 Task: Find connections with filter location Palmira with filter topic #careerswith filter profile language Spanish with filter current company Income Tax India Official with filter school Narula Institute Of Technology with filter industry Security and Investigations with filter service category Demand Generation with filter keywords title Housekeeper
Action: Mouse moved to (389, 279)
Screenshot: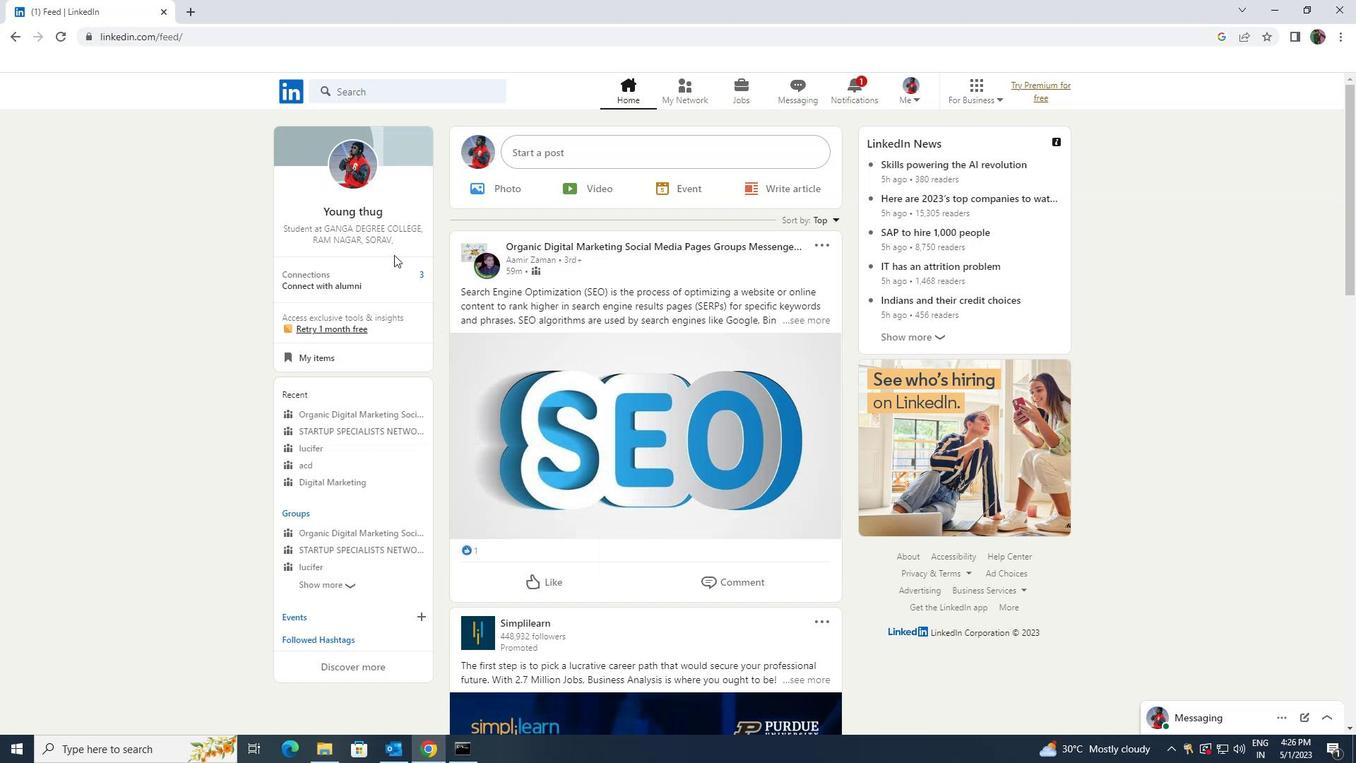 
Action: Mouse pressed left at (389, 279)
Screenshot: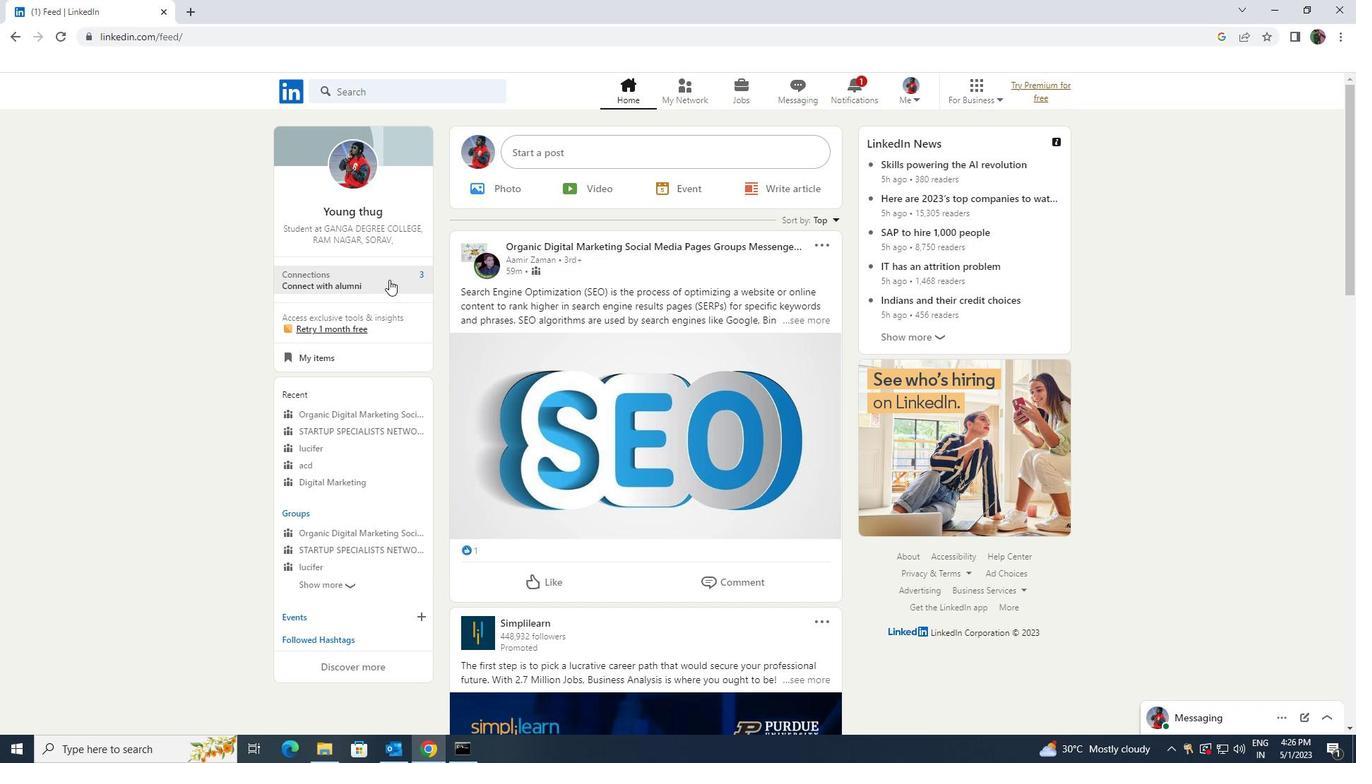
Action: Mouse moved to (407, 162)
Screenshot: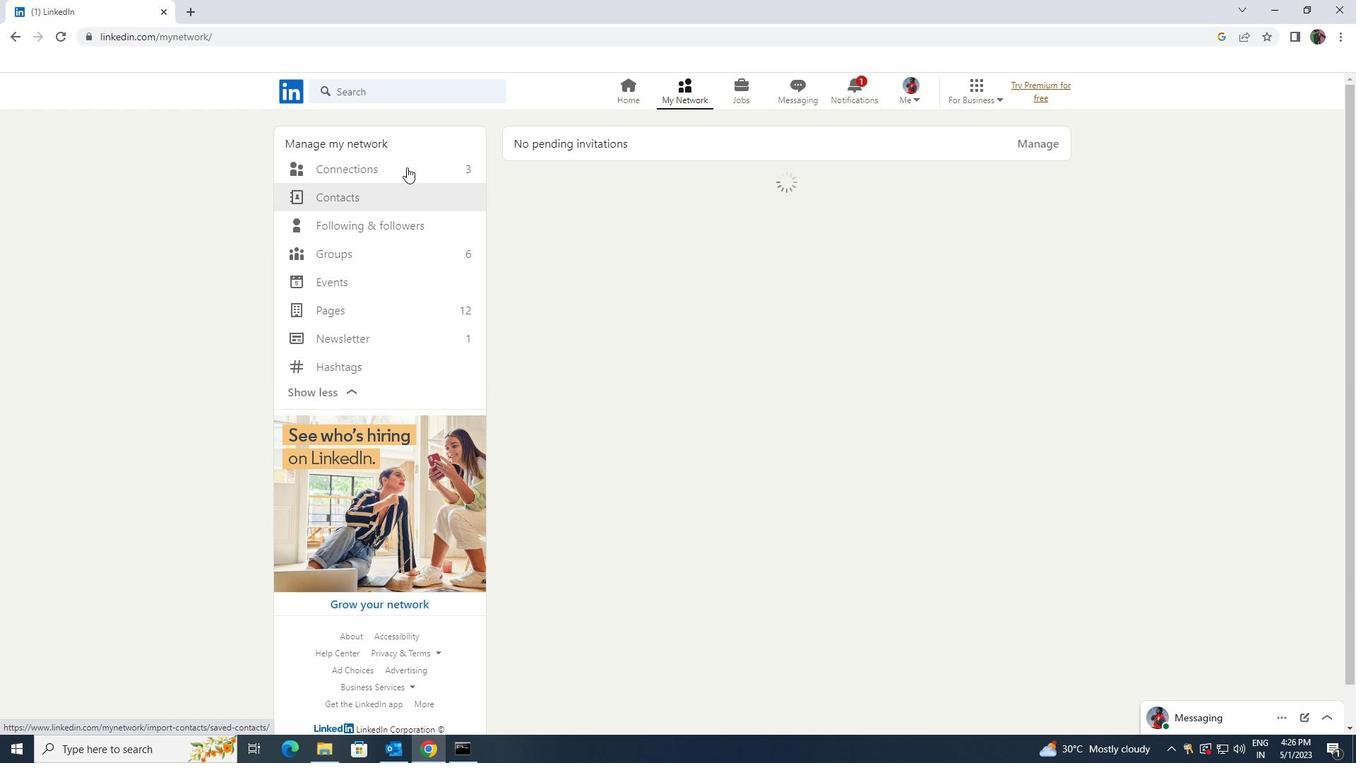 
Action: Mouse pressed left at (407, 162)
Screenshot: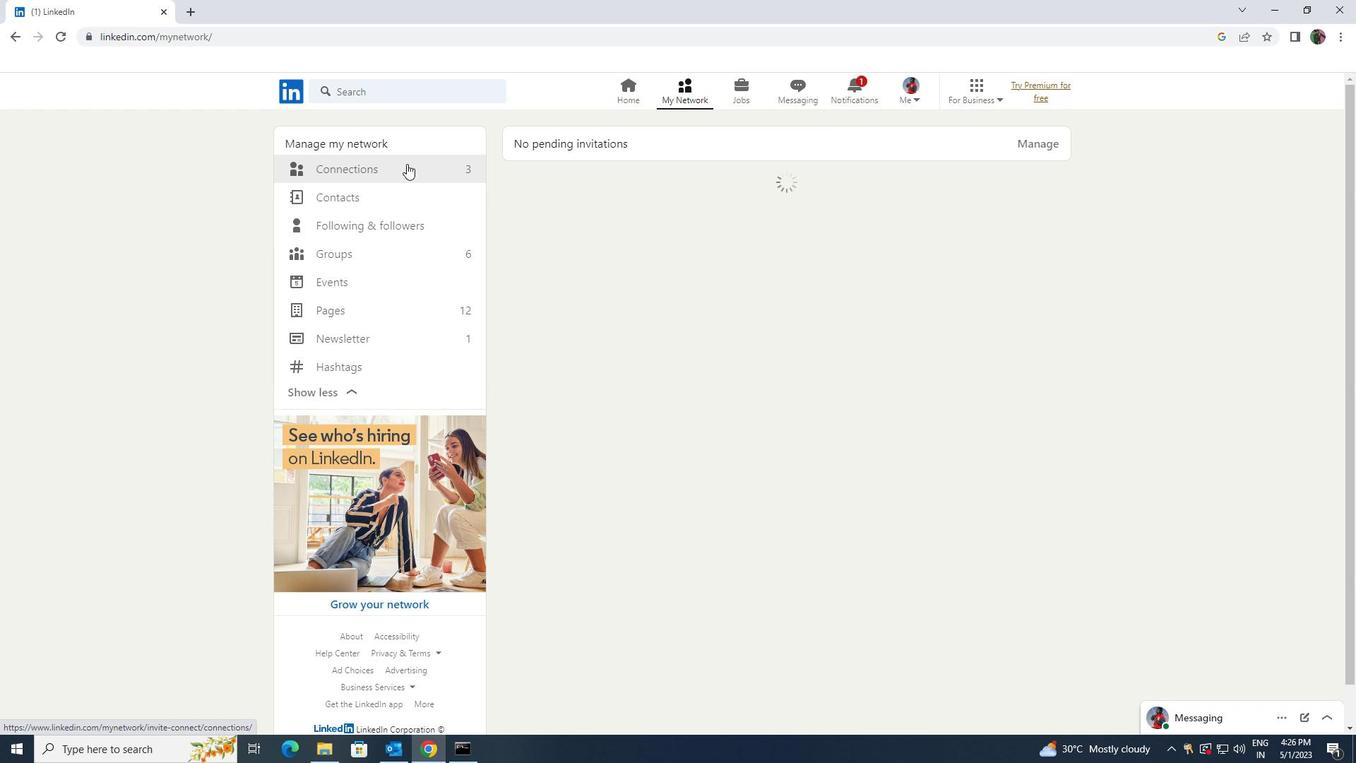 
Action: Mouse moved to (751, 166)
Screenshot: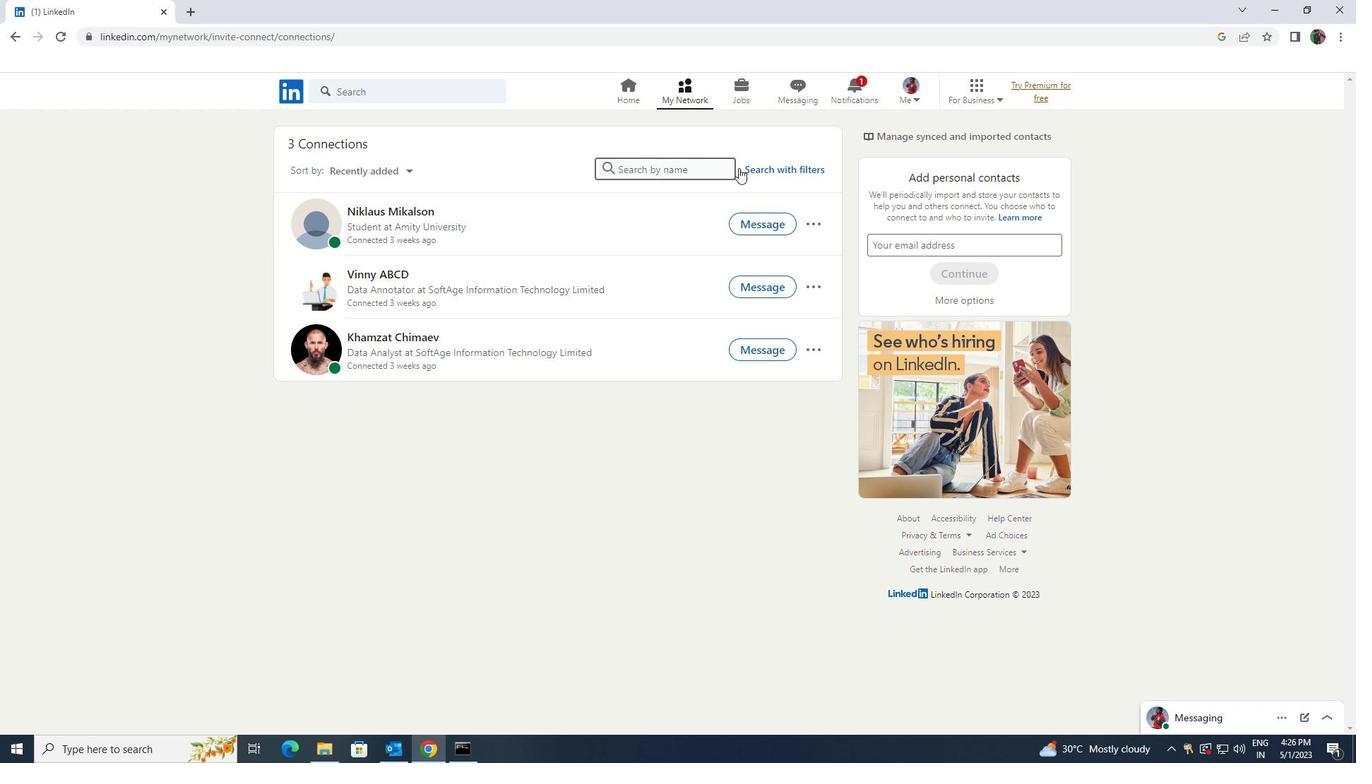 
Action: Mouse pressed left at (751, 166)
Screenshot: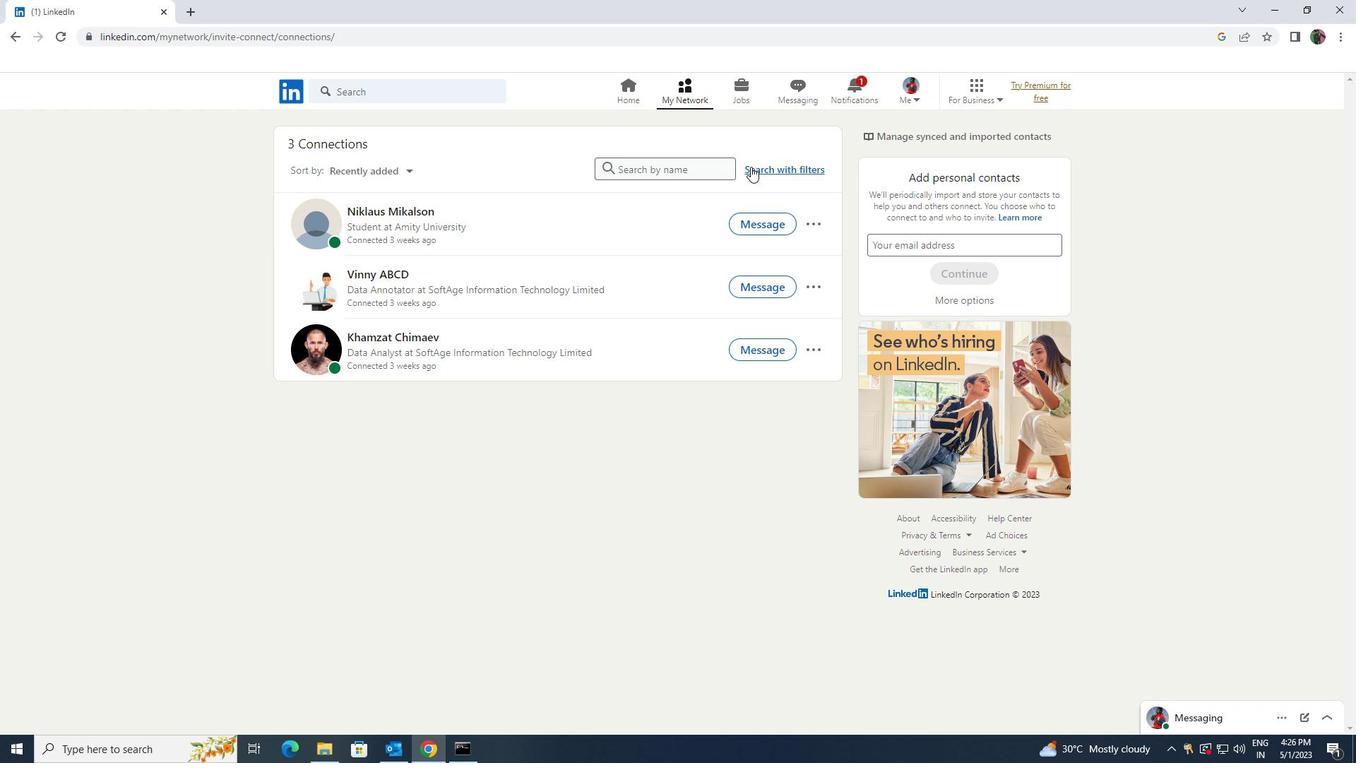 
Action: Mouse moved to (724, 136)
Screenshot: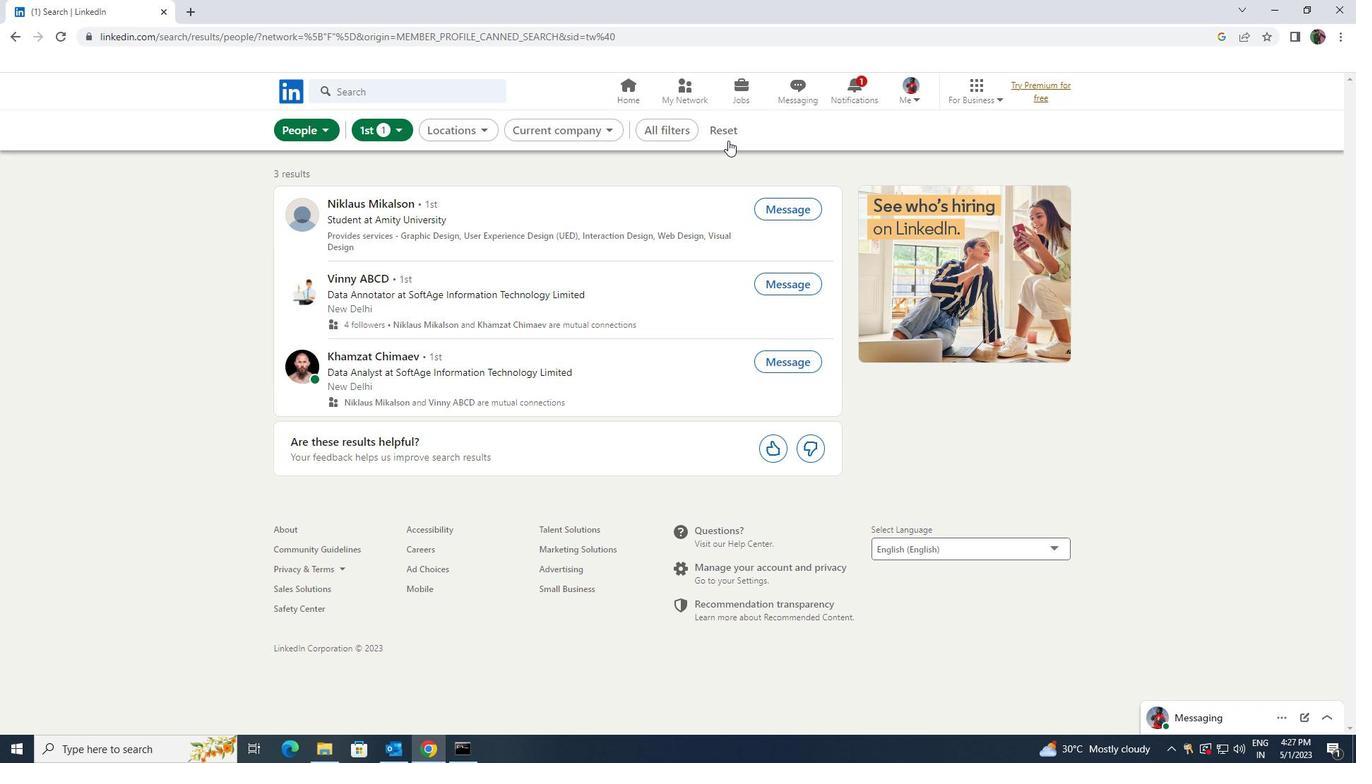 
Action: Mouse pressed left at (724, 136)
Screenshot: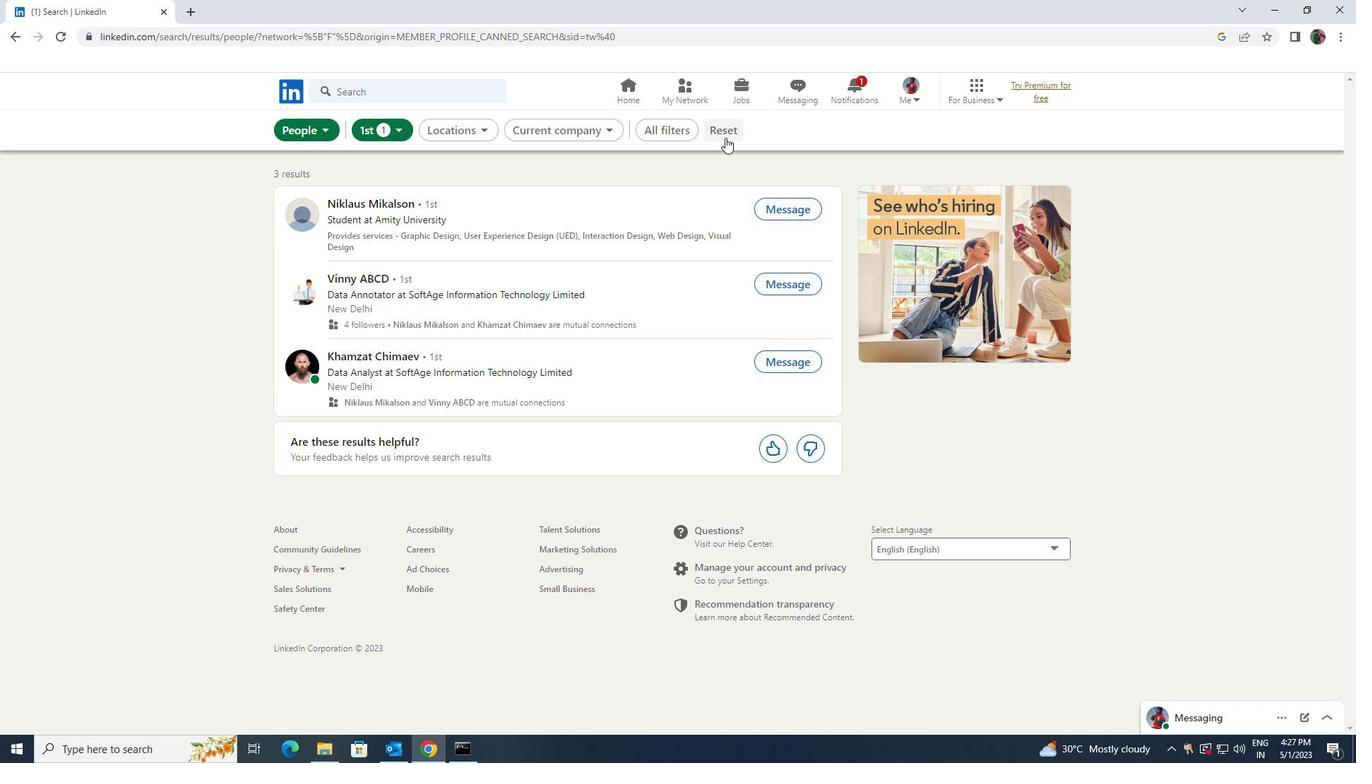 
Action: Mouse moved to (709, 125)
Screenshot: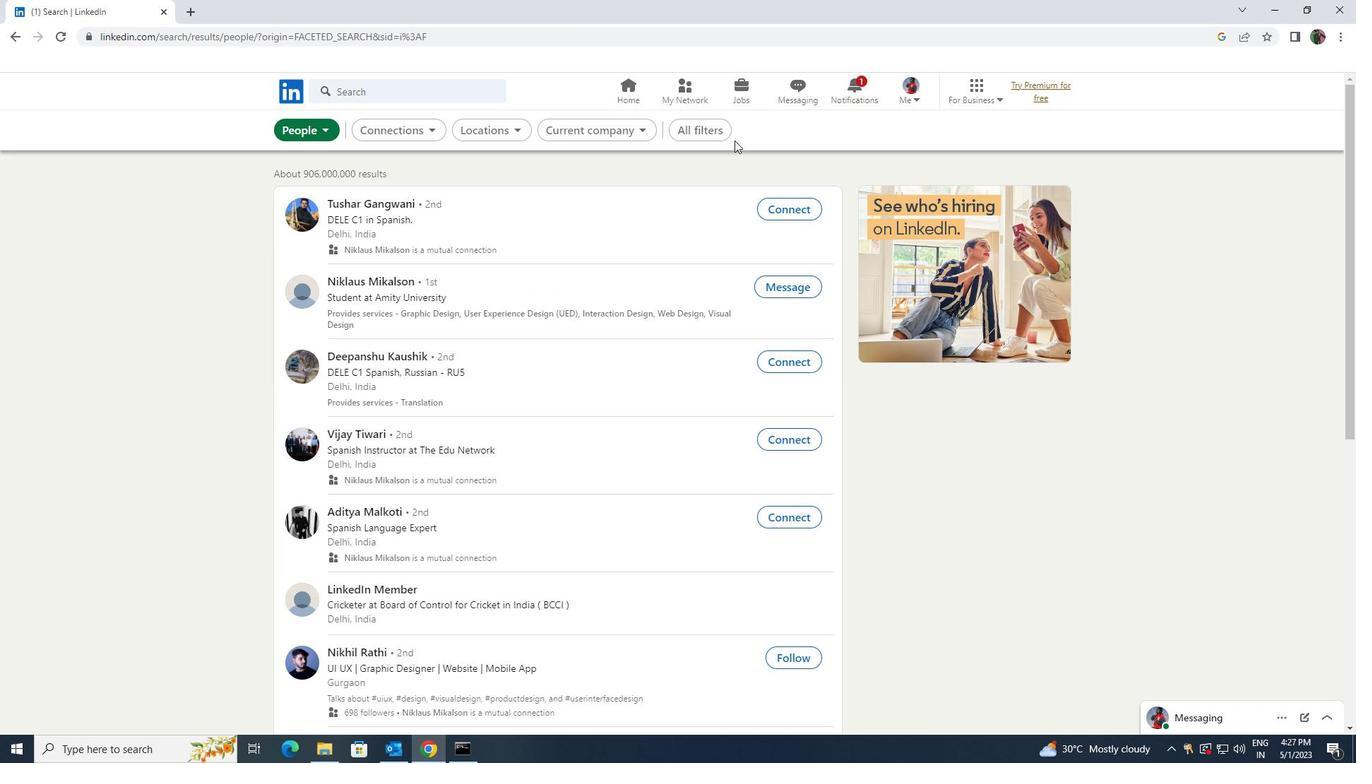 
Action: Mouse pressed left at (709, 125)
Screenshot: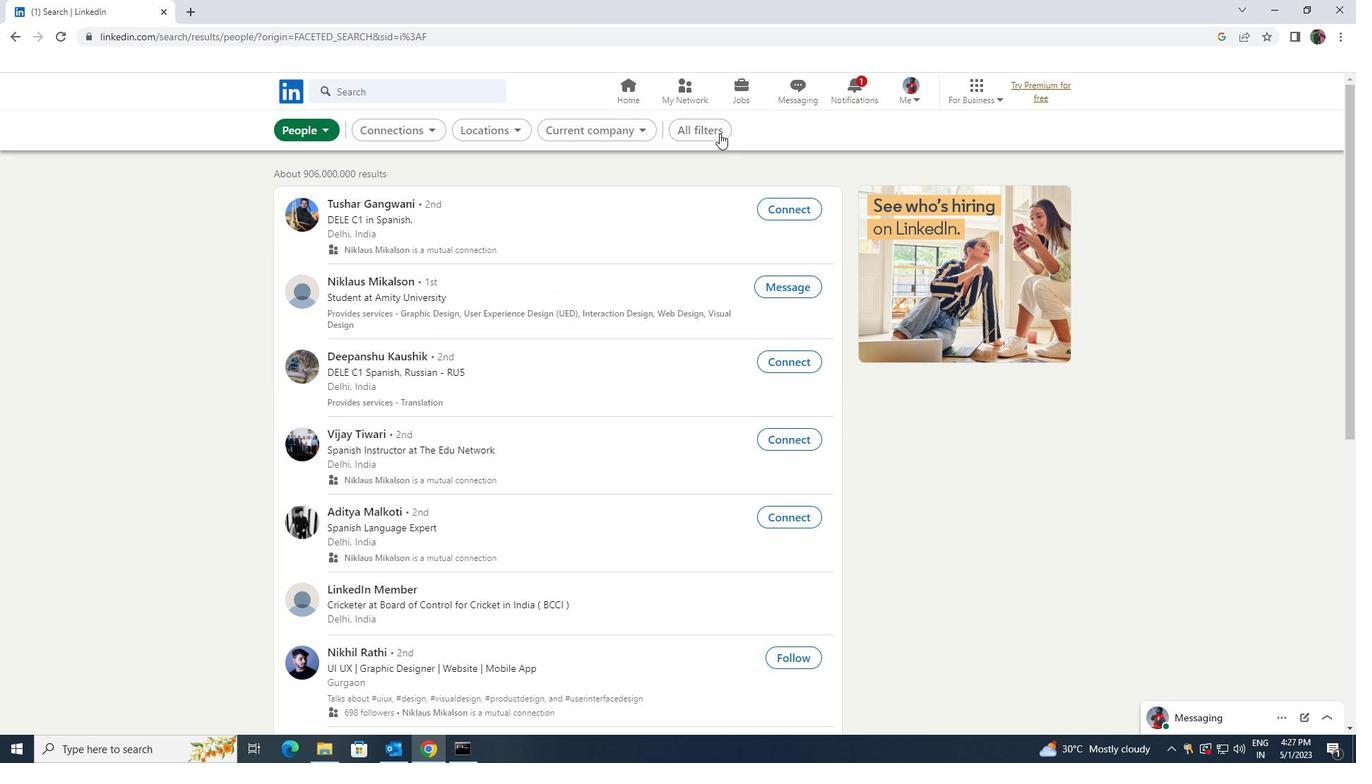 
Action: Mouse moved to (1043, 367)
Screenshot: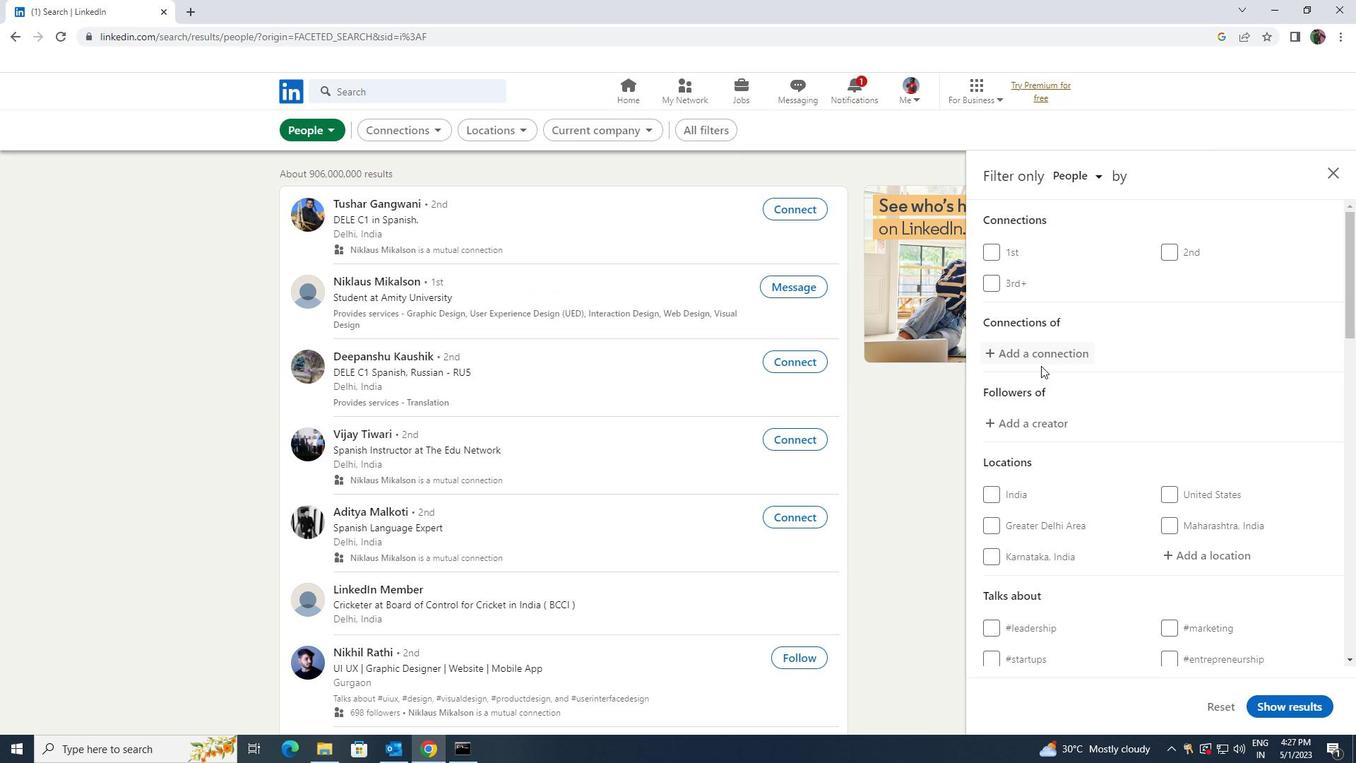 
Action: Mouse scrolled (1043, 366) with delta (0, 0)
Screenshot: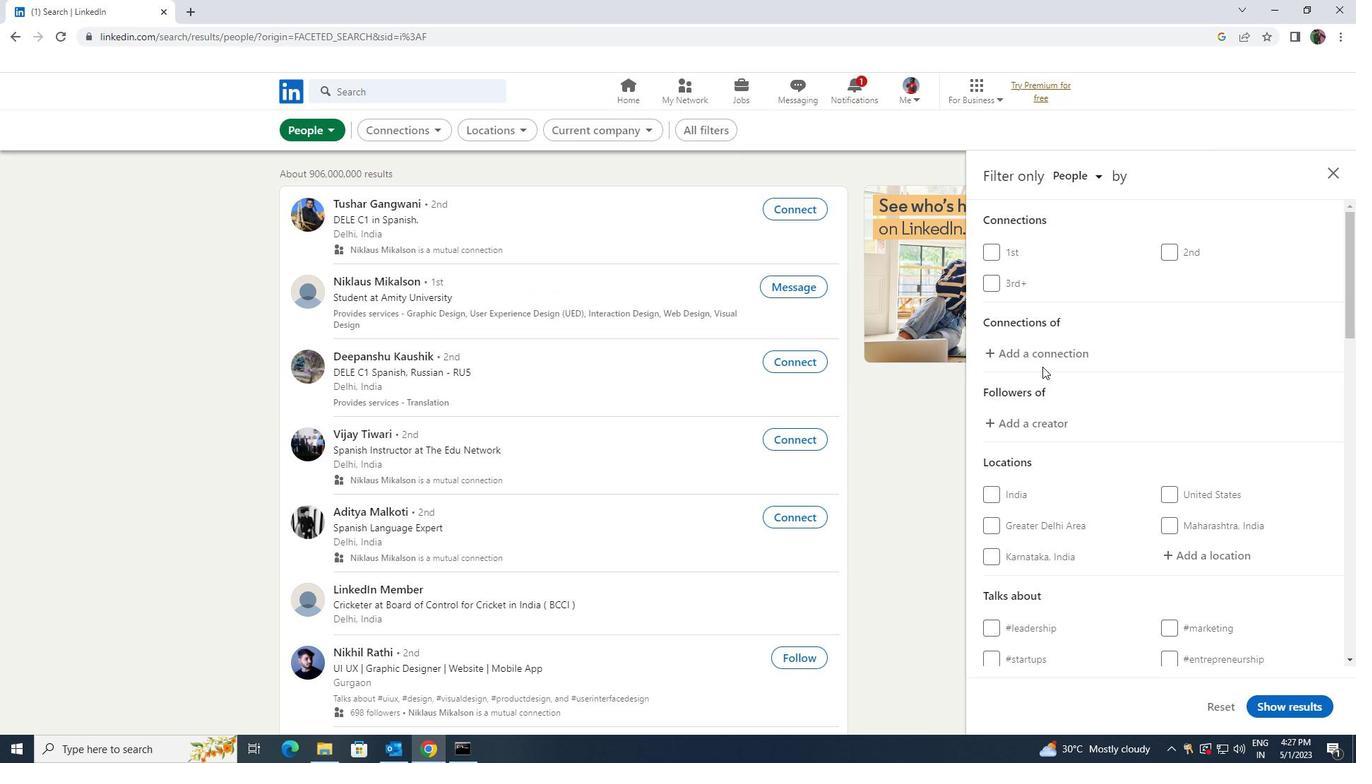 
Action: Mouse scrolled (1043, 366) with delta (0, 0)
Screenshot: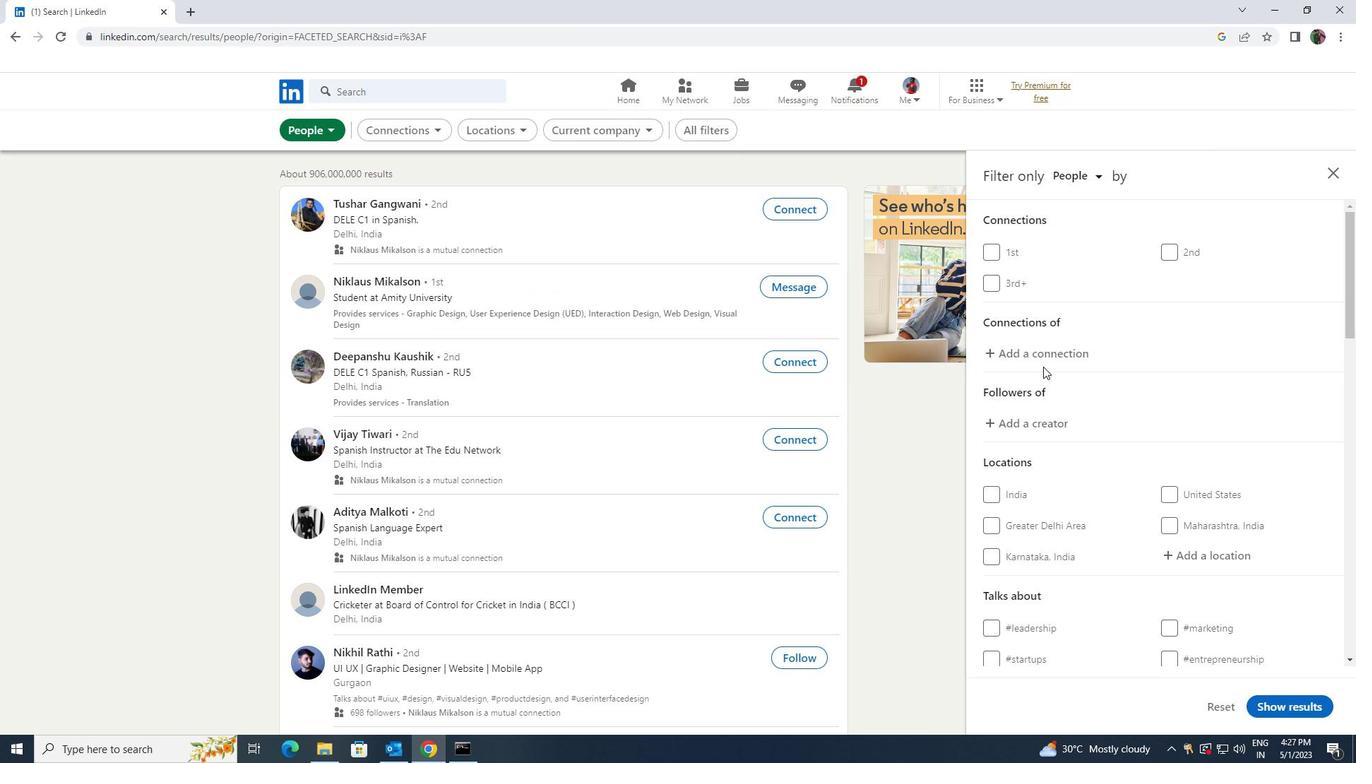 
Action: Mouse moved to (1178, 423)
Screenshot: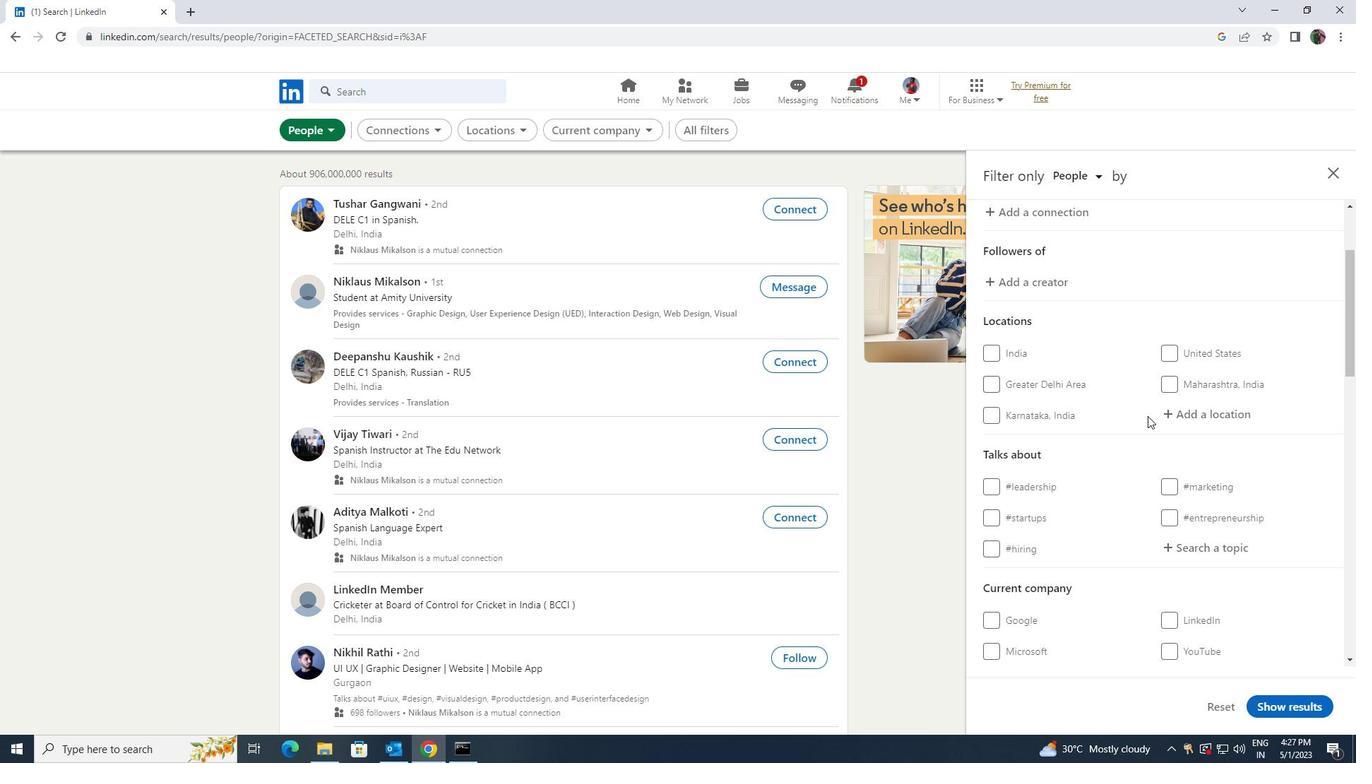 
Action: Mouse pressed left at (1178, 423)
Screenshot: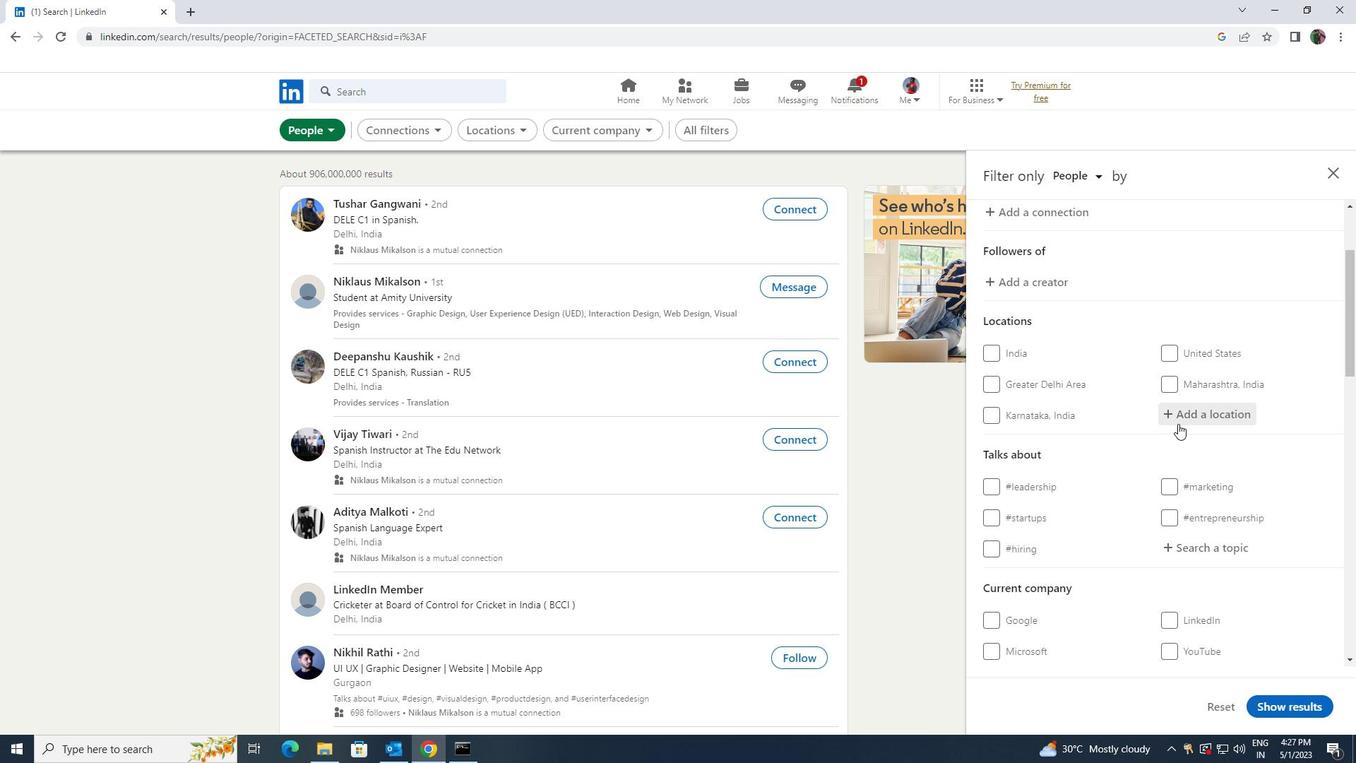 
Action: Key pressed <Key.shift>PALMIRA
Screenshot: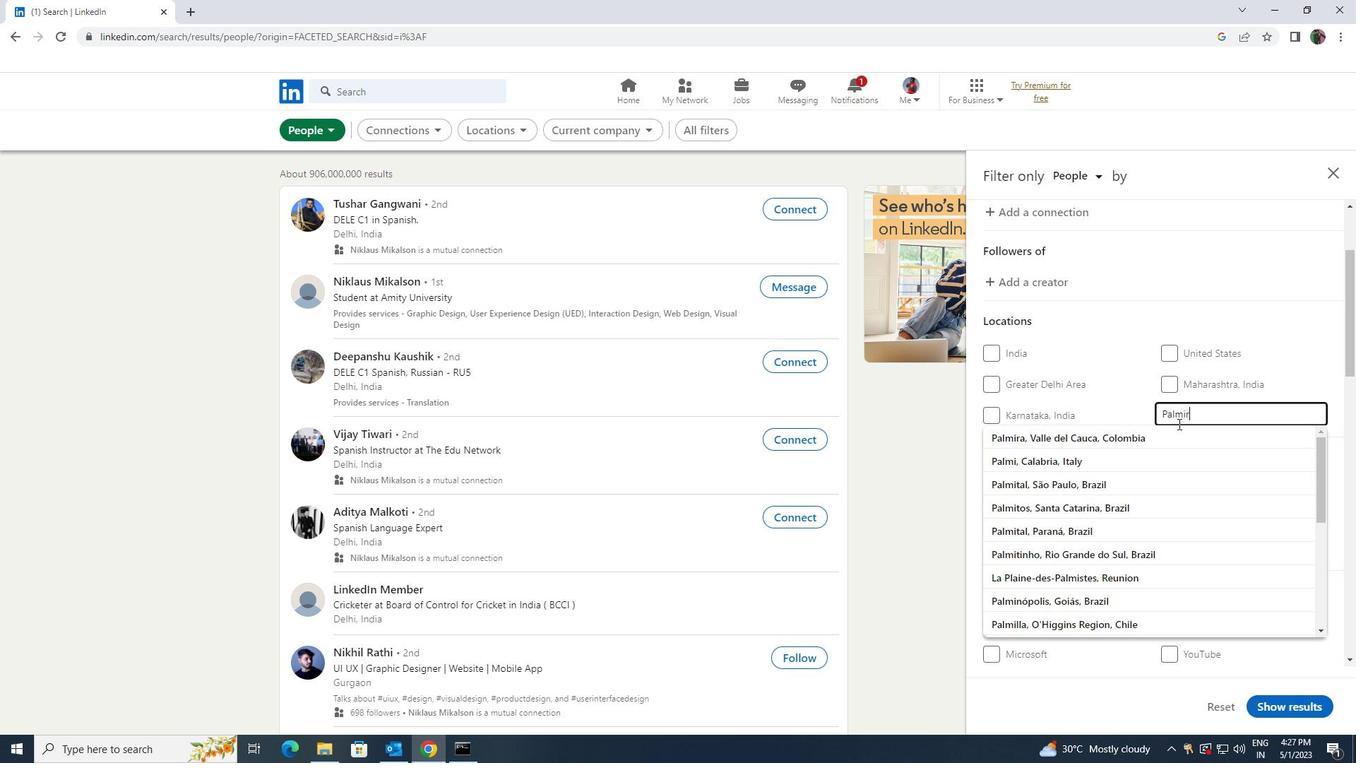 
Action: Mouse moved to (1144, 429)
Screenshot: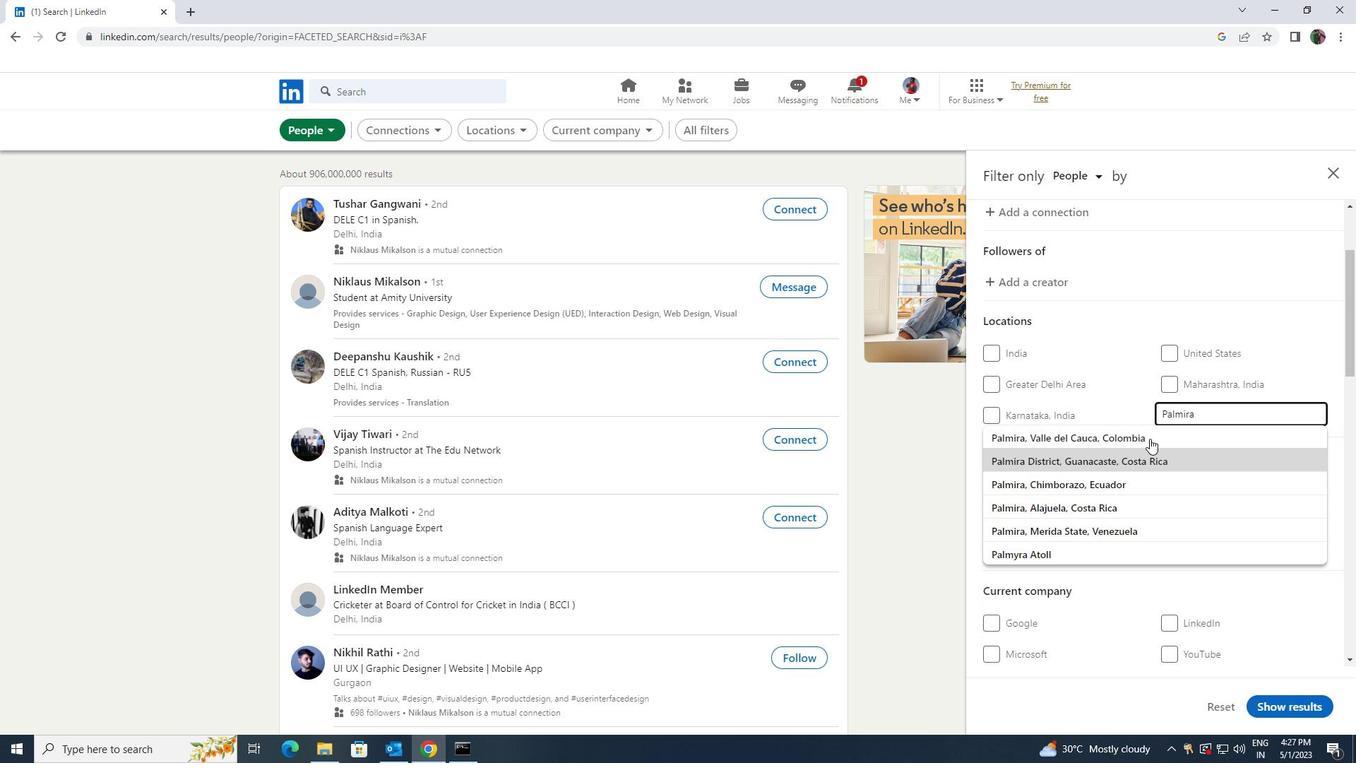 
Action: Mouse pressed left at (1144, 429)
Screenshot: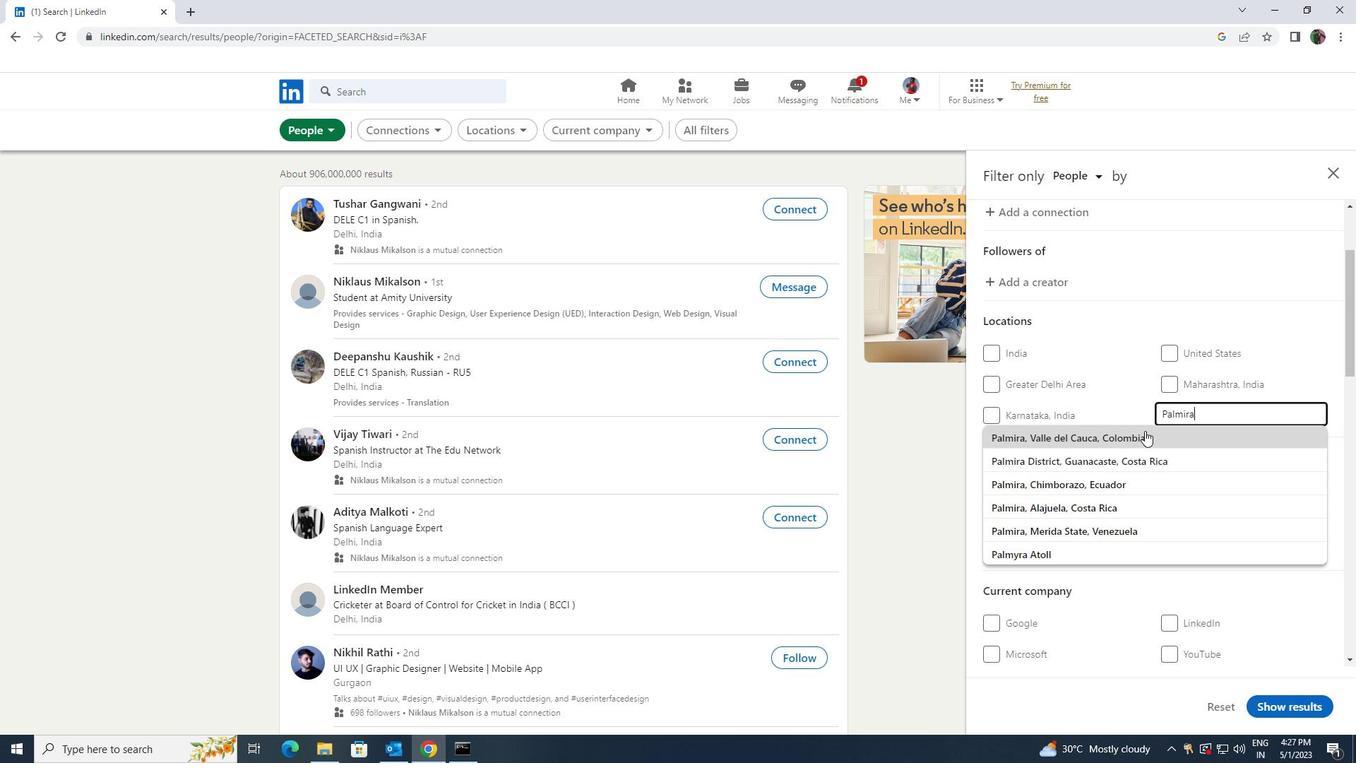 
Action: Mouse scrolled (1144, 428) with delta (0, 0)
Screenshot: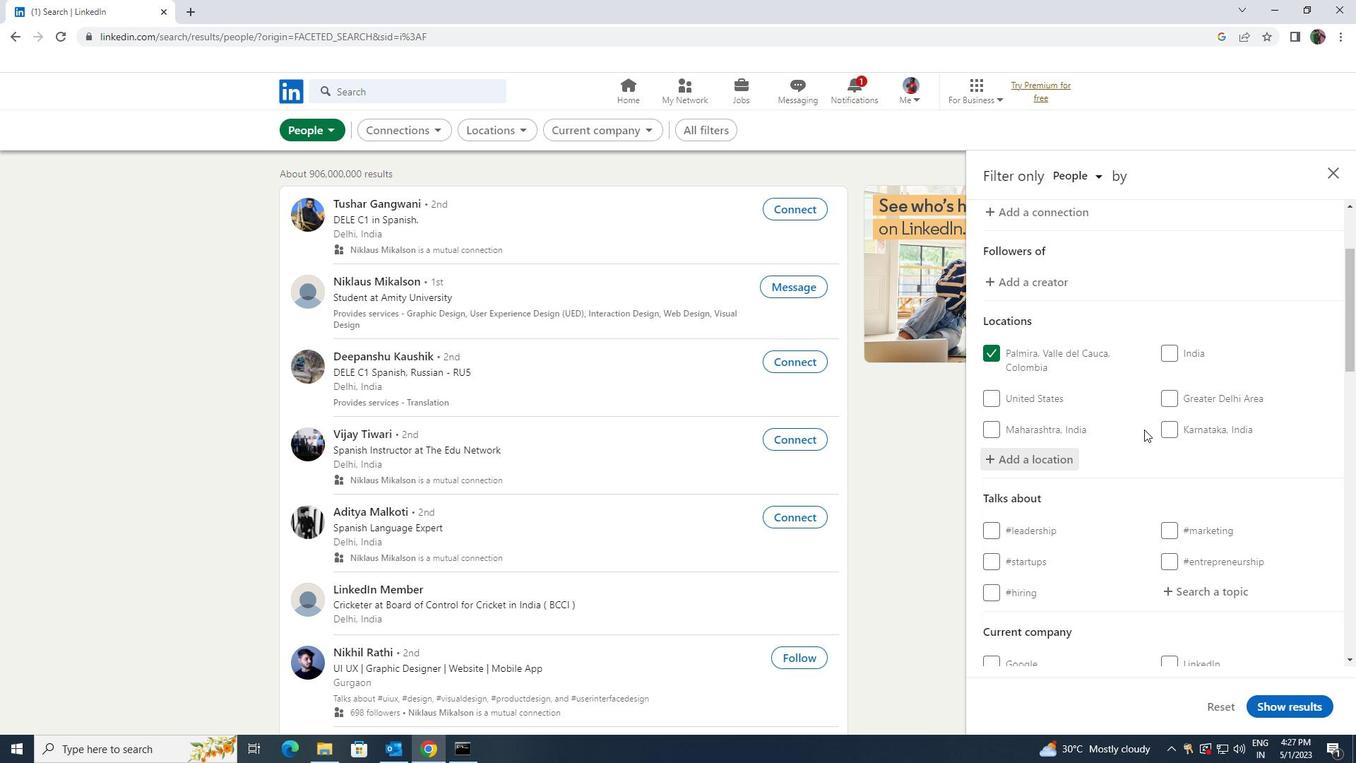 
Action: Mouse scrolled (1144, 428) with delta (0, 0)
Screenshot: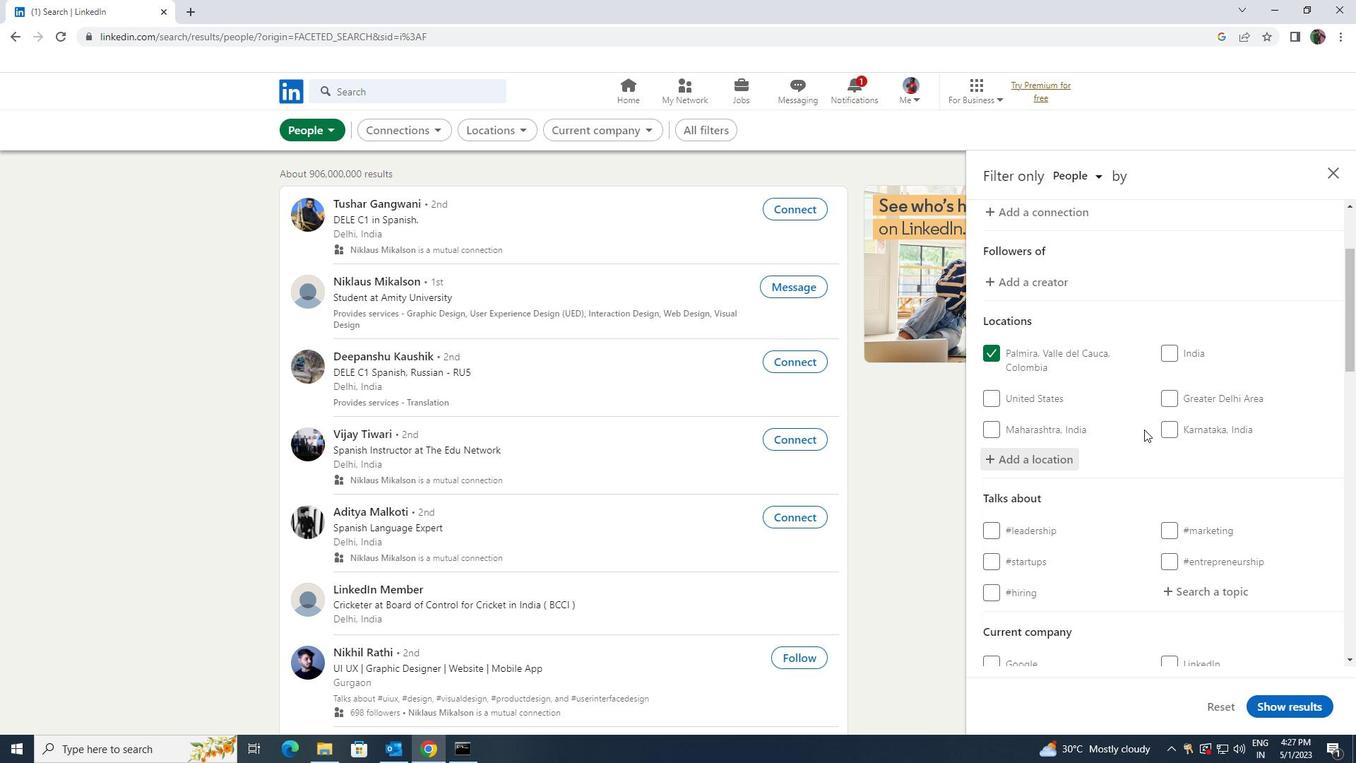 
Action: Mouse moved to (1191, 446)
Screenshot: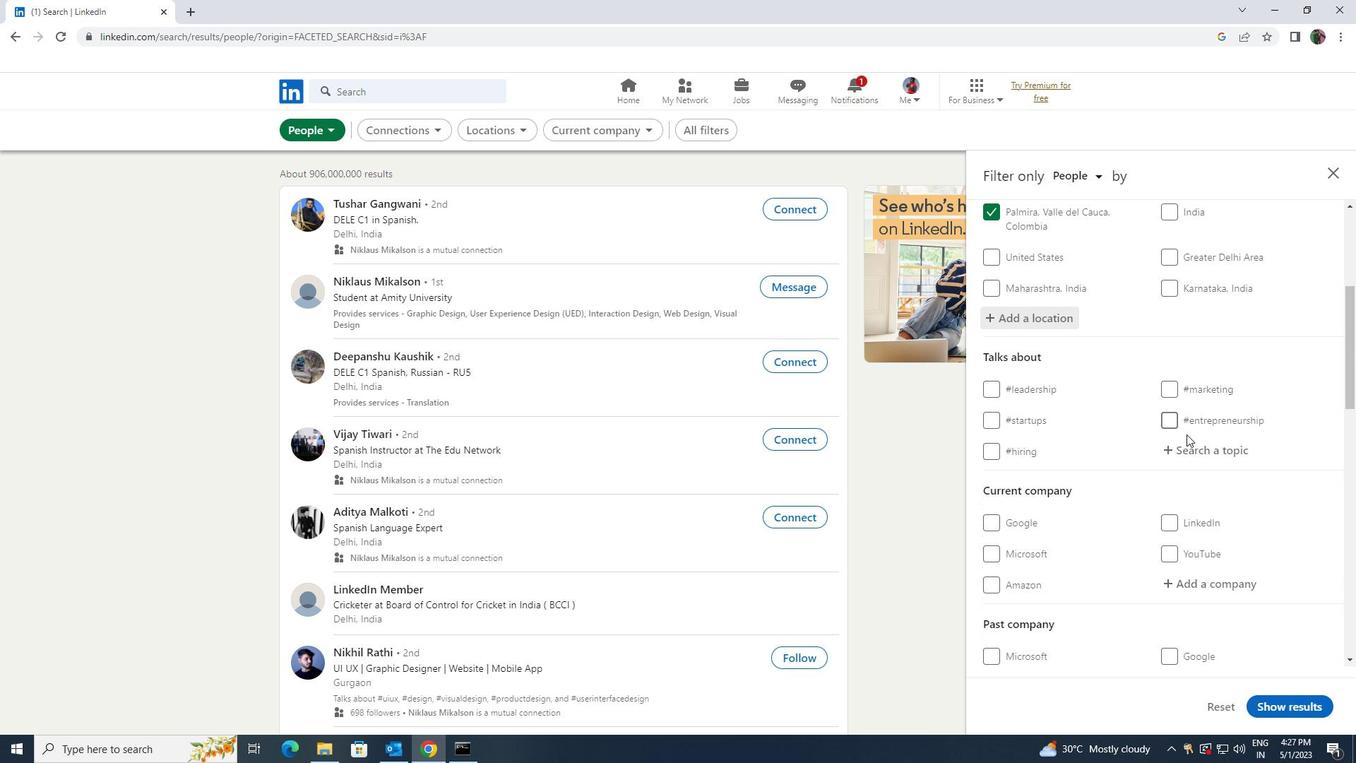 
Action: Mouse pressed left at (1191, 446)
Screenshot: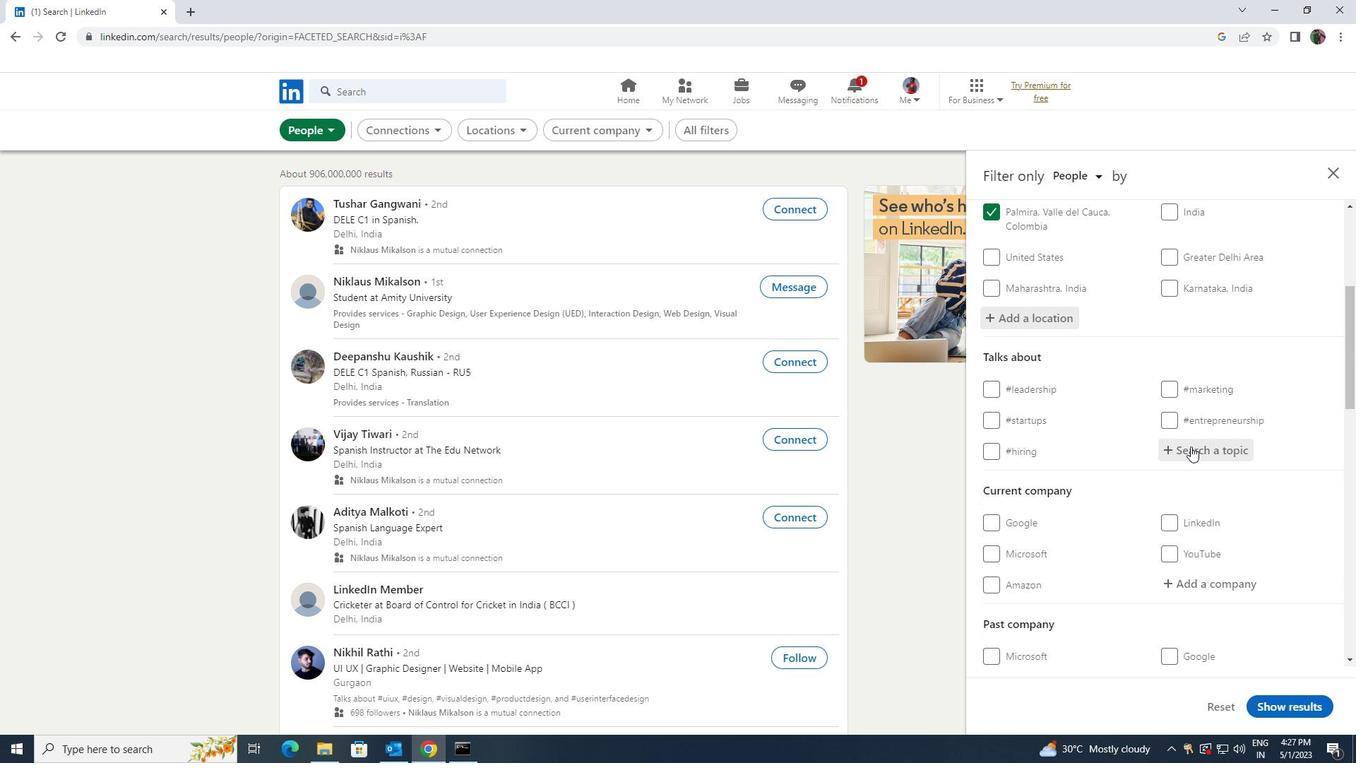 
Action: Key pressed <Key.shift><Key.shift><Key.shift><Key.shift><Key.shift><Key.shift><Key.shift><Key.shift><Key.shift><Key.shift><Key.shift><Key.shift><Key.shift><Key.shift><Key.shift><Key.shift><Key.shift><Key.shift><Key.shift><Key.shift><Key.shift><Key.shift><Key.shift><Key.shift><Key.shift><Key.shift><Key.shift><Key.shift><Key.shift>CAREERS
Screenshot: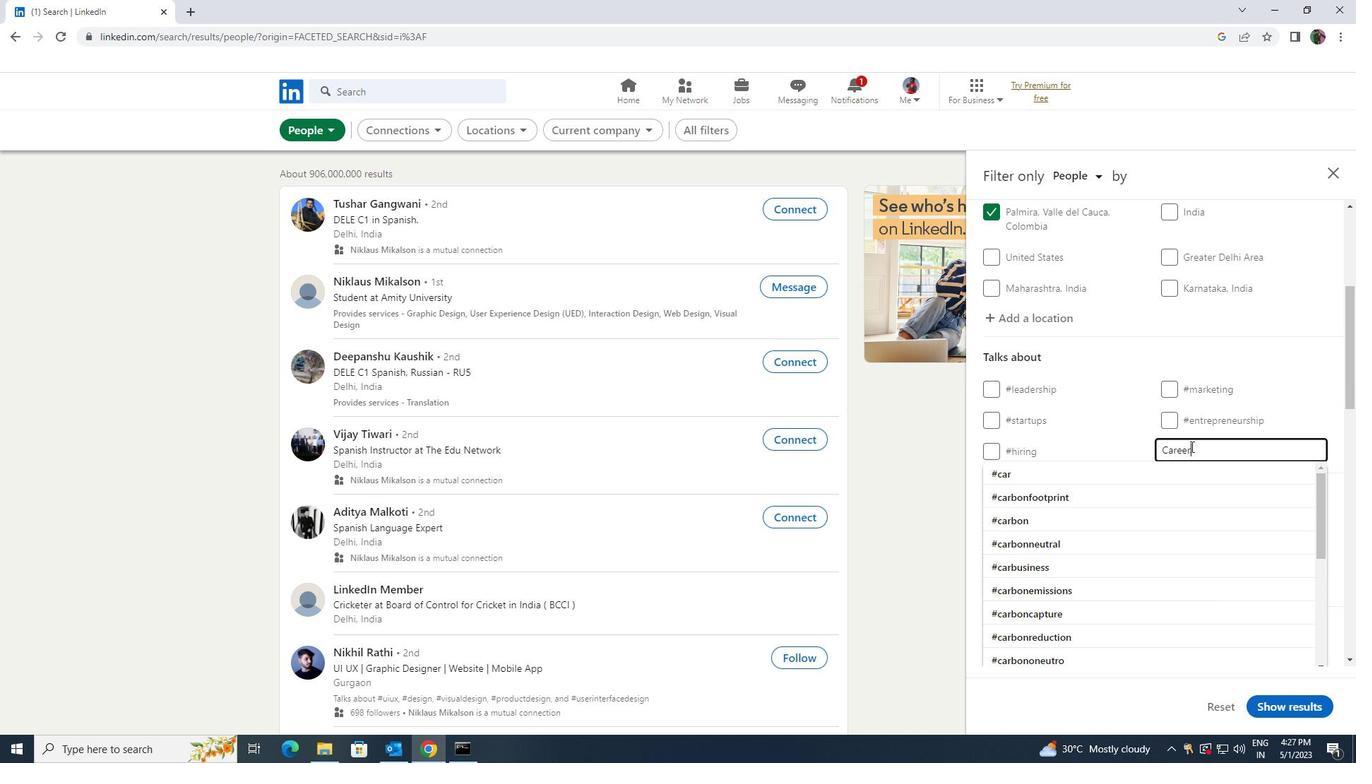 
Action: Mouse moved to (1178, 469)
Screenshot: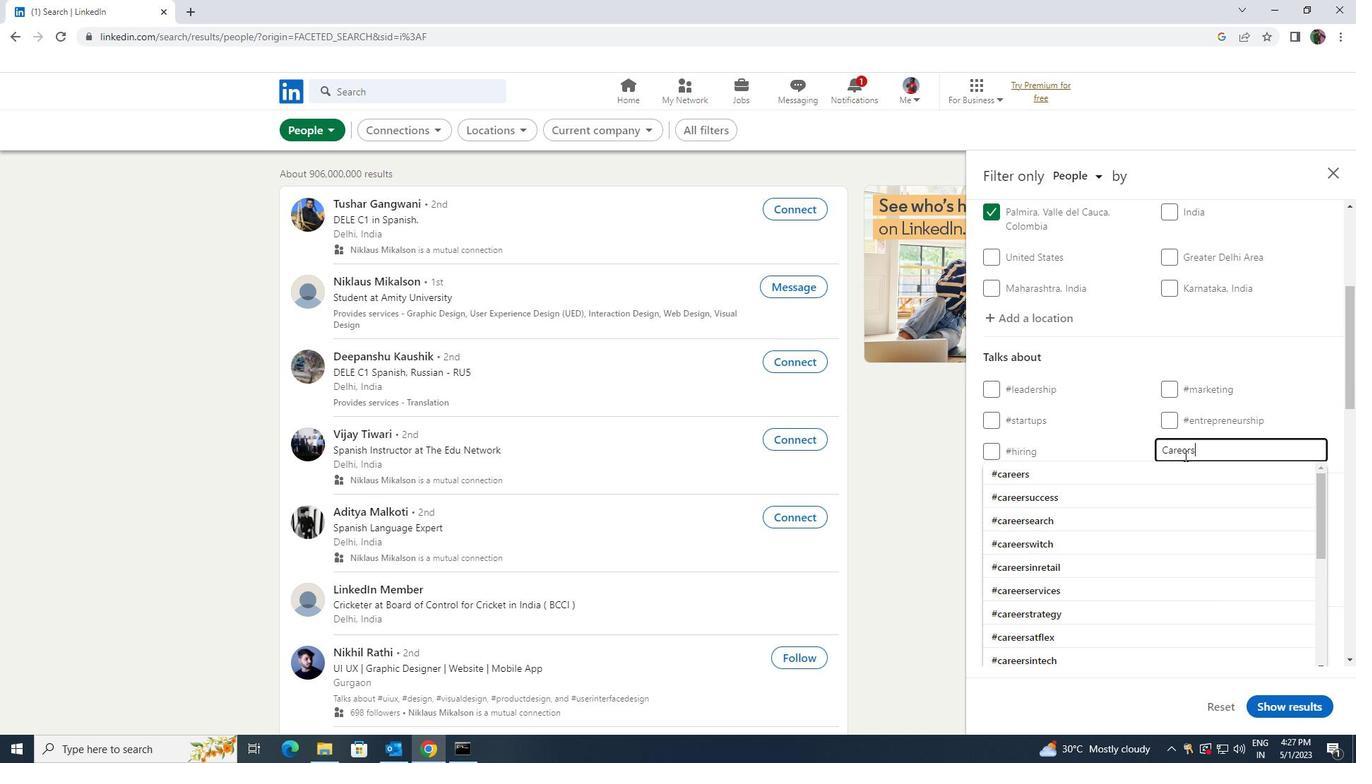 
Action: Mouse pressed left at (1178, 469)
Screenshot: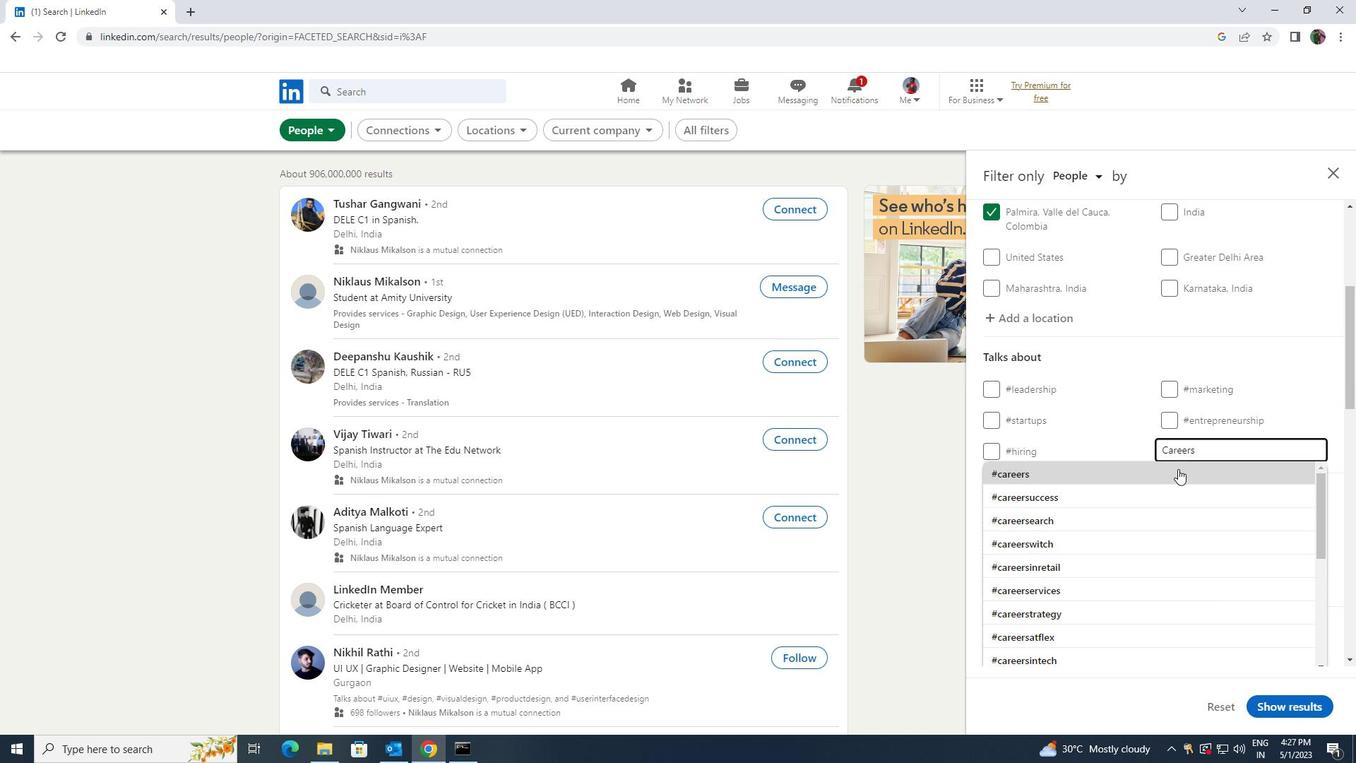 
Action: Mouse scrolled (1178, 468) with delta (0, 0)
Screenshot: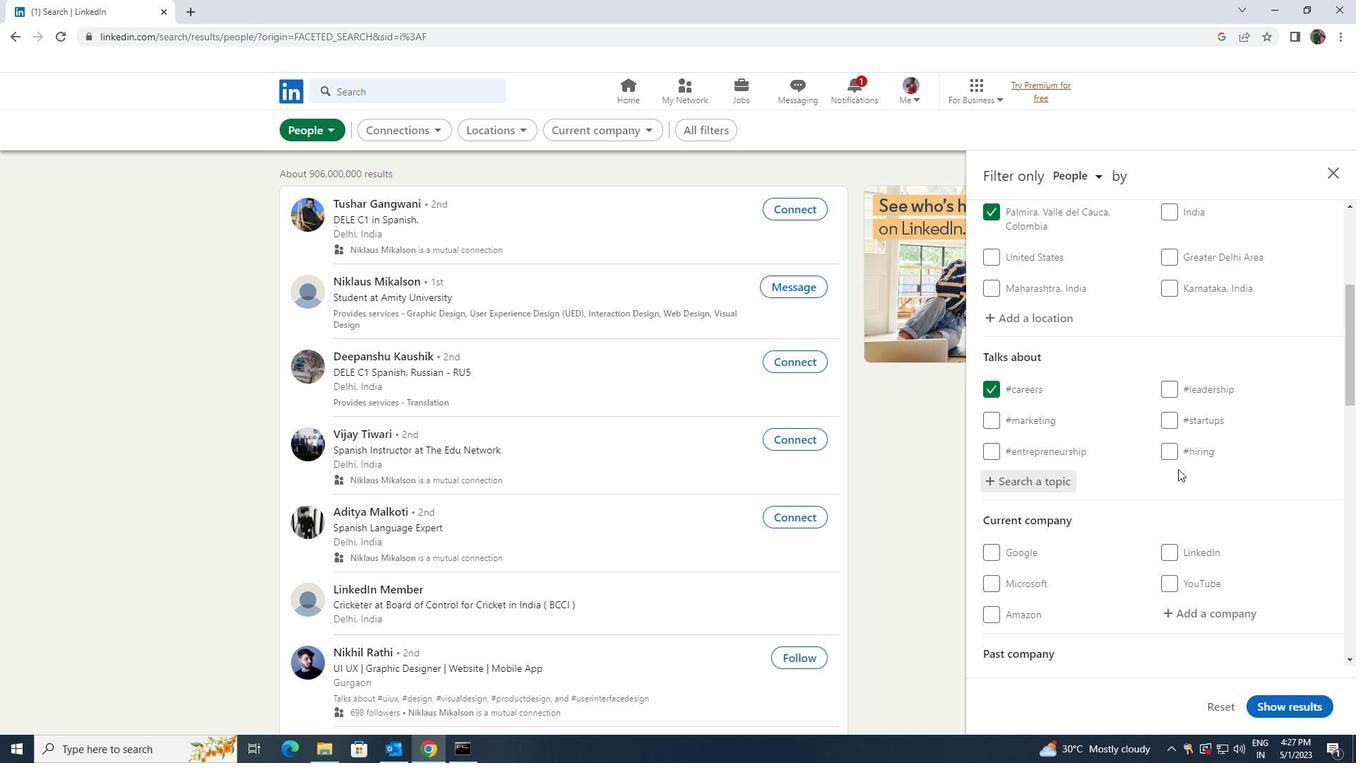 
Action: Mouse scrolled (1178, 468) with delta (0, 0)
Screenshot: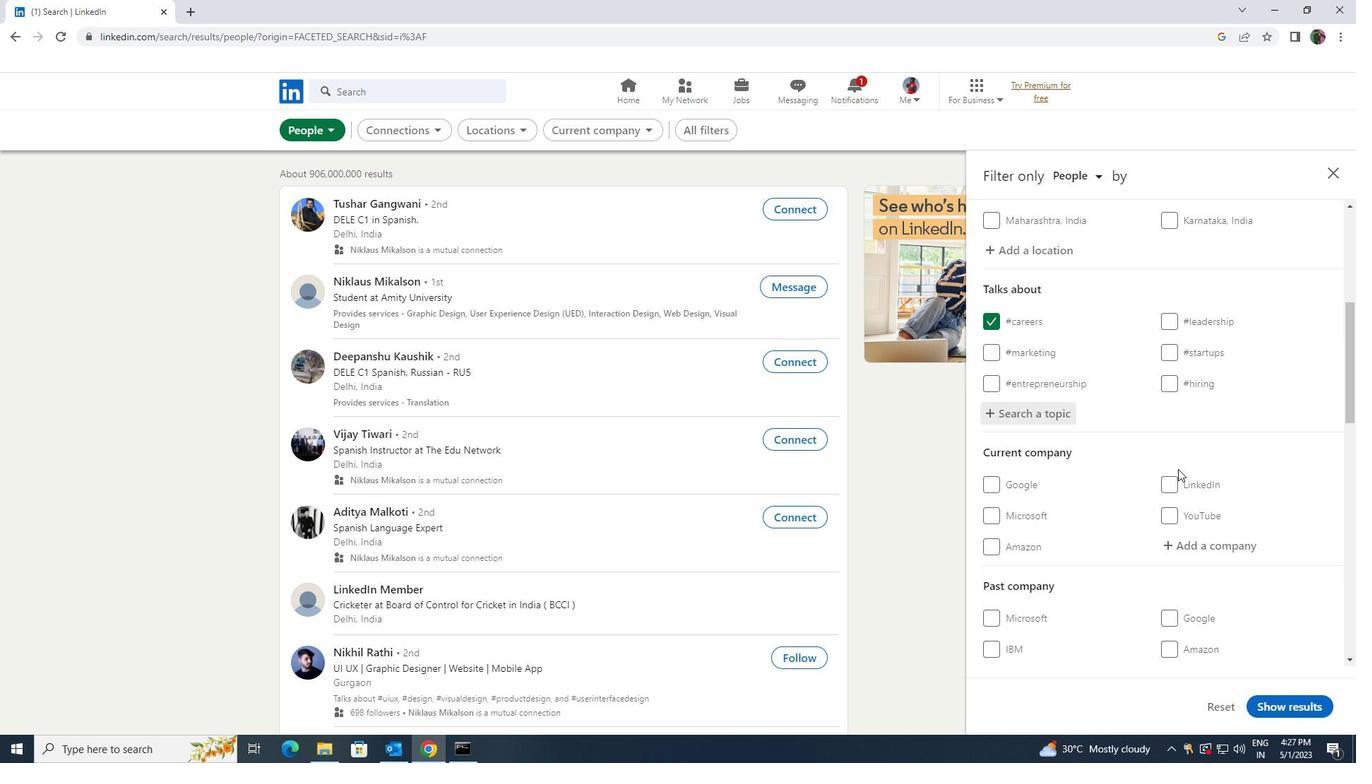 
Action: Mouse scrolled (1178, 468) with delta (0, 0)
Screenshot: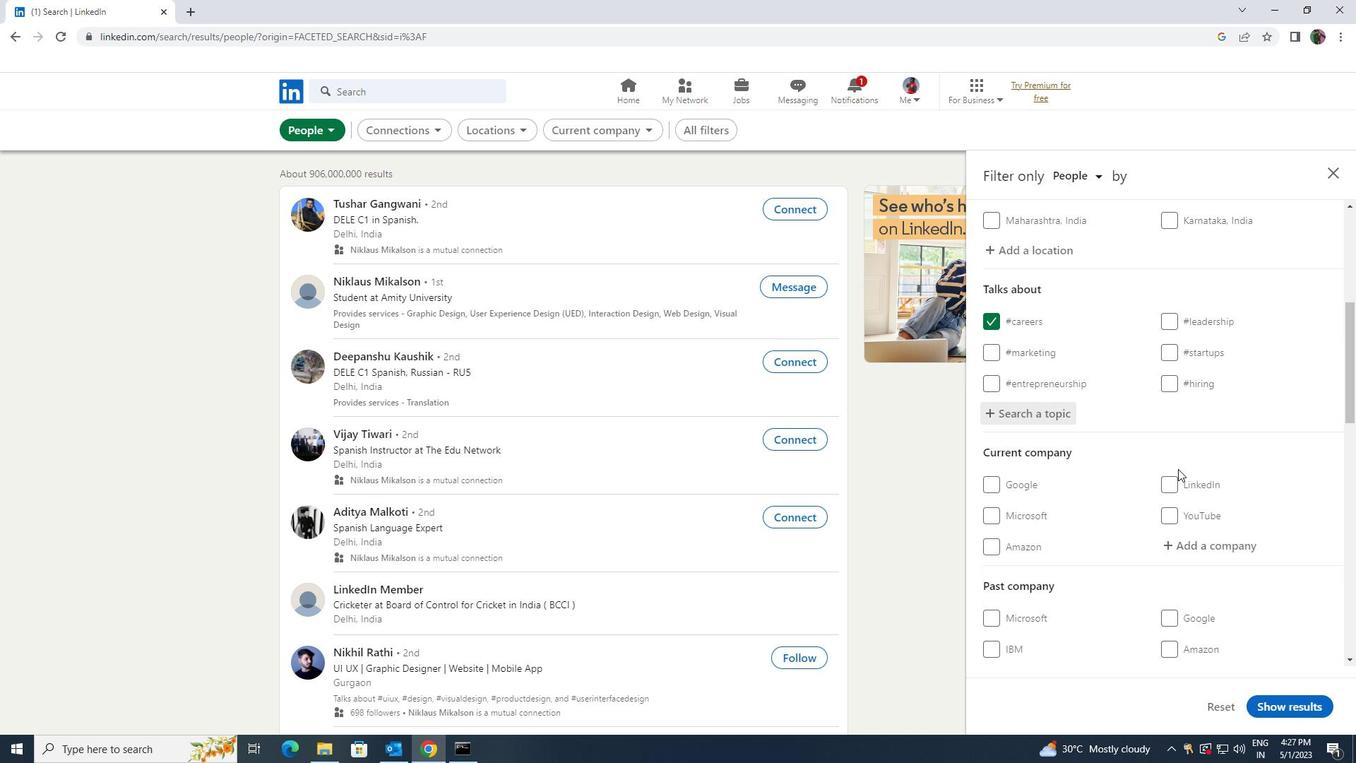 
Action: Mouse scrolled (1178, 468) with delta (0, 0)
Screenshot: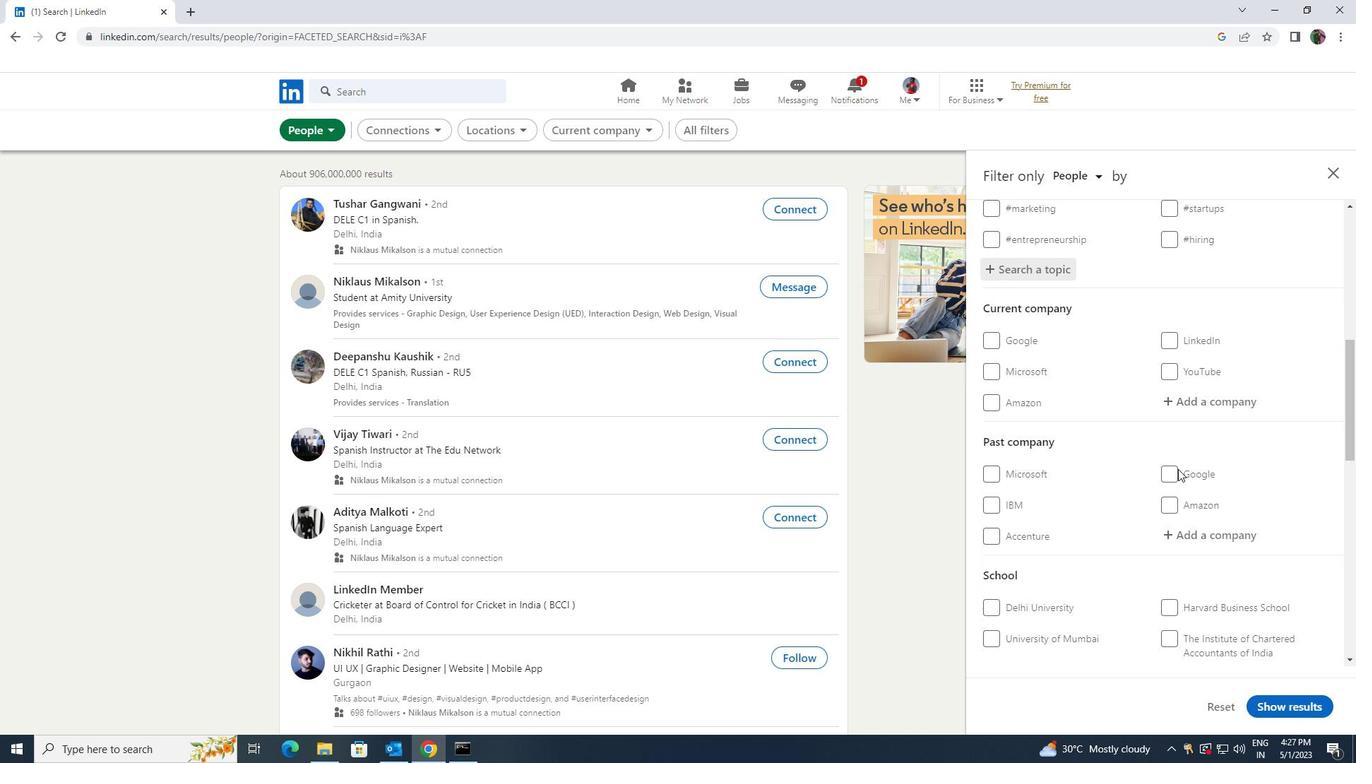 
Action: Mouse scrolled (1178, 468) with delta (0, 0)
Screenshot: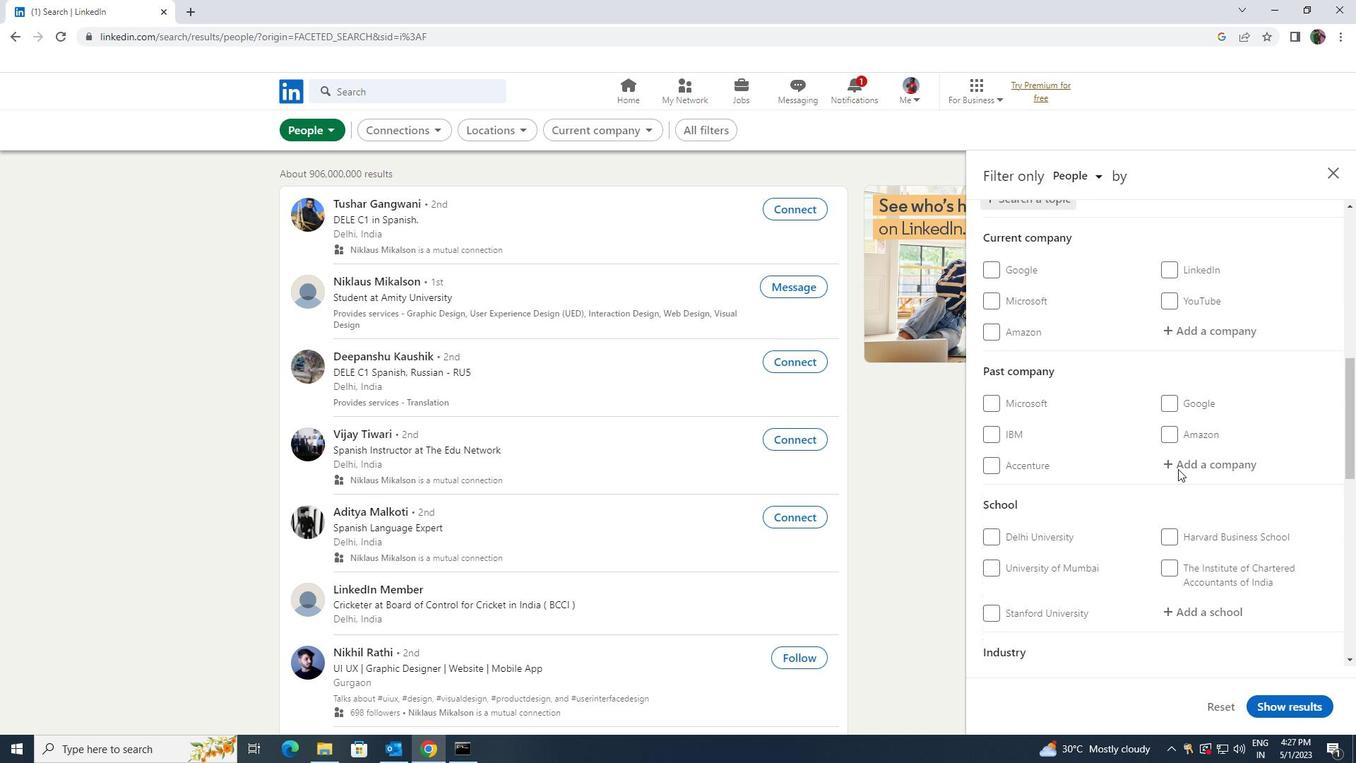 
Action: Mouse scrolled (1178, 468) with delta (0, 0)
Screenshot: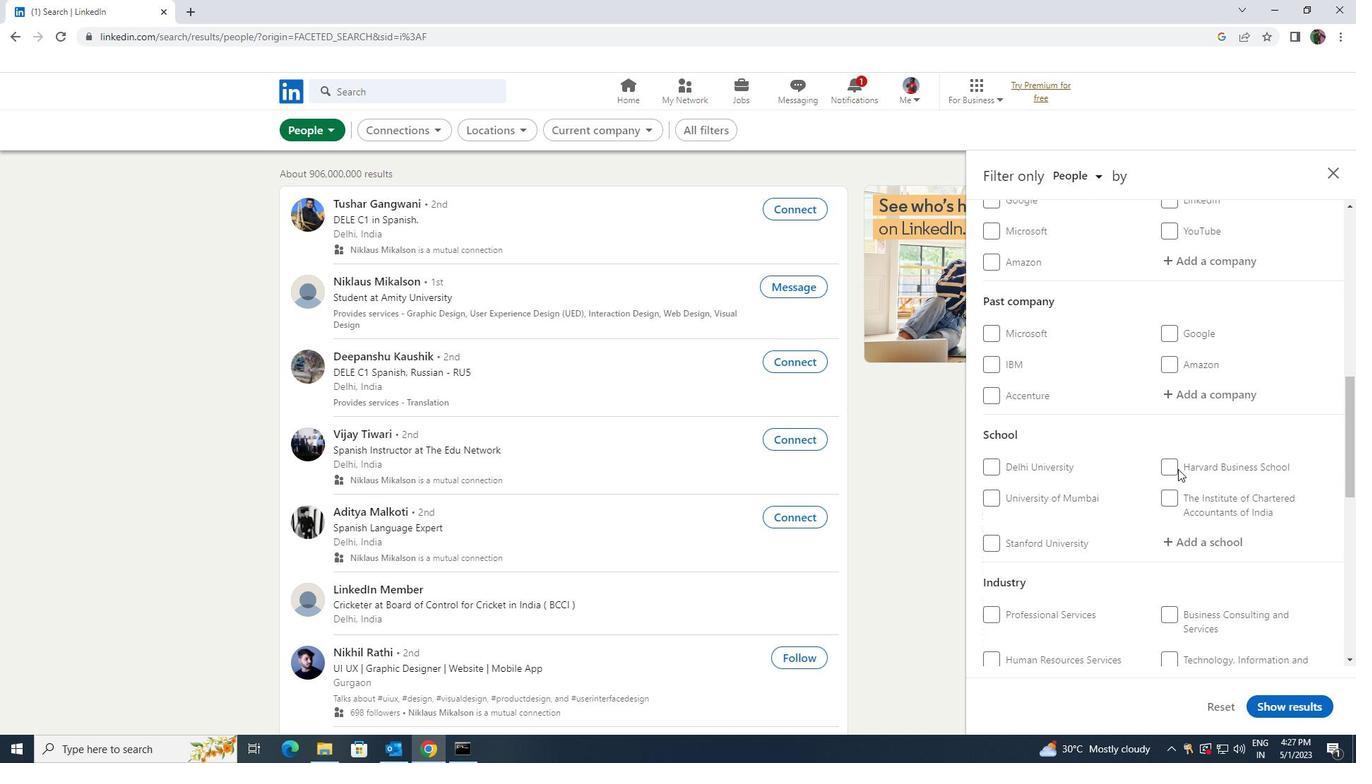 
Action: Mouse scrolled (1178, 468) with delta (0, 0)
Screenshot: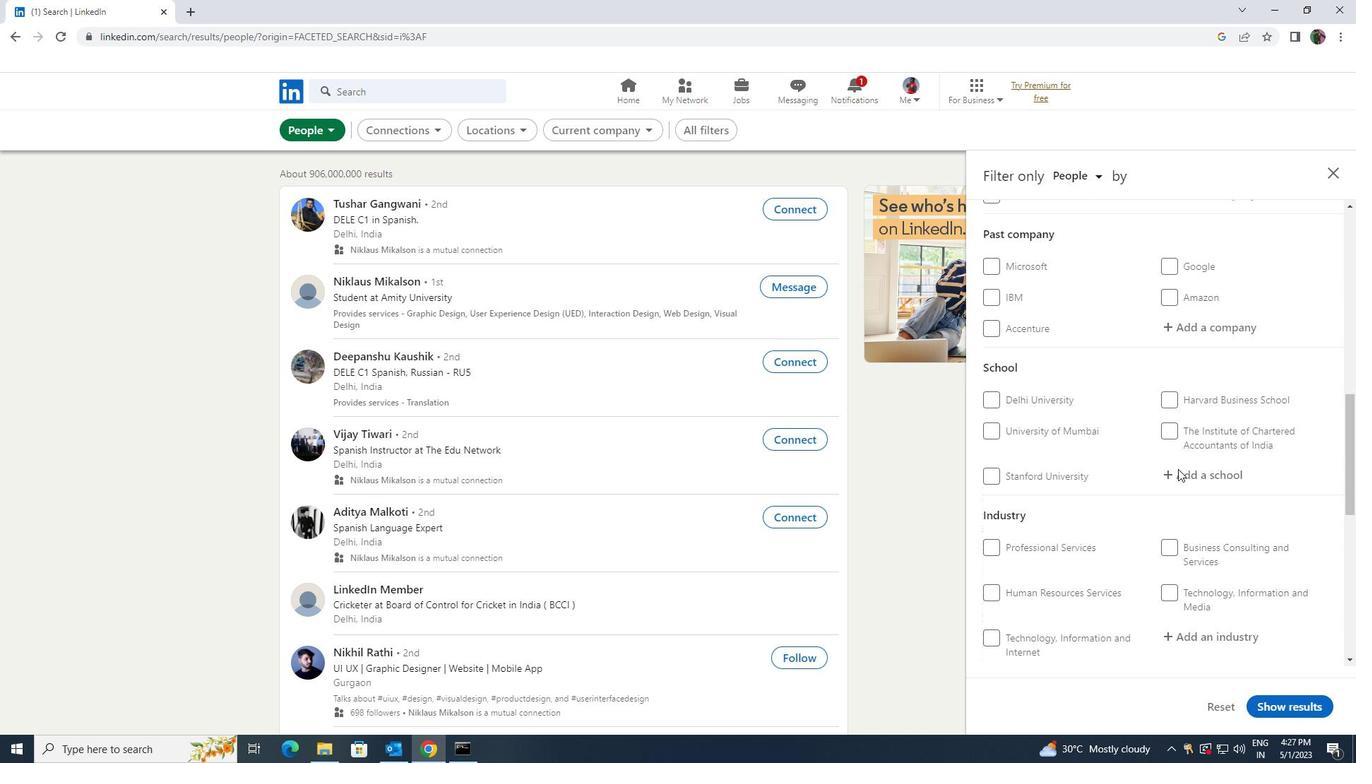 
Action: Mouse scrolled (1178, 468) with delta (0, 0)
Screenshot: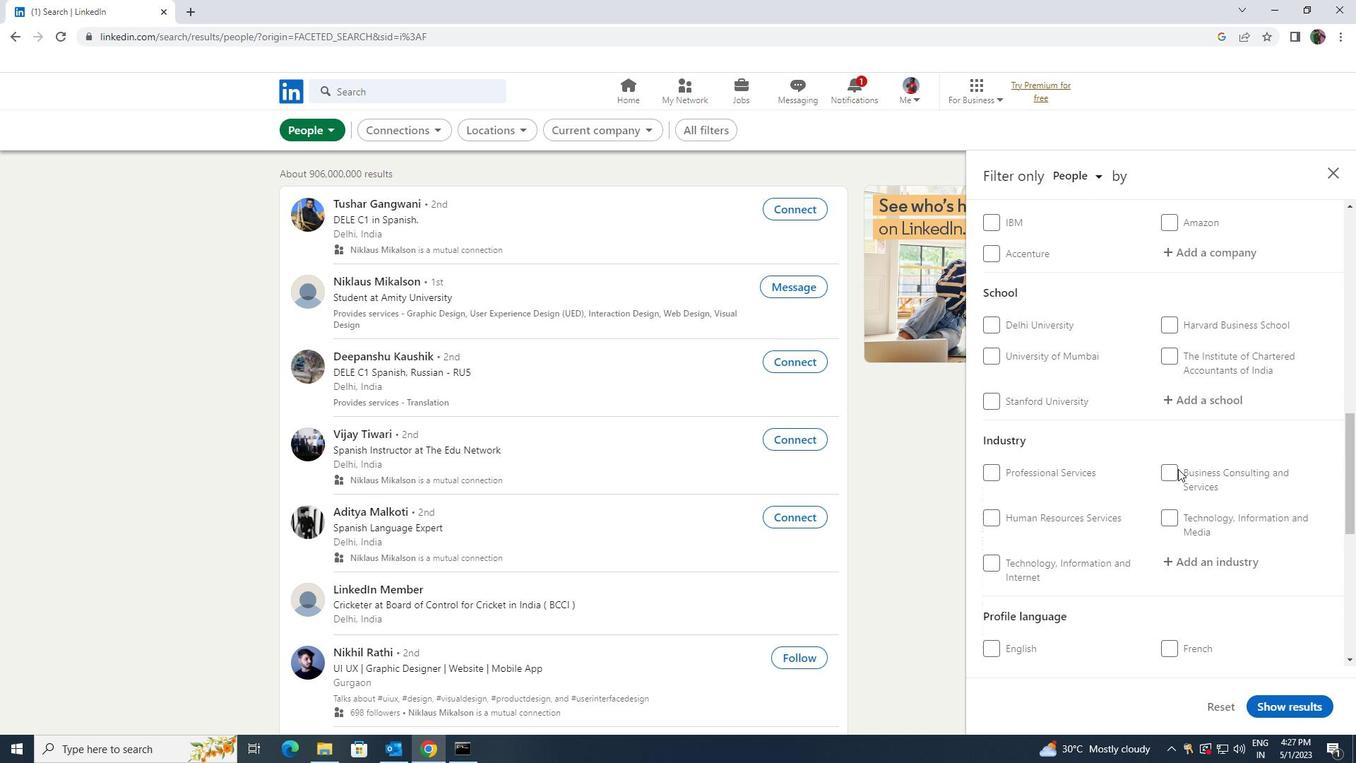 
Action: Mouse scrolled (1178, 468) with delta (0, 0)
Screenshot: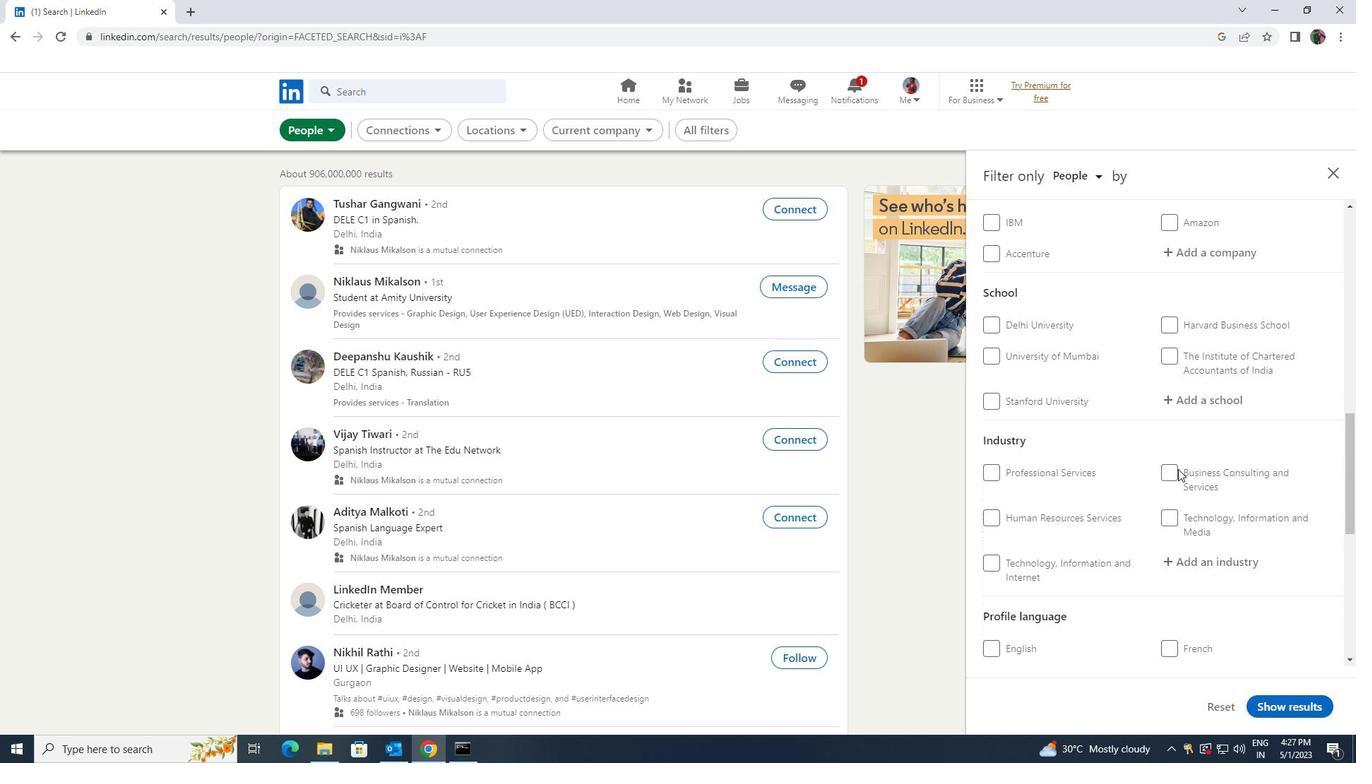 
Action: Mouse scrolled (1178, 468) with delta (0, 0)
Screenshot: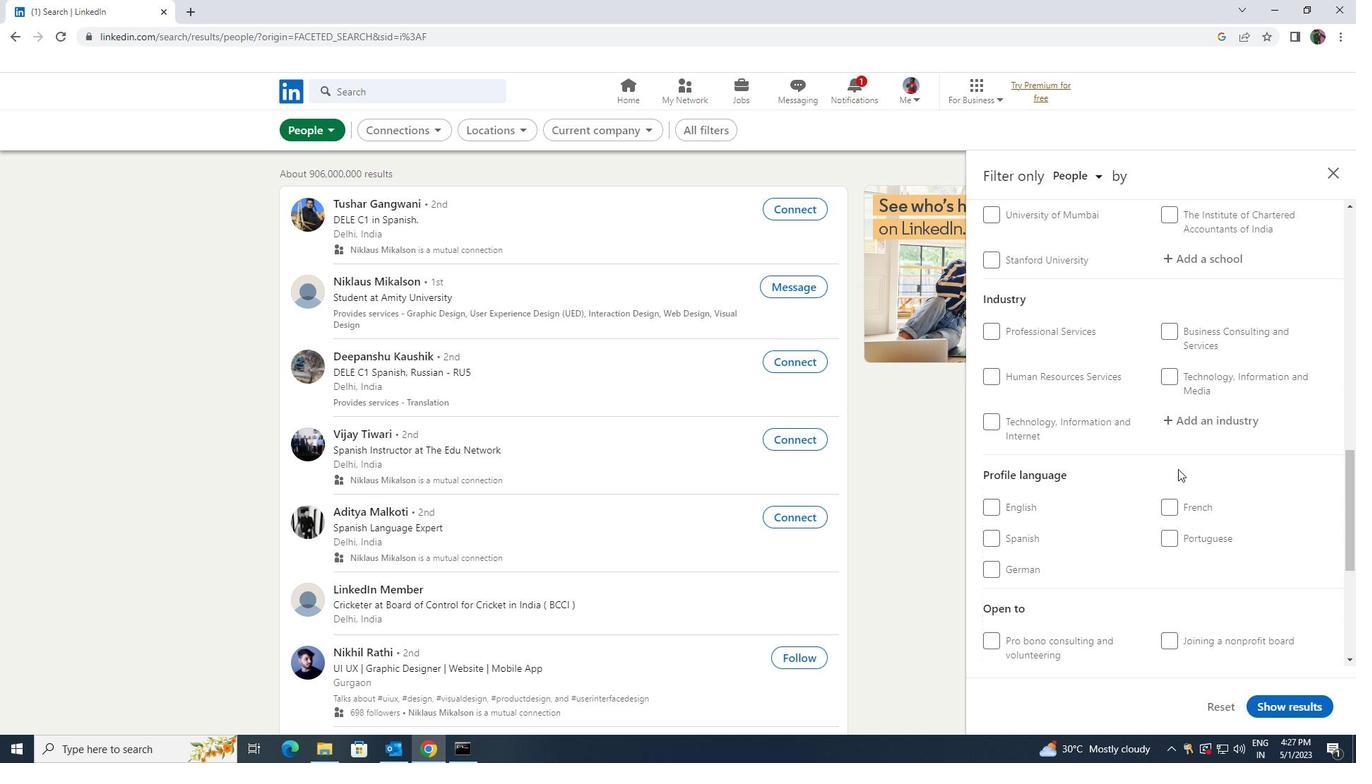 
Action: Mouse moved to (998, 464)
Screenshot: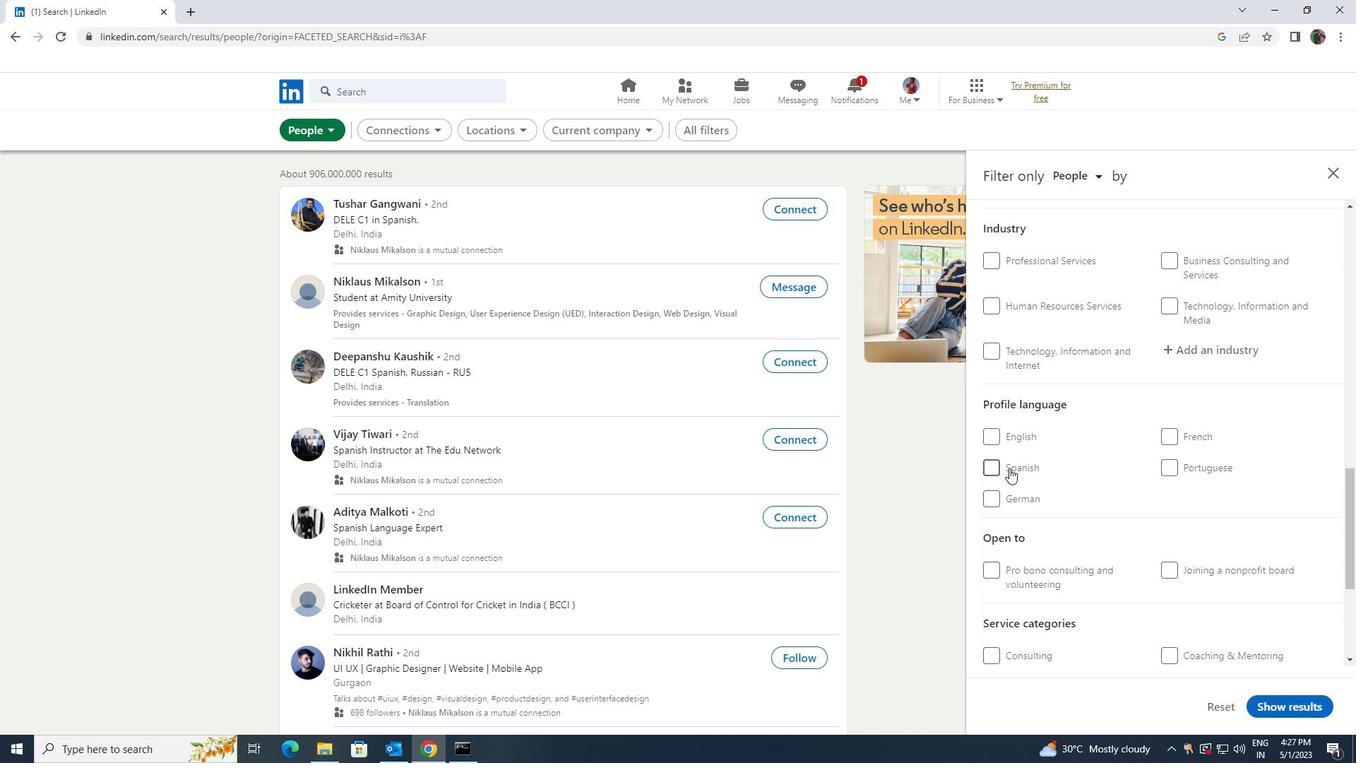 
Action: Mouse pressed left at (998, 464)
Screenshot: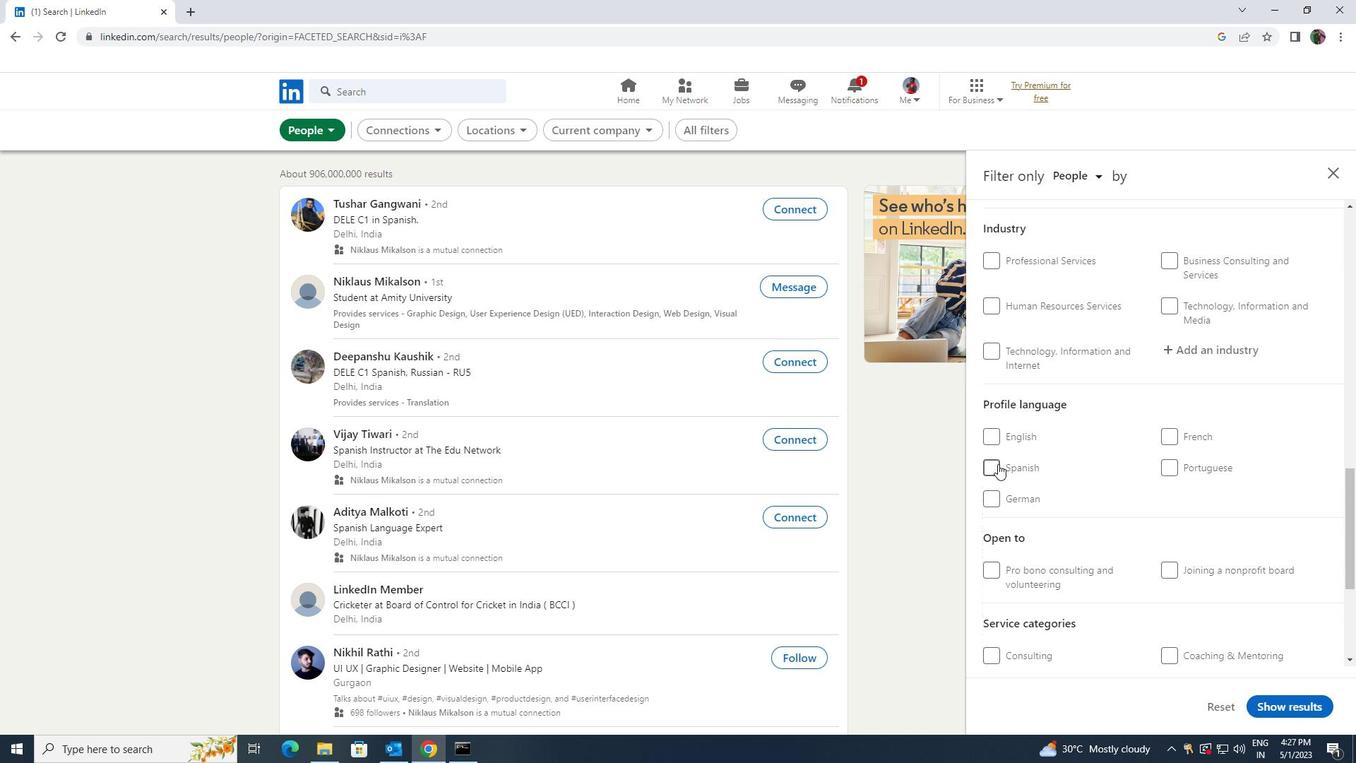 
Action: Mouse moved to (1120, 492)
Screenshot: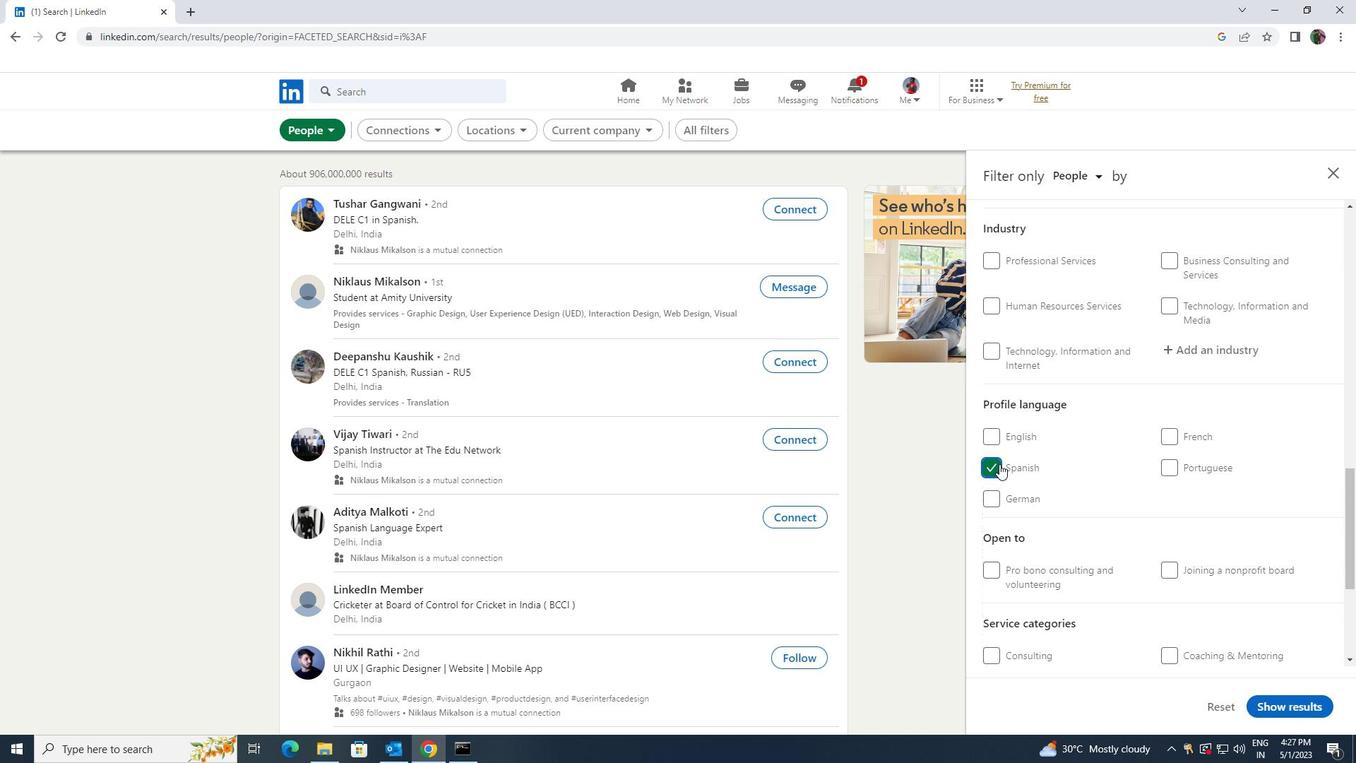 
Action: Mouse scrolled (1120, 493) with delta (0, 0)
Screenshot: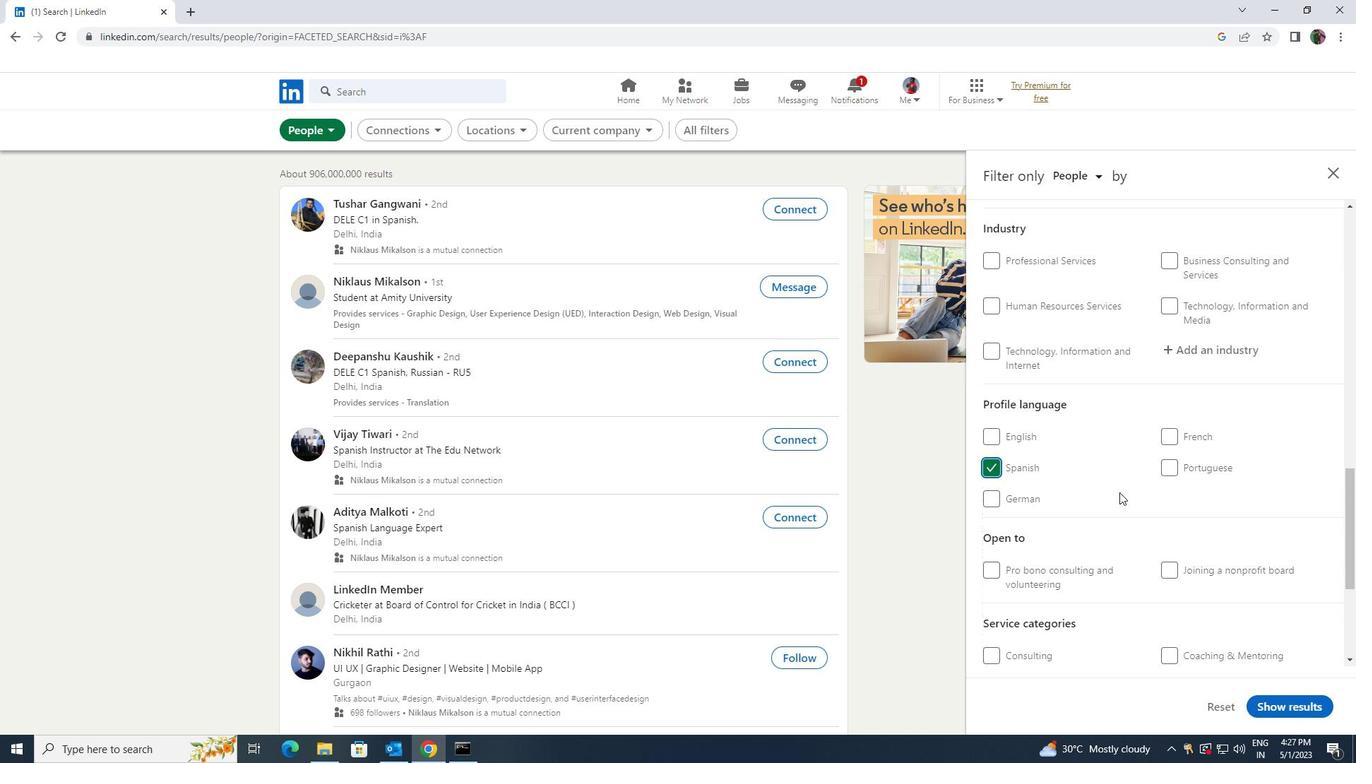 
Action: Mouse moved to (1120, 493)
Screenshot: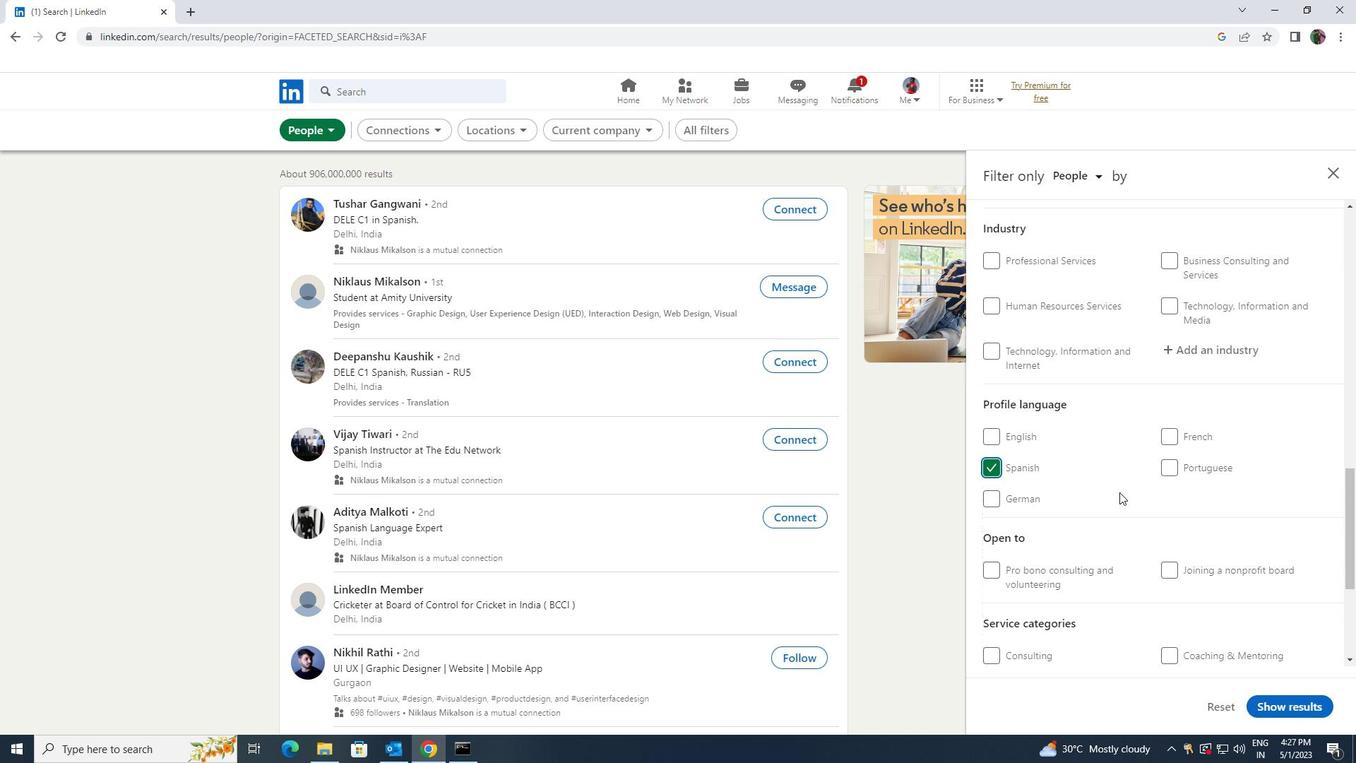 
Action: Mouse scrolled (1120, 493) with delta (0, 0)
Screenshot: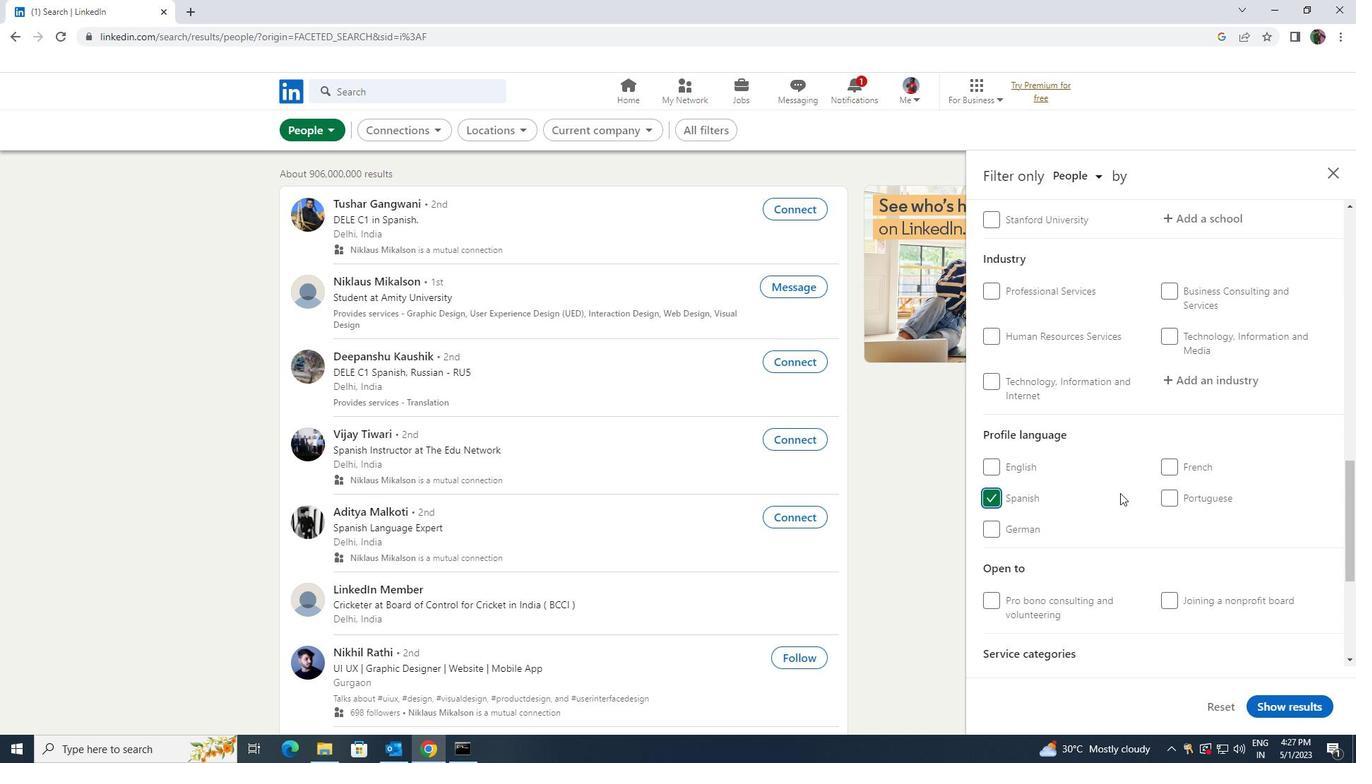 
Action: Mouse scrolled (1120, 493) with delta (0, 0)
Screenshot: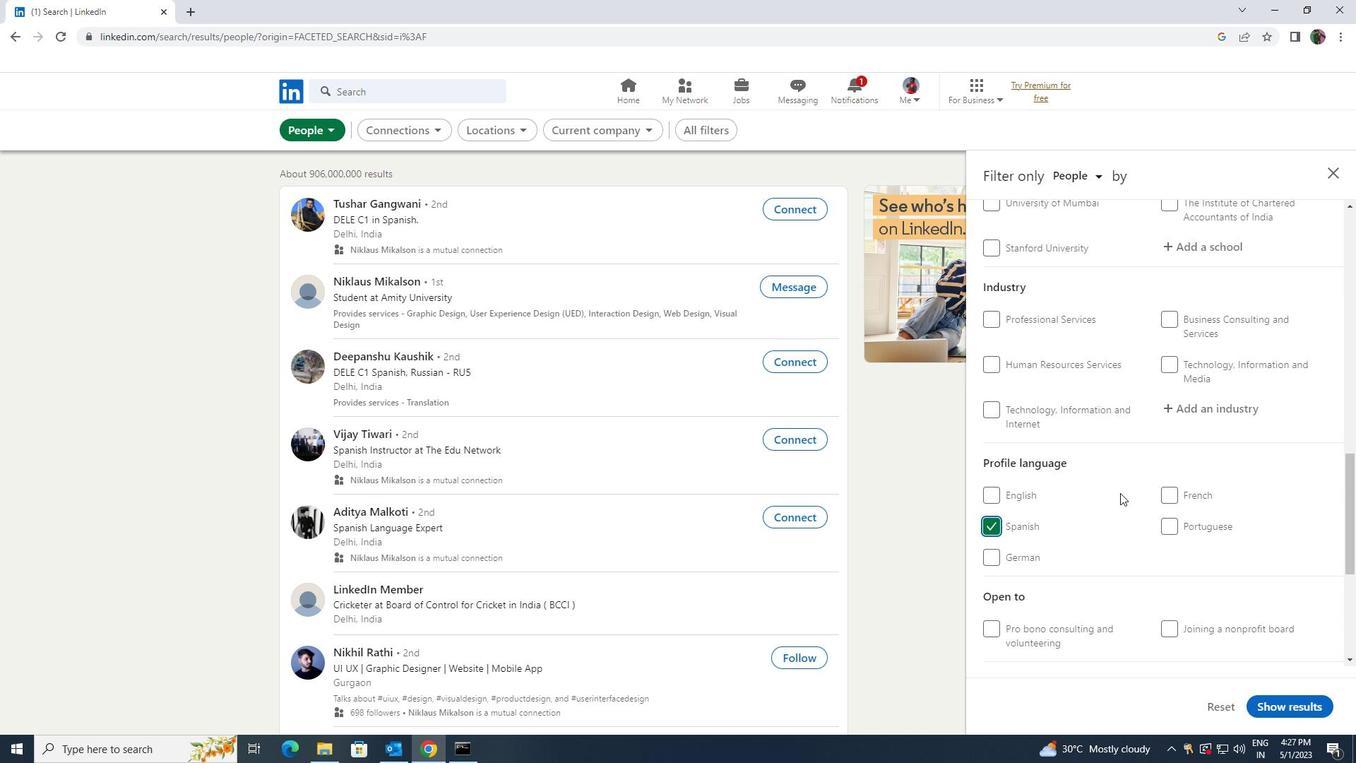 
Action: Mouse moved to (1120, 493)
Screenshot: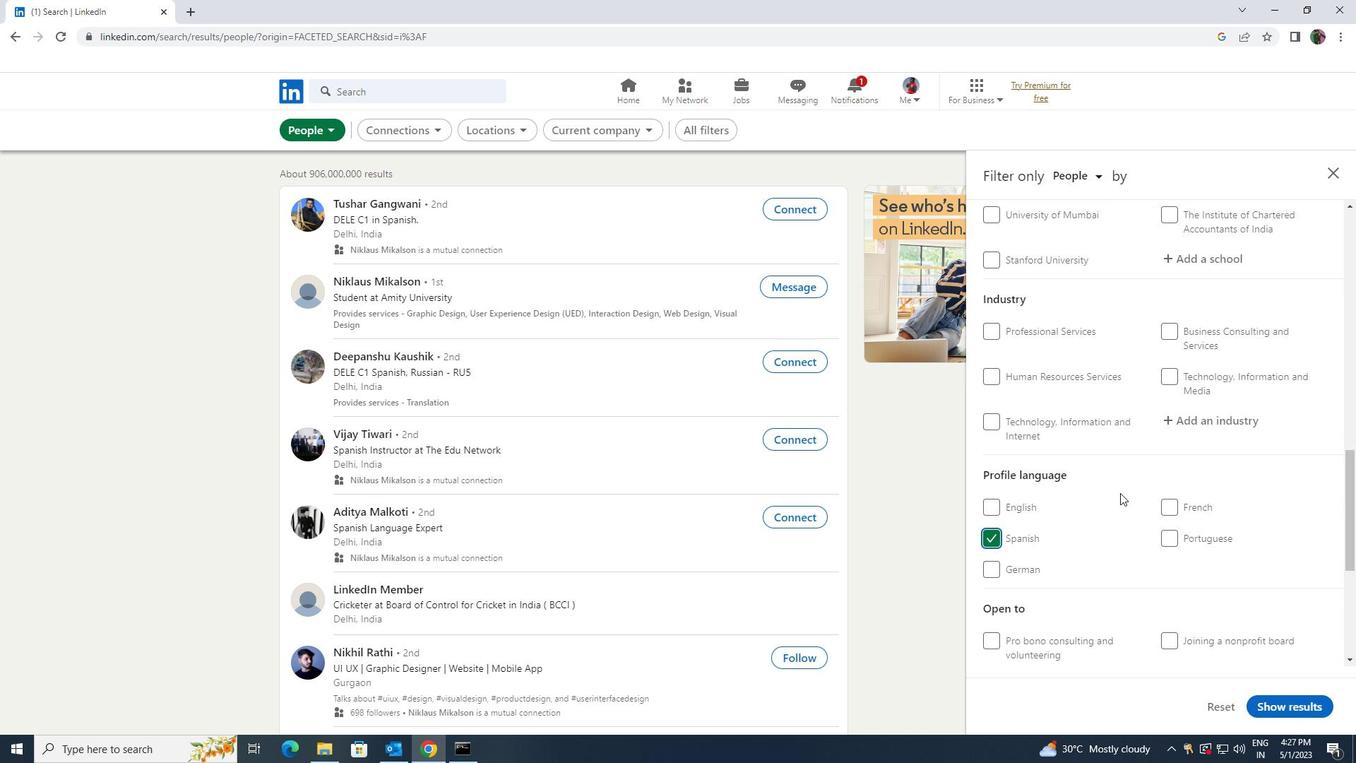 
Action: Mouse scrolled (1120, 493) with delta (0, 0)
Screenshot: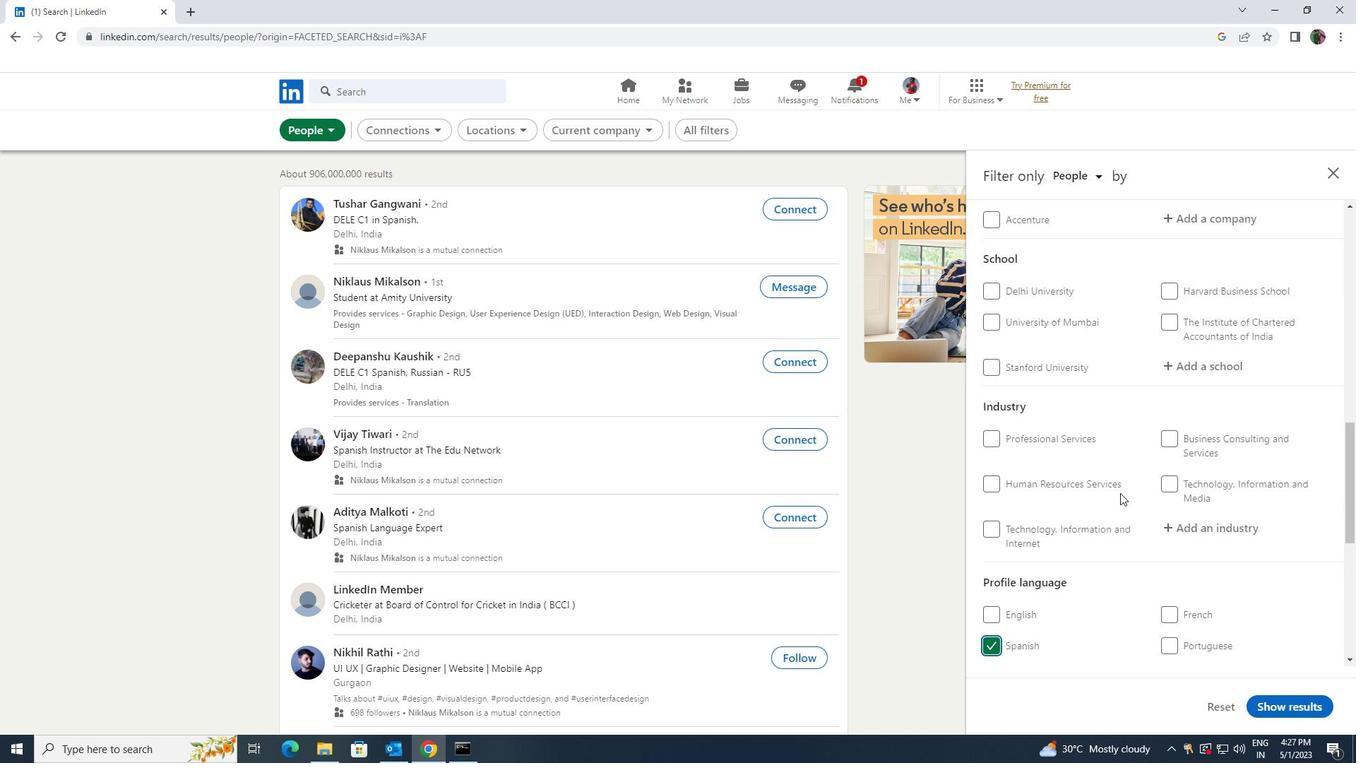 
Action: Mouse scrolled (1120, 493) with delta (0, 0)
Screenshot: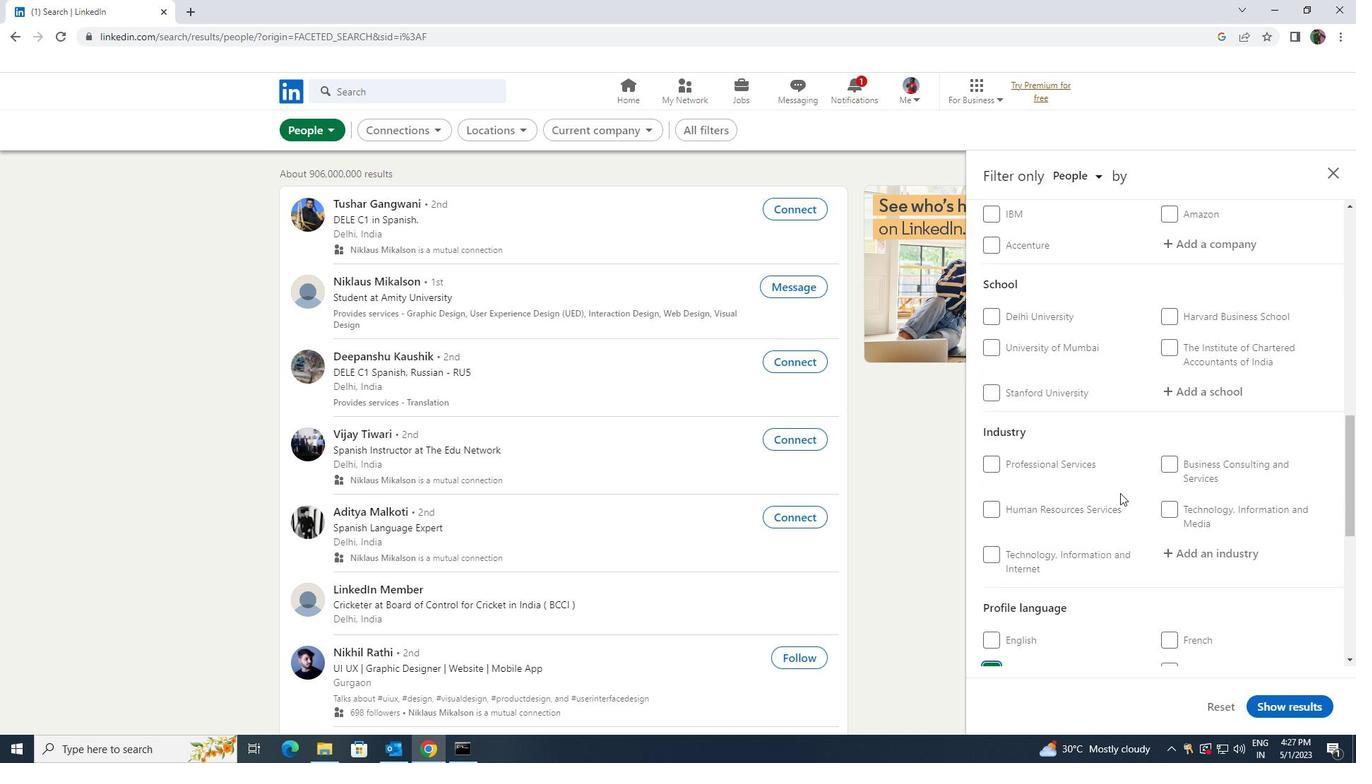 
Action: Mouse scrolled (1120, 493) with delta (0, 0)
Screenshot: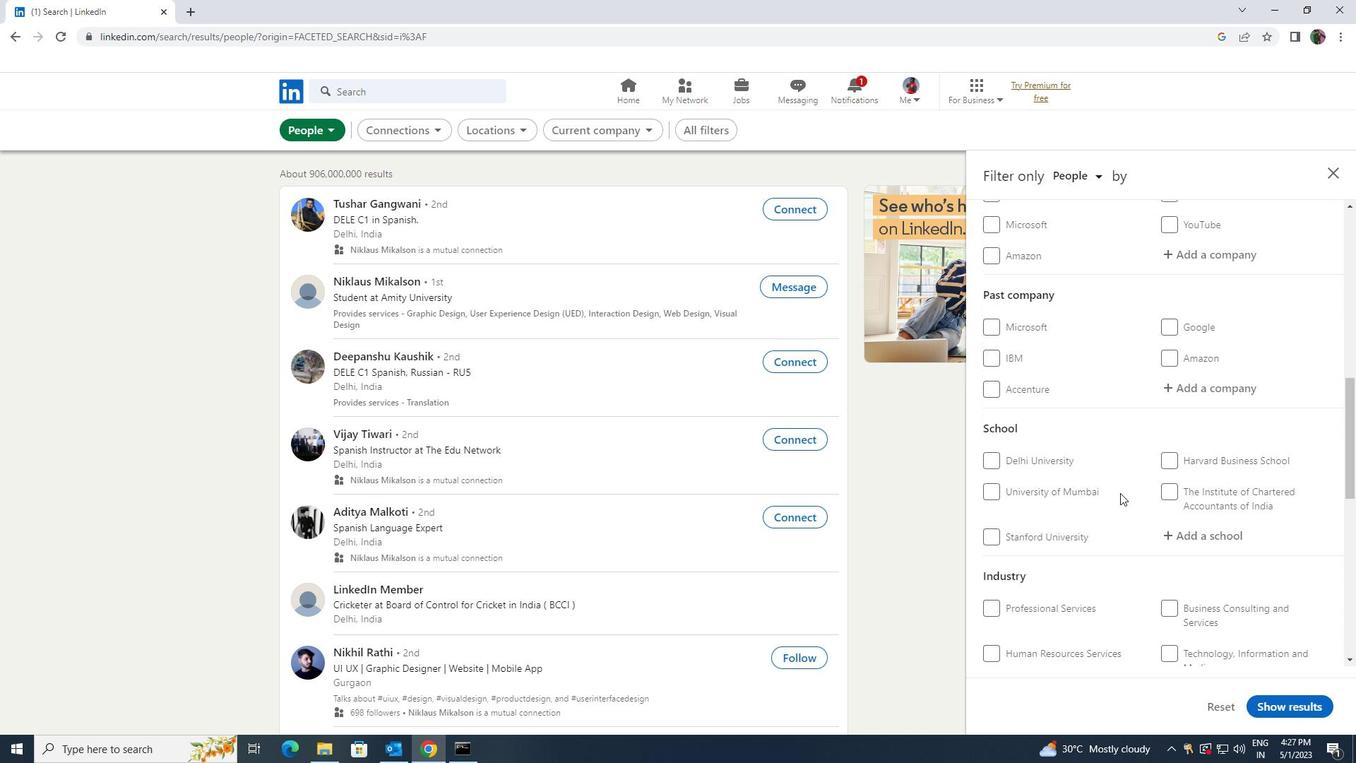 
Action: Mouse scrolled (1120, 493) with delta (0, 0)
Screenshot: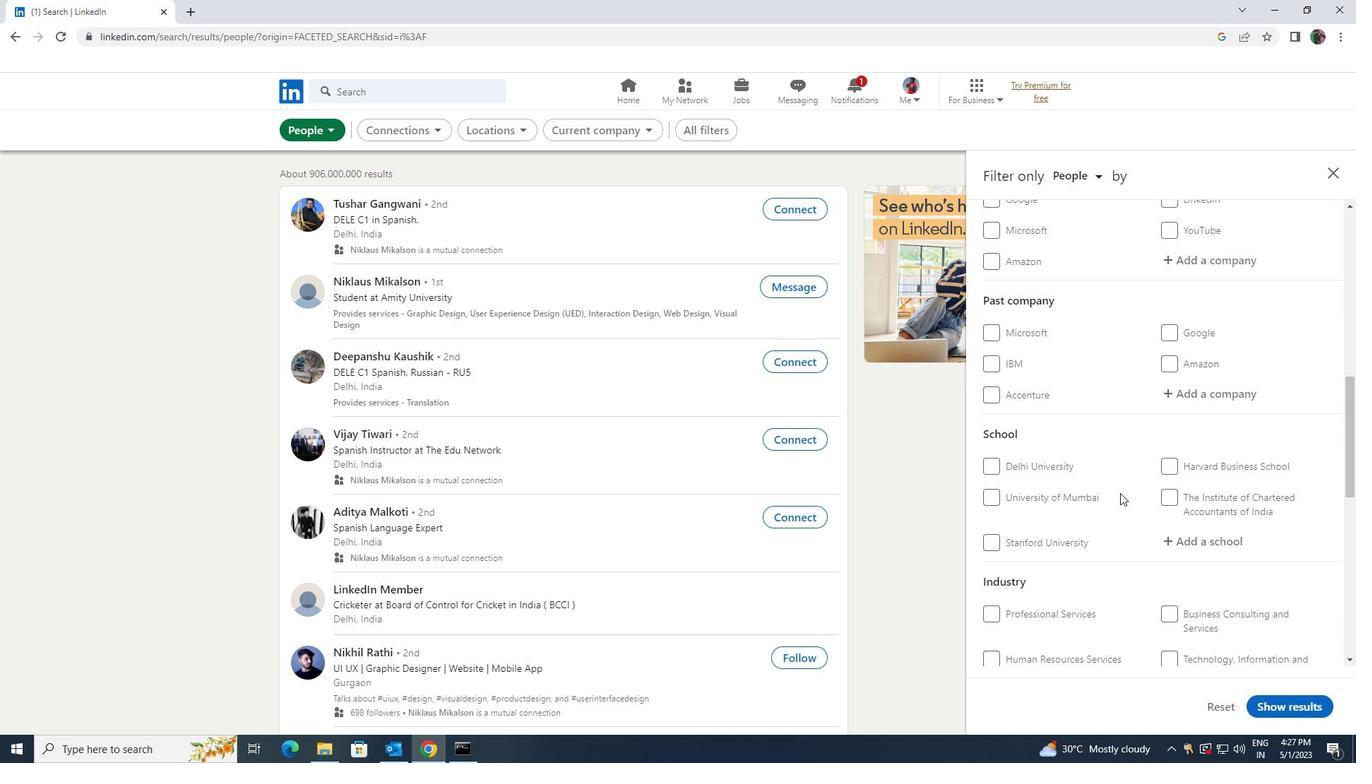 
Action: Mouse scrolled (1120, 493) with delta (0, 0)
Screenshot: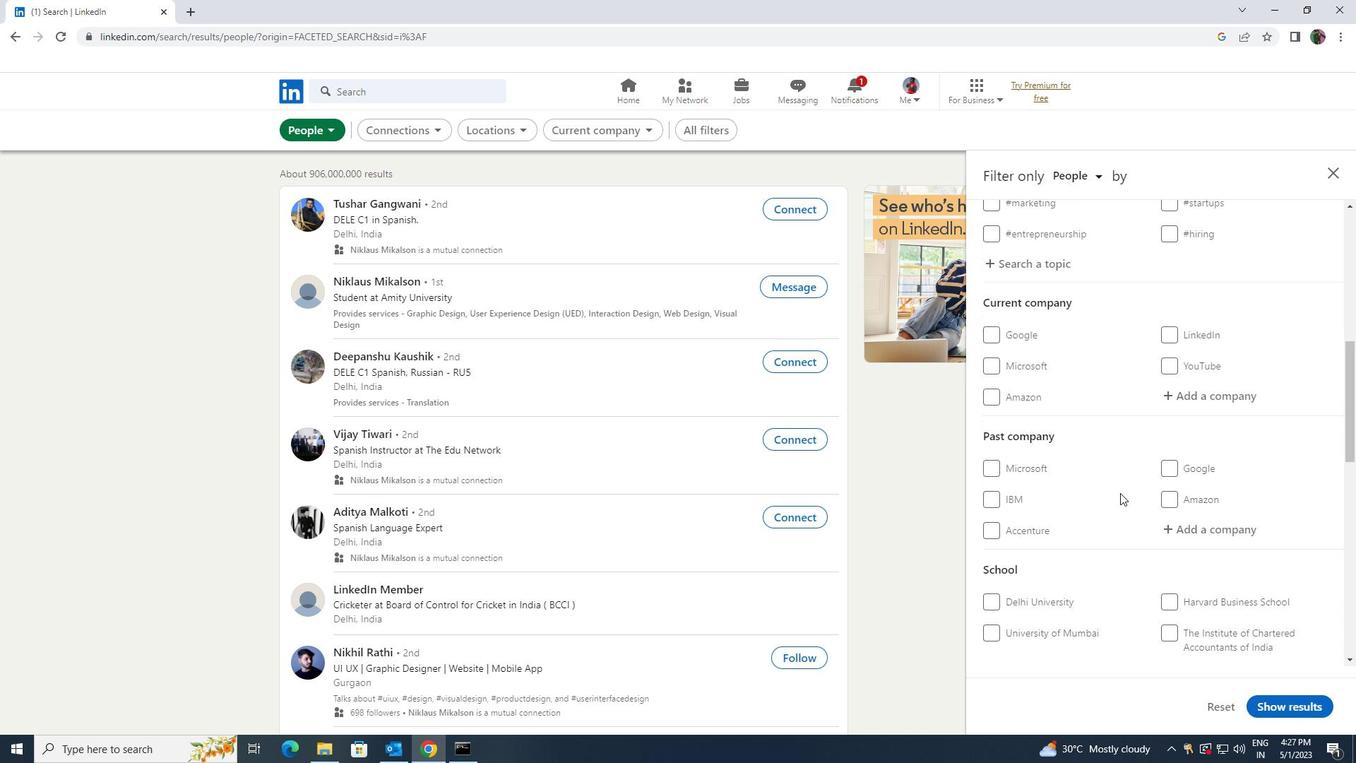 
Action: Mouse moved to (1177, 474)
Screenshot: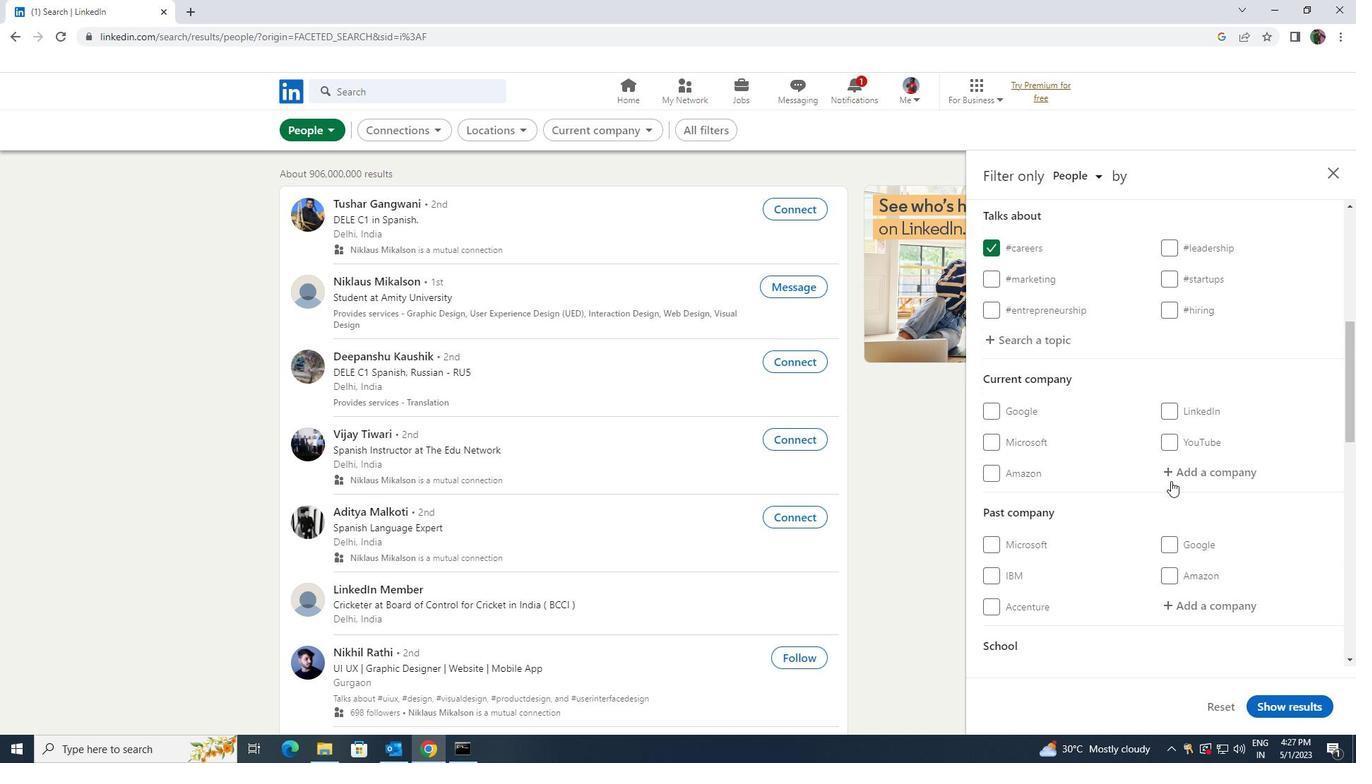 
Action: Mouse pressed left at (1177, 474)
Screenshot: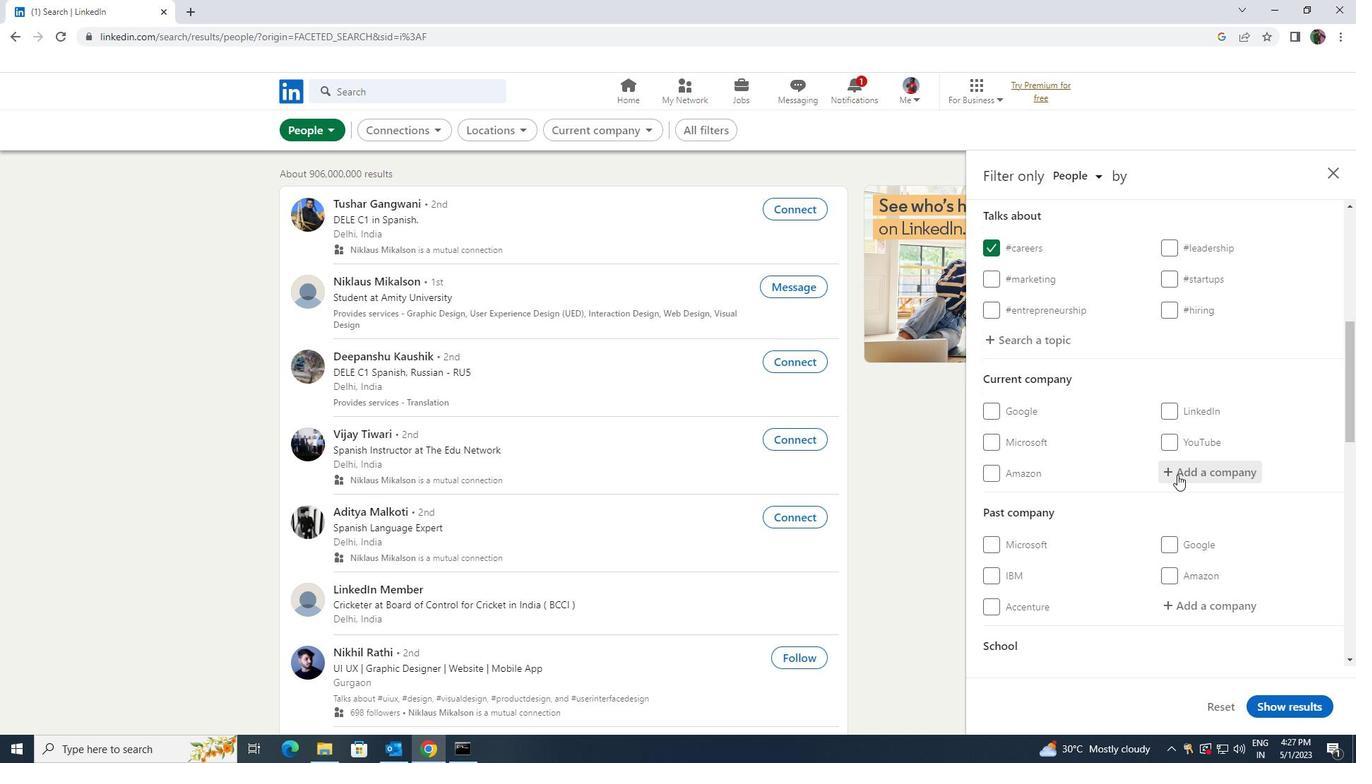 
Action: Key pressed <Key.shift><Key.shift>INCOME<Key.space><Key.shift>TAX
Screenshot: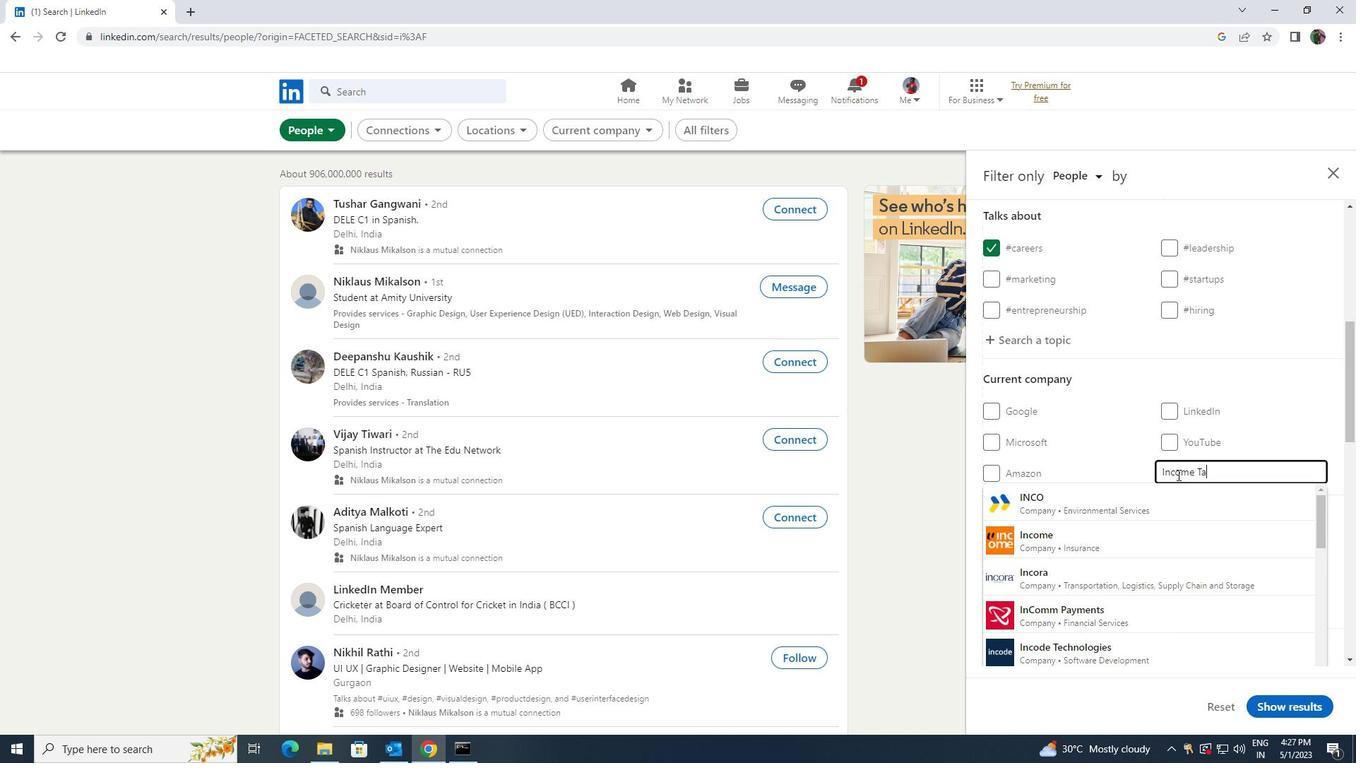 
Action: Mouse moved to (1179, 479)
Screenshot: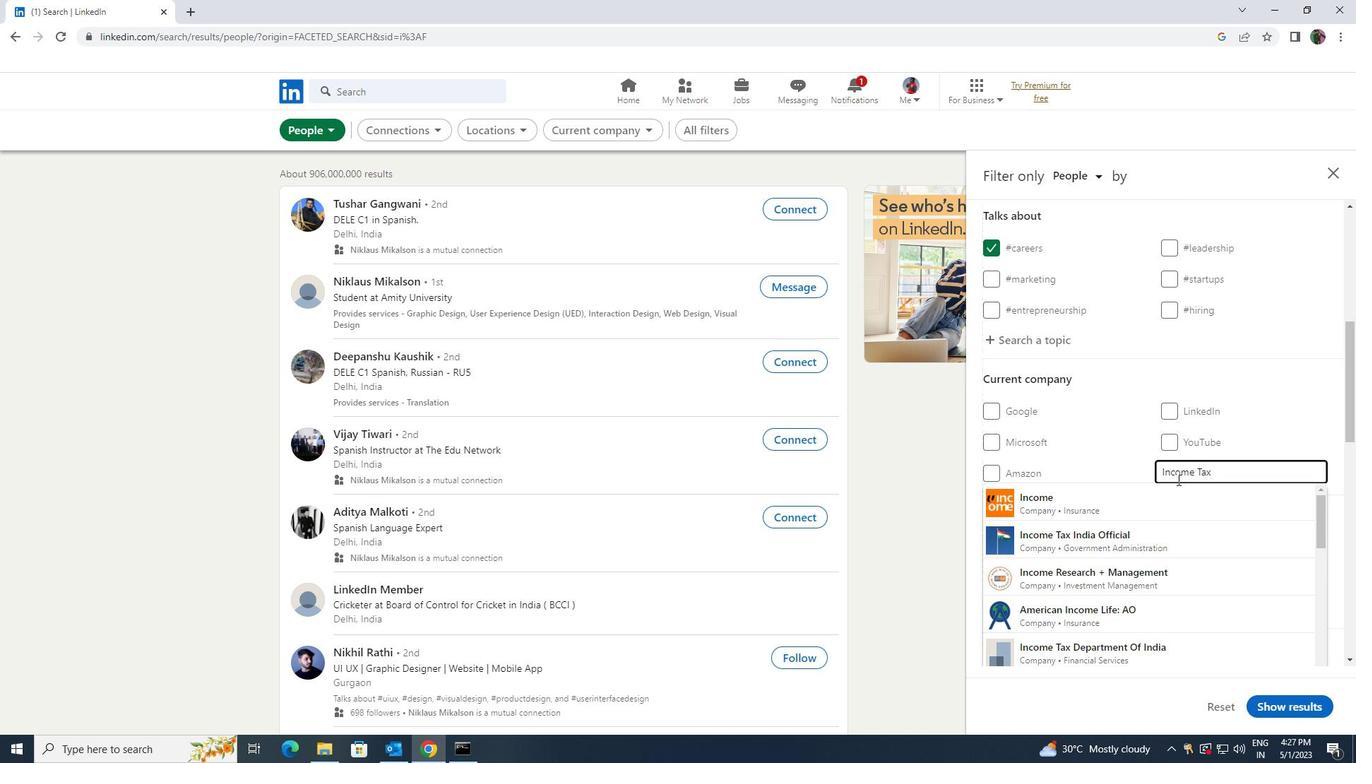 
Action: Key pressed <Key.space>INDIA<Key.space>
Screenshot: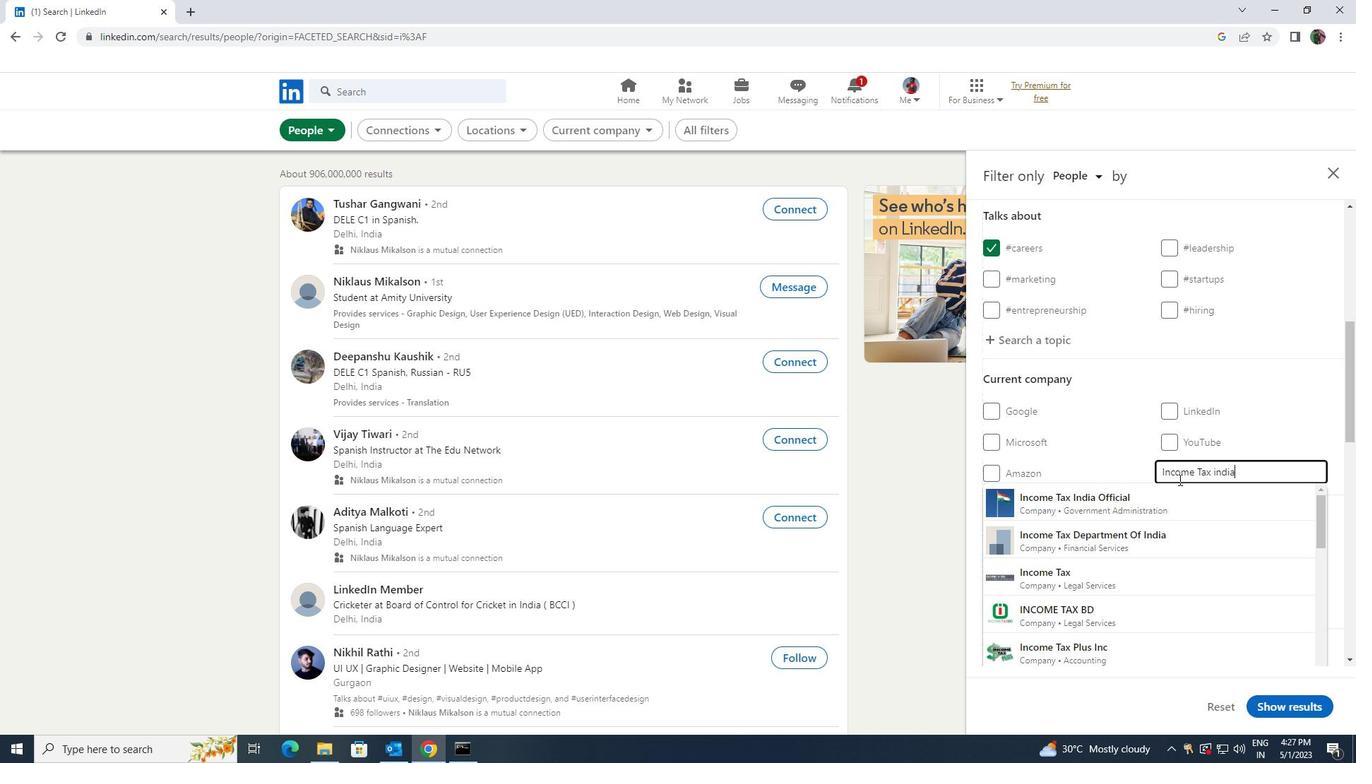
Action: Mouse moved to (1173, 491)
Screenshot: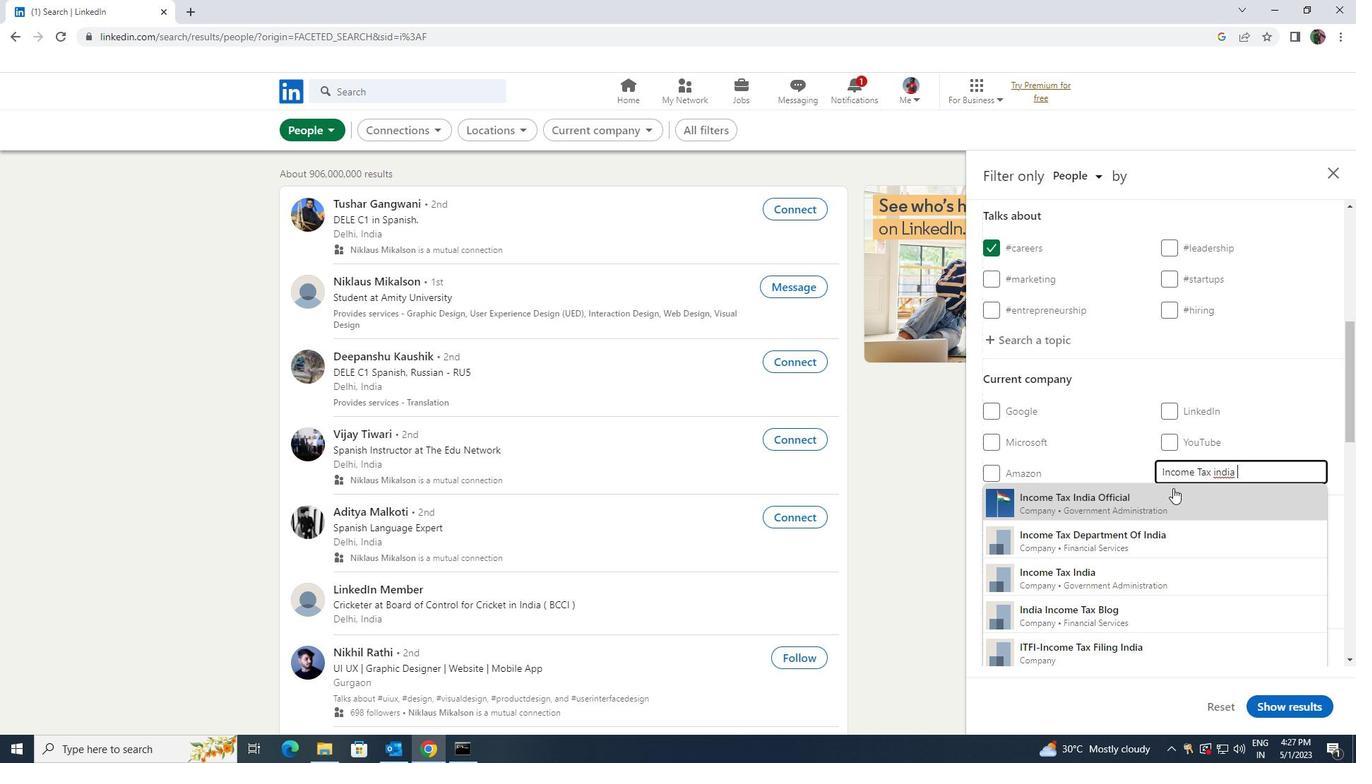 
Action: Mouse pressed left at (1173, 491)
Screenshot: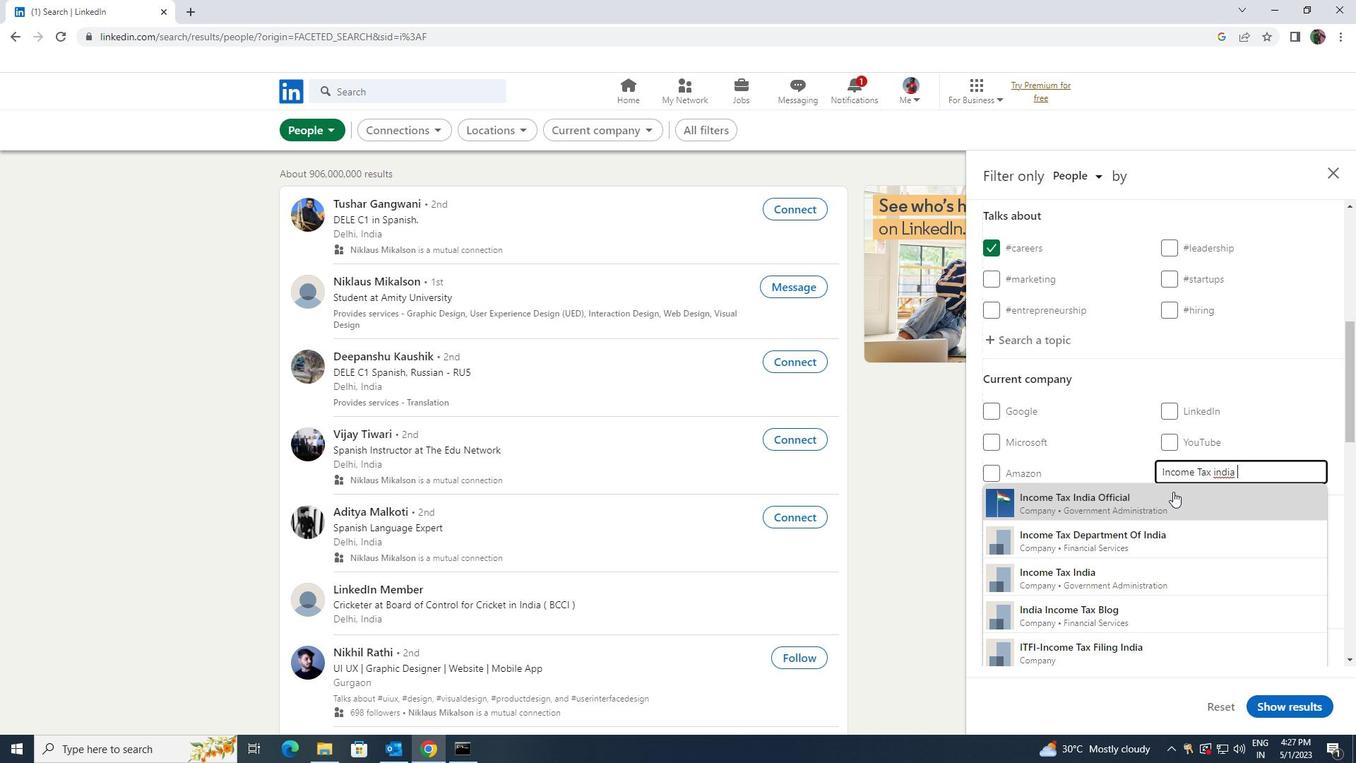 
Action: Mouse scrolled (1173, 491) with delta (0, 0)
Screenshot: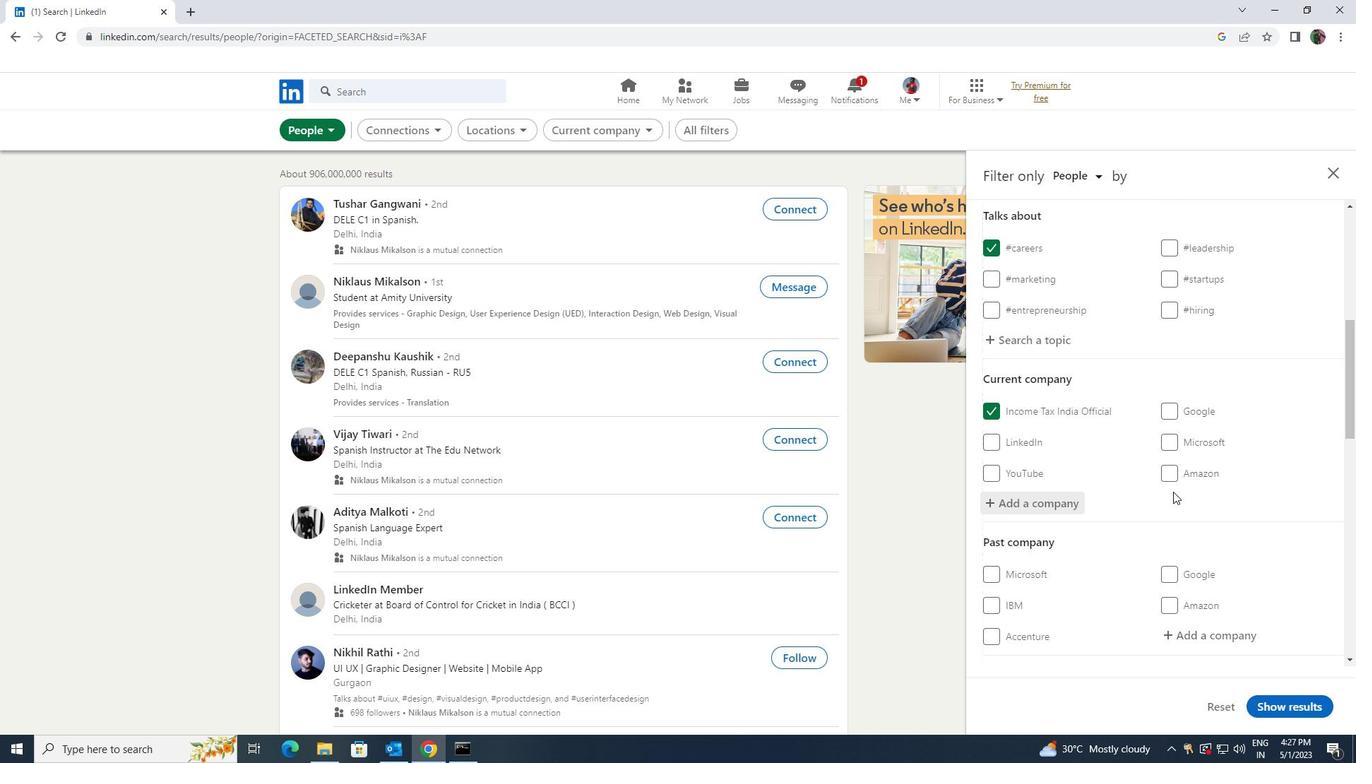 
Action: Mouse moved to (1170, 493)
Screenshot: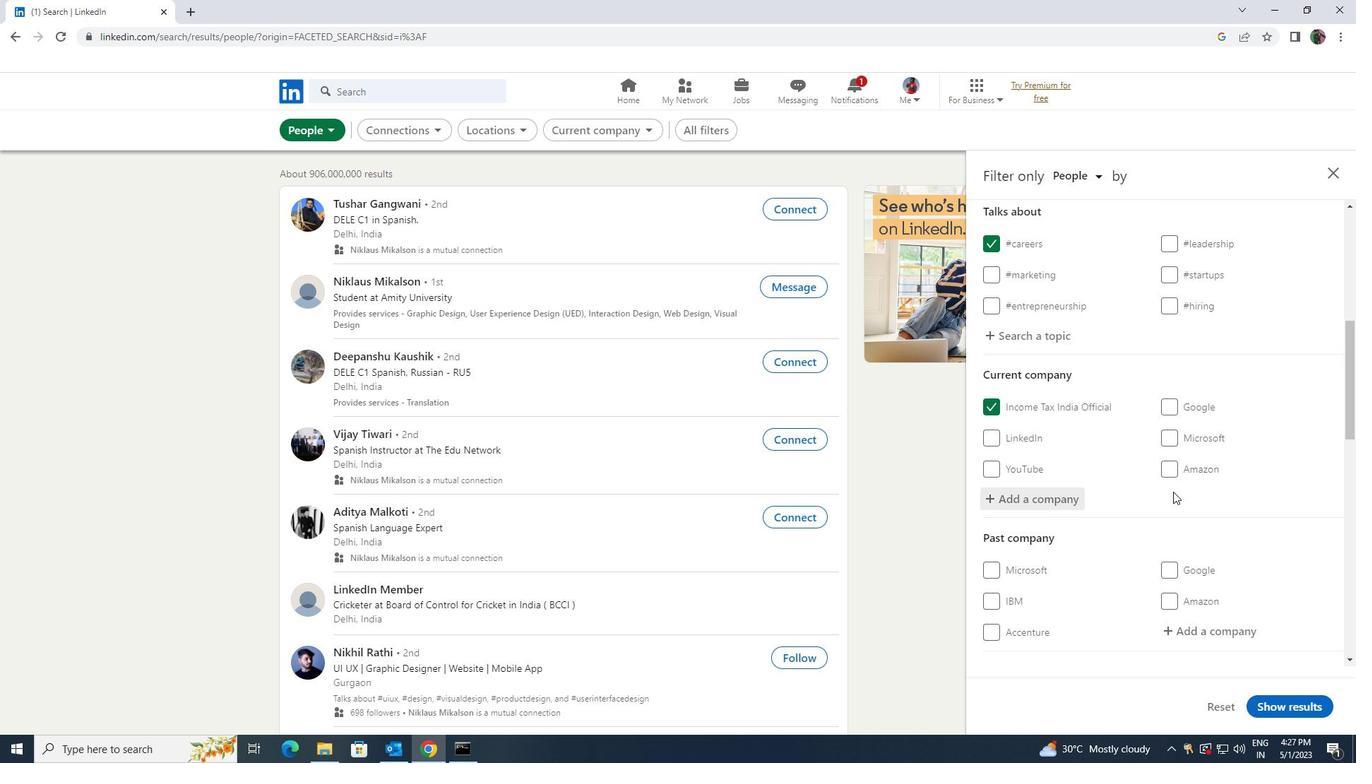 
Action: Mouse scrolled (1170, 493) with delta (0, 0)
Screenshot: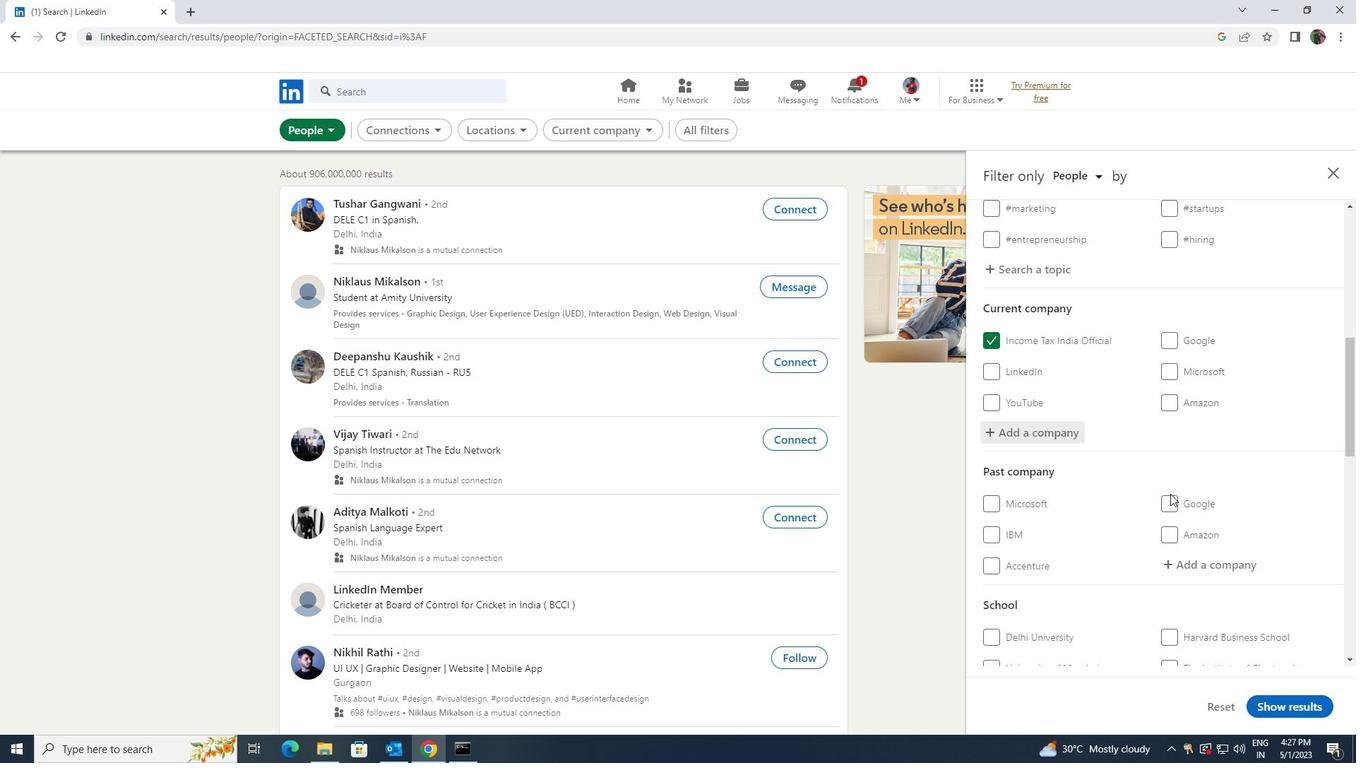 
Action: Mouse scrolled (1170, 493) with delta (0, 0)
Screenshot: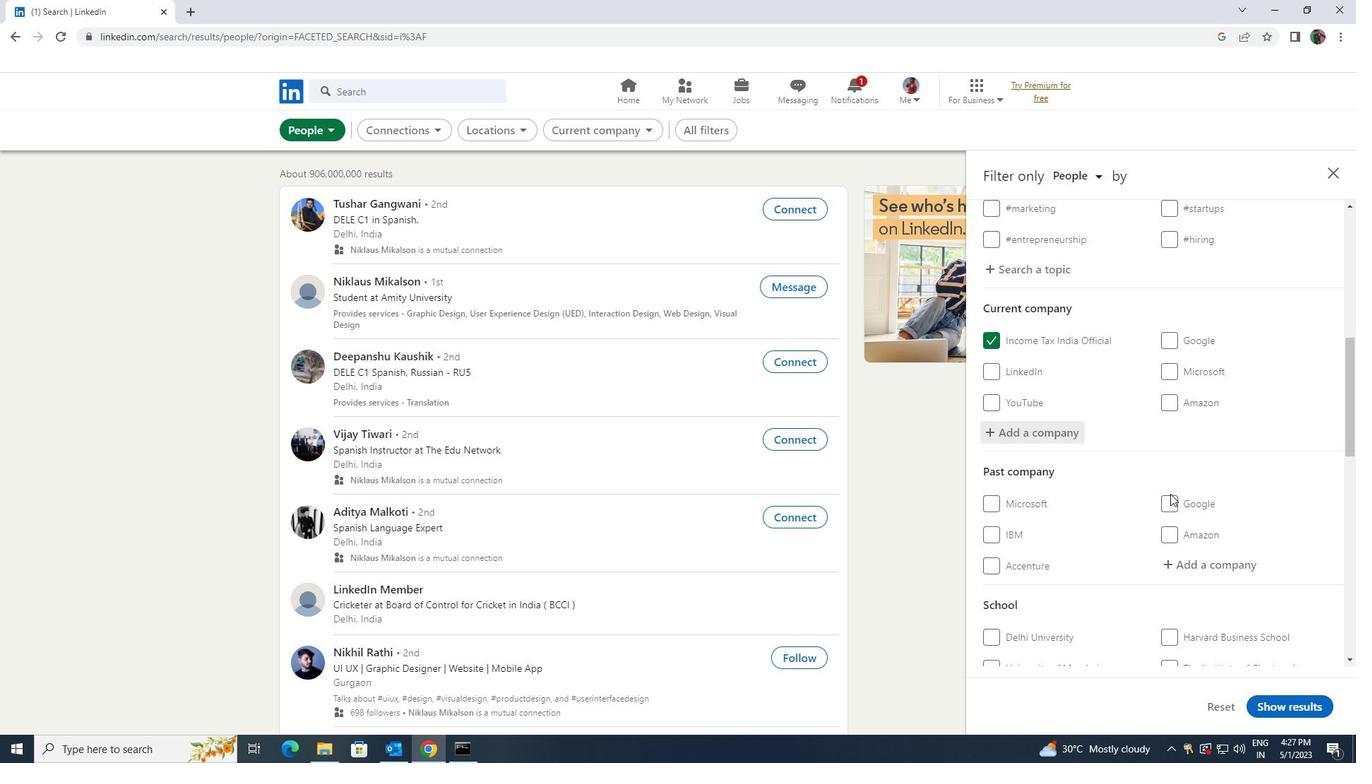 
Action: Mouse scrolled (1170, 493) with delta (0, 0)
Screenshot: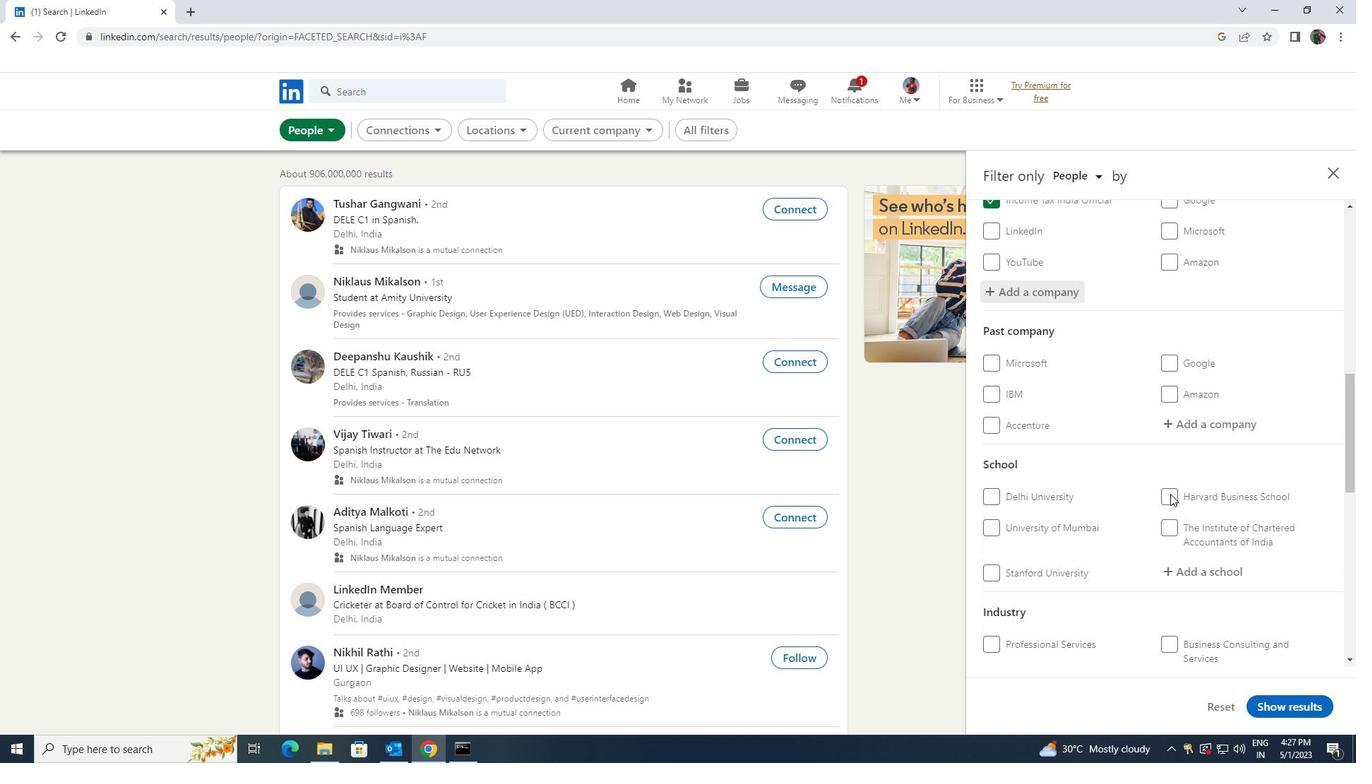 
Action: Mouse scrolled (1170, 493) with delta (0, 0)
Screenshot: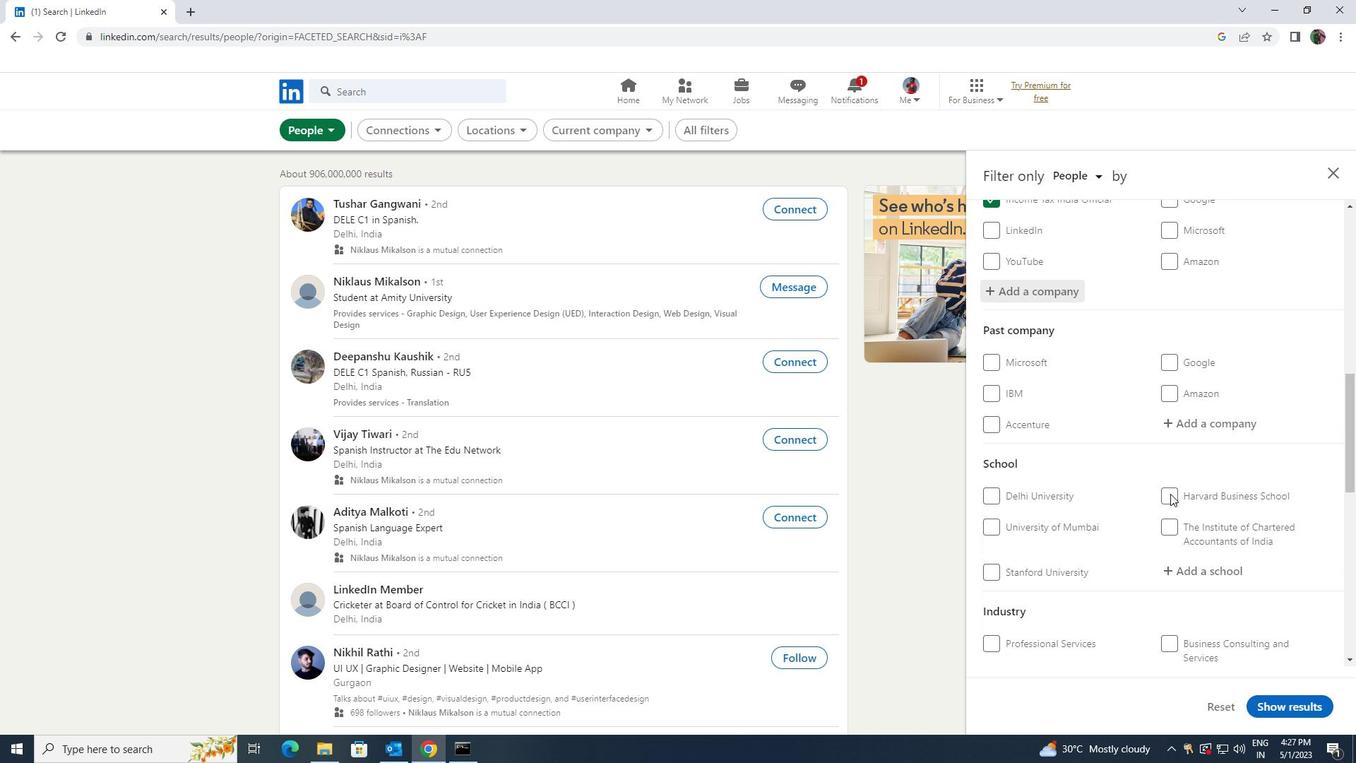 
Action: Mouse moved to (1191, 435)
Screenshot: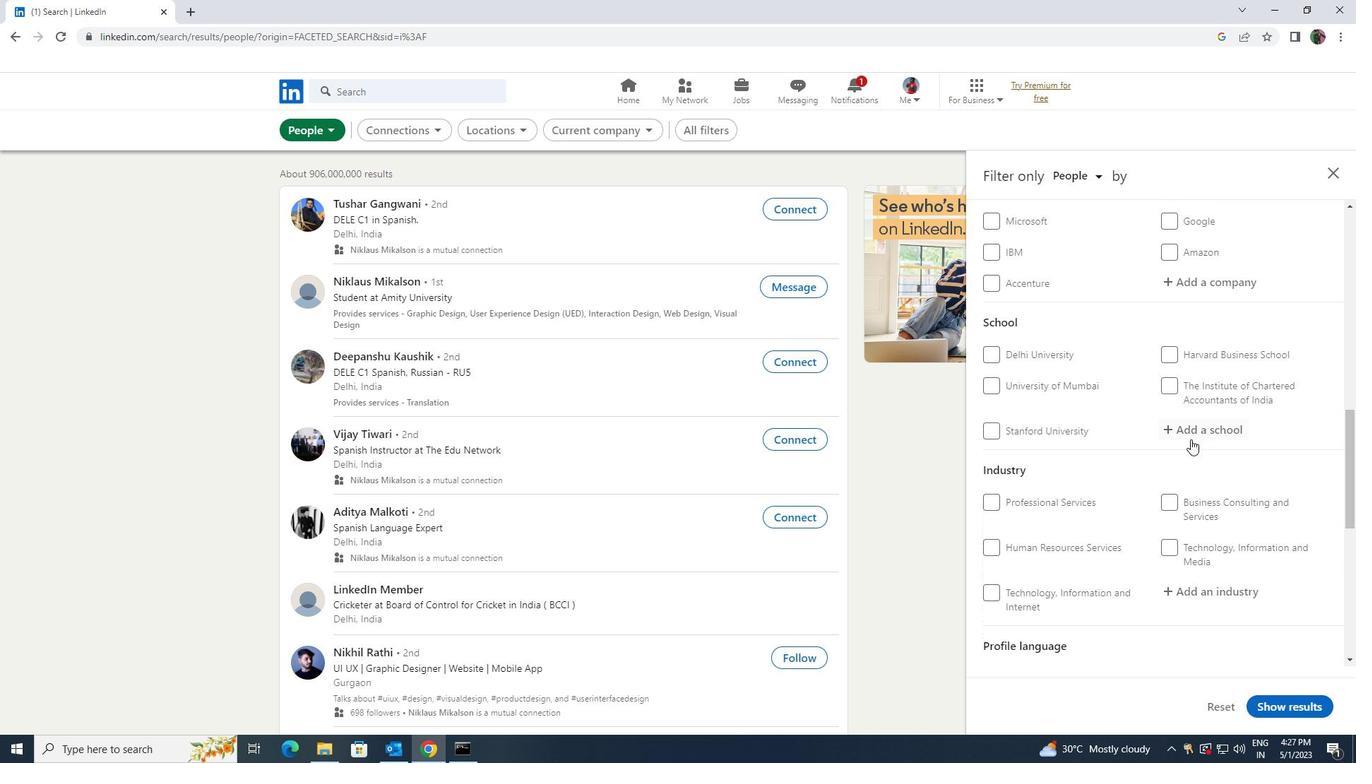 
Action: Mouse pressed left at (1191, 435)
Screenshot: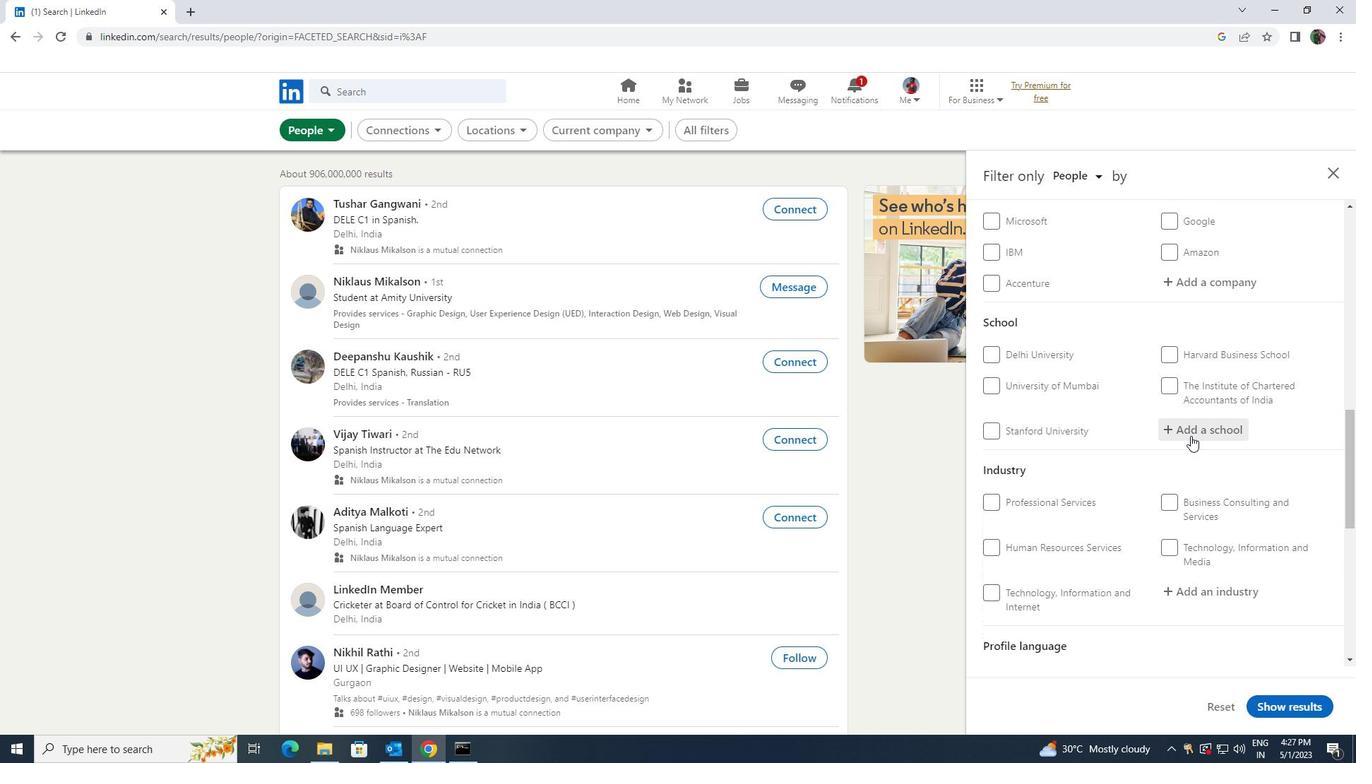 
Action: Key pressed <Key.shift><Key.shift><Key.shift><Key.shift><Key.shift><Key.shift>NARULA<Key.space><Key.shift>INSTITUTE
Screenshot: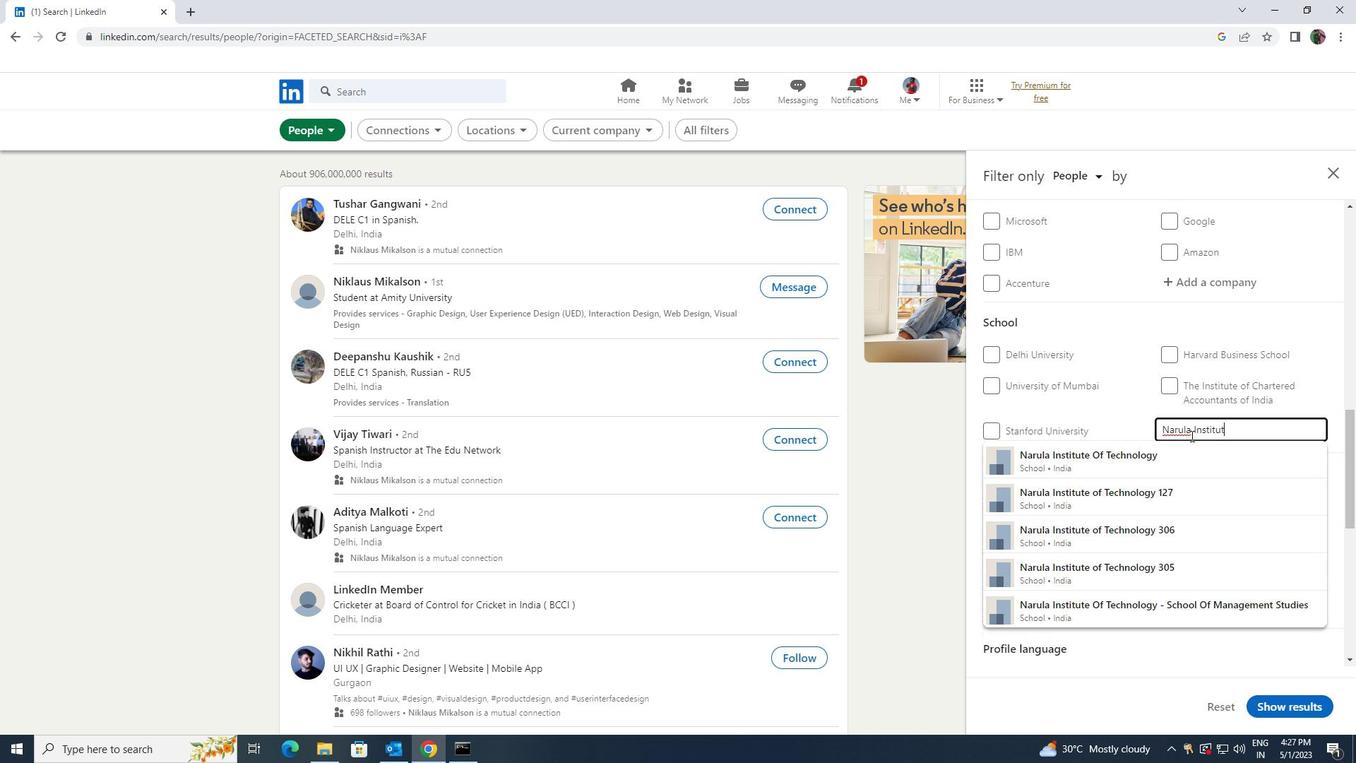 
Action: Mouse moved to (1186, 443)
Screenshot: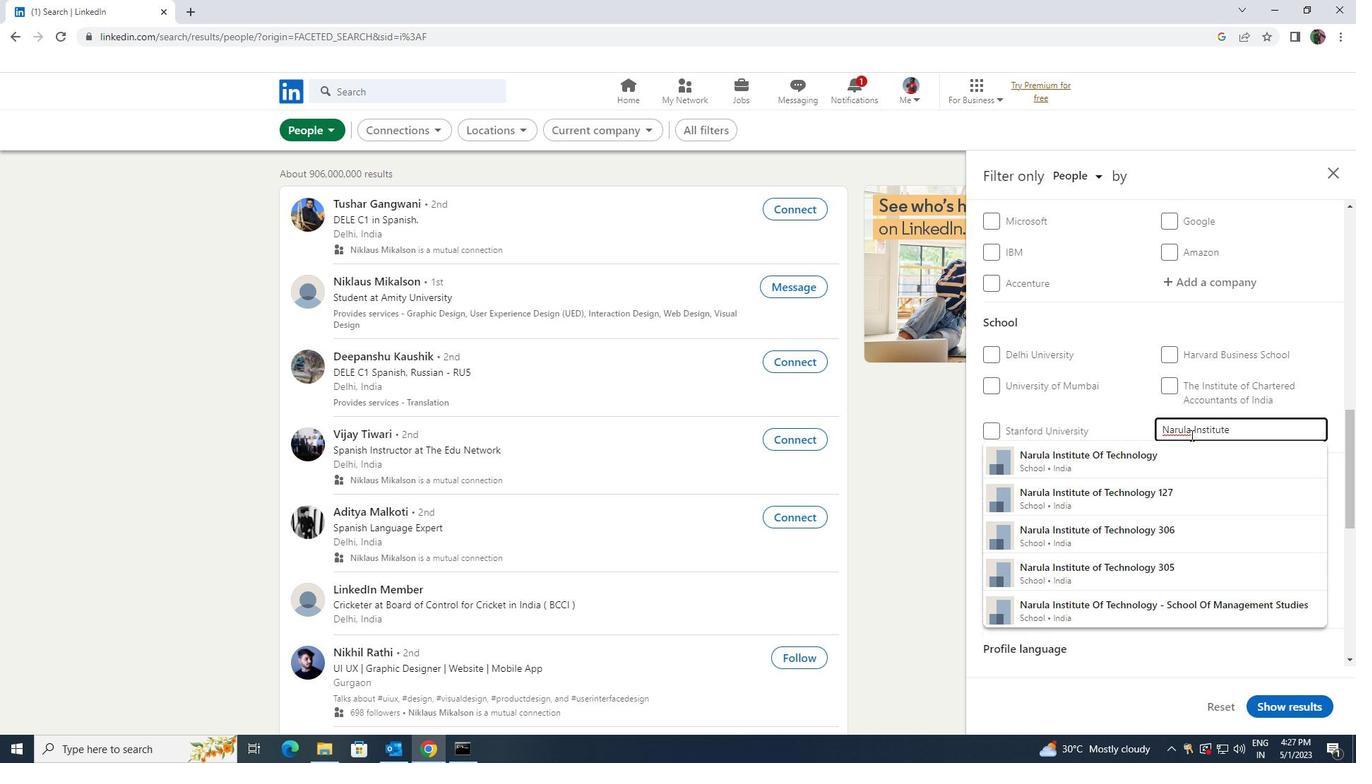 
Action: Mouse pressed left at (1186, 443)
Screenshot: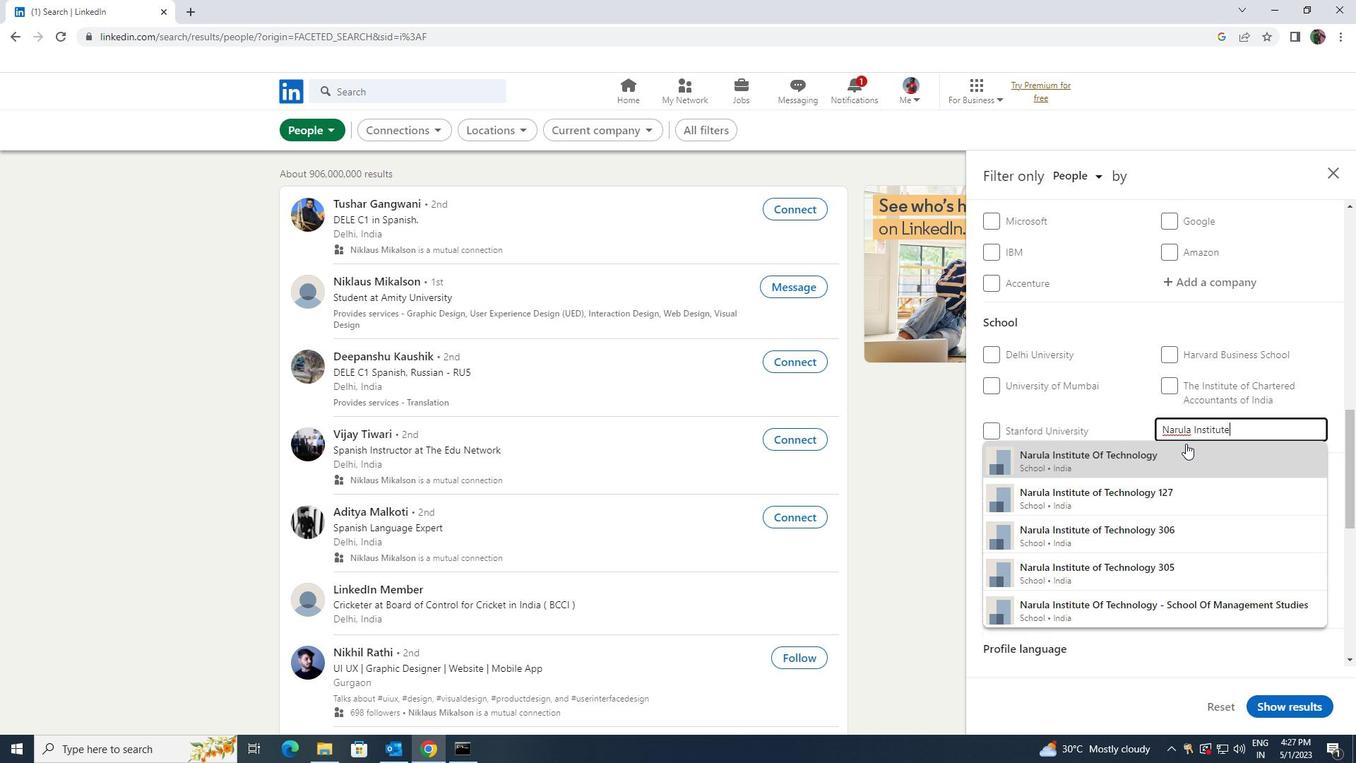 
Action: Mouse scrolled (1186, 443) with delta (0, 0)
Screenshot: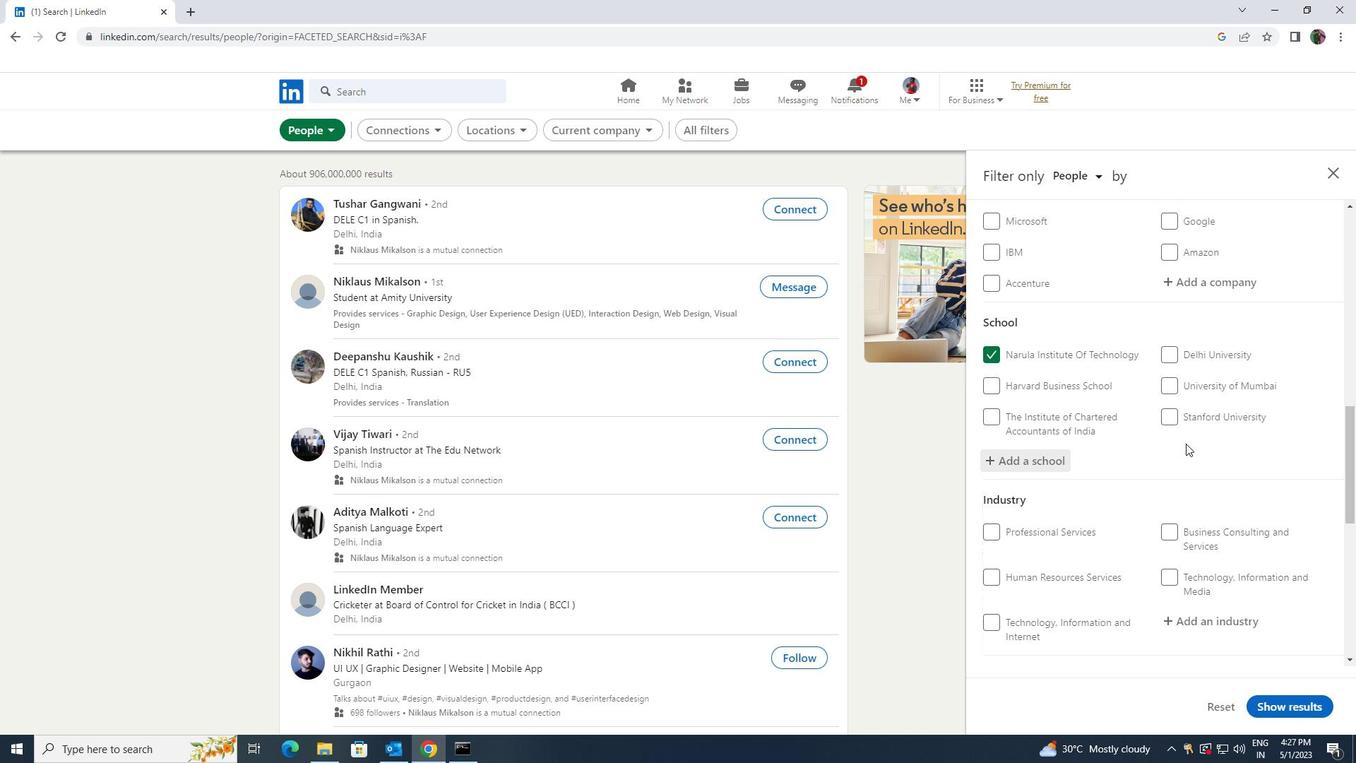 
Action: Mouse scrolled (1186, 443) with delta (0, 0)
Screenshot: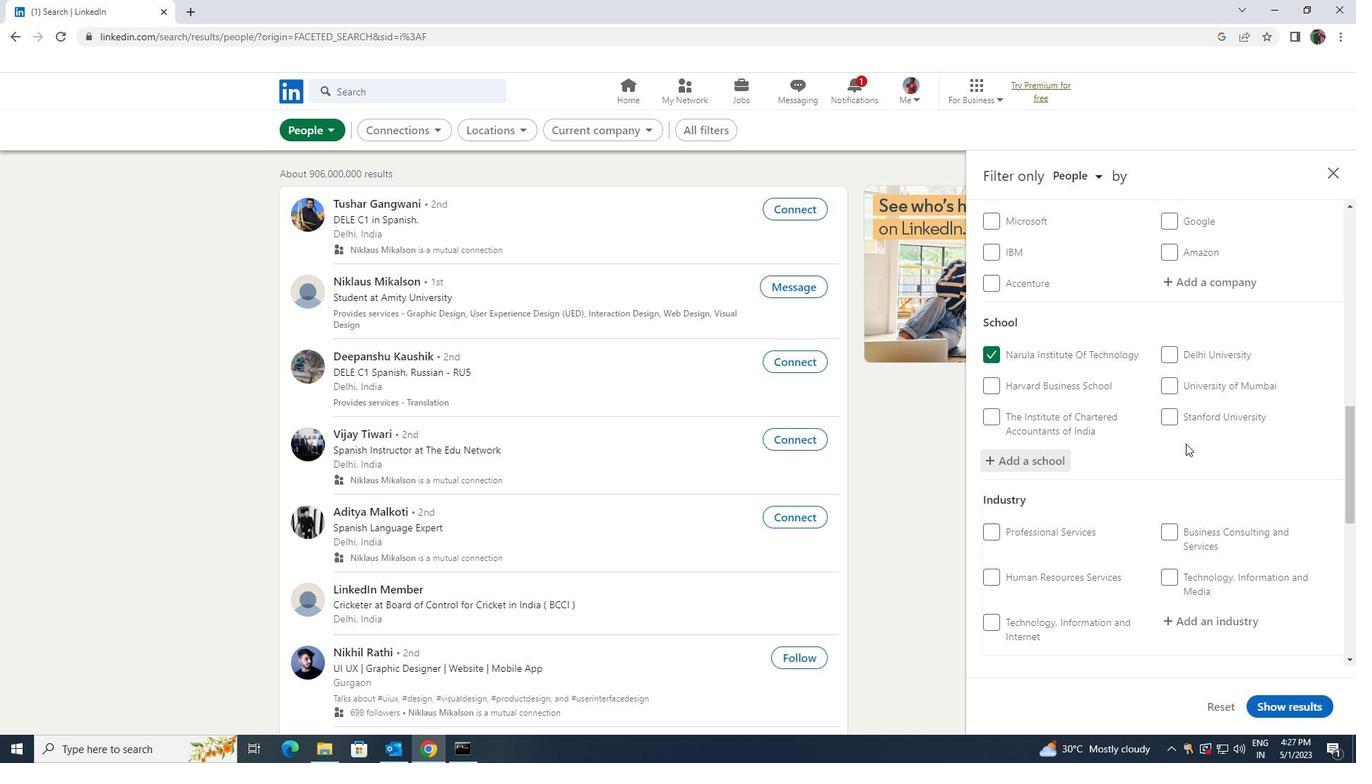 
Action: Mouse moved to (1192, 472)
Screenshot: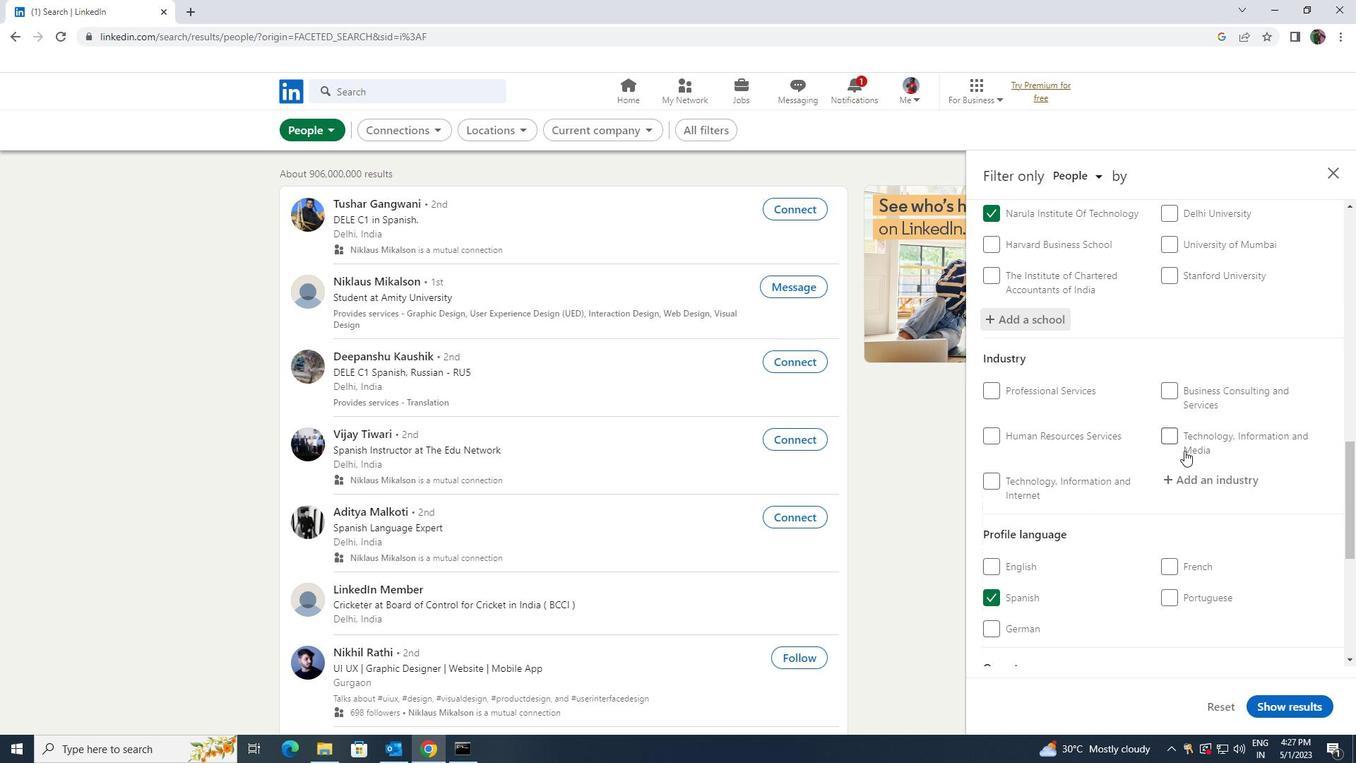 
Action: Mouse pressed left at (1192, 472)
Screenshot: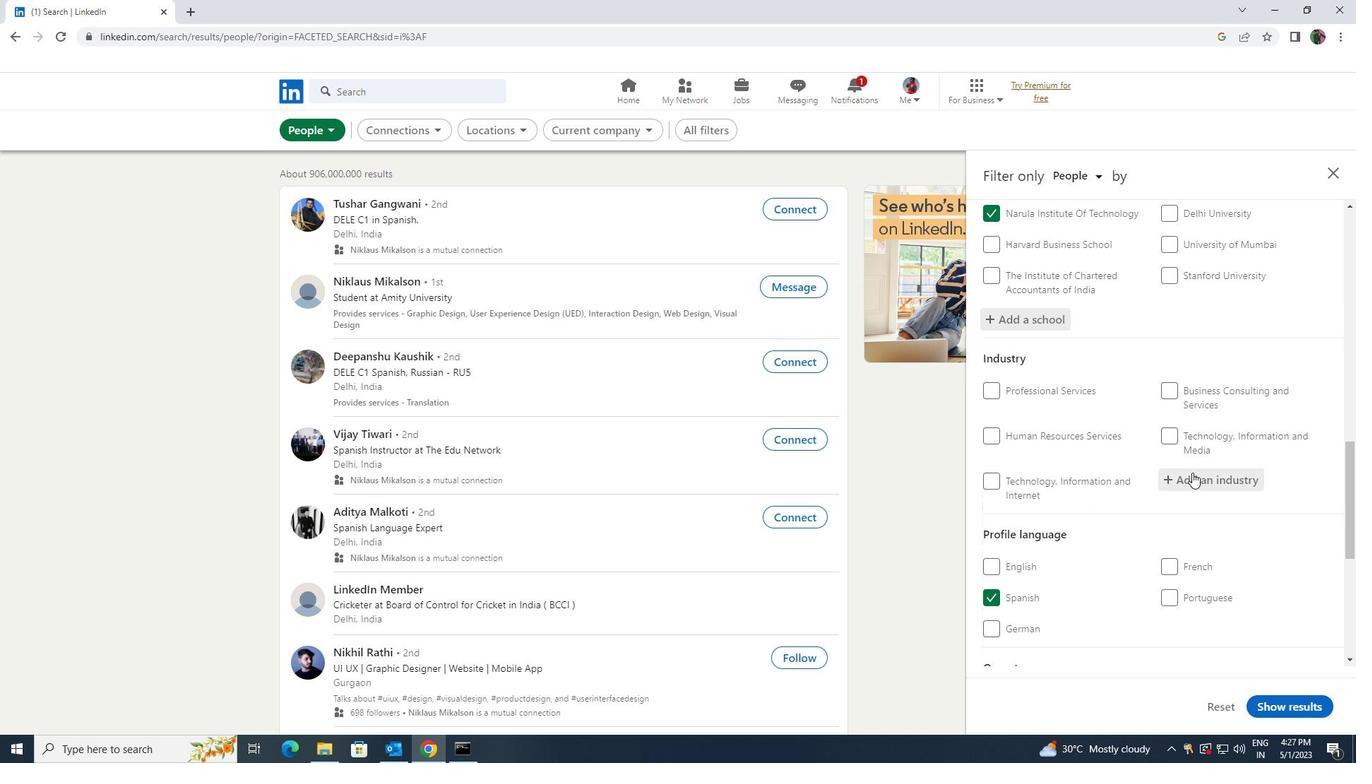 
Action: Key pressed <Key.shift><Key.shift>SECURITY<Key.space>
Screenshot: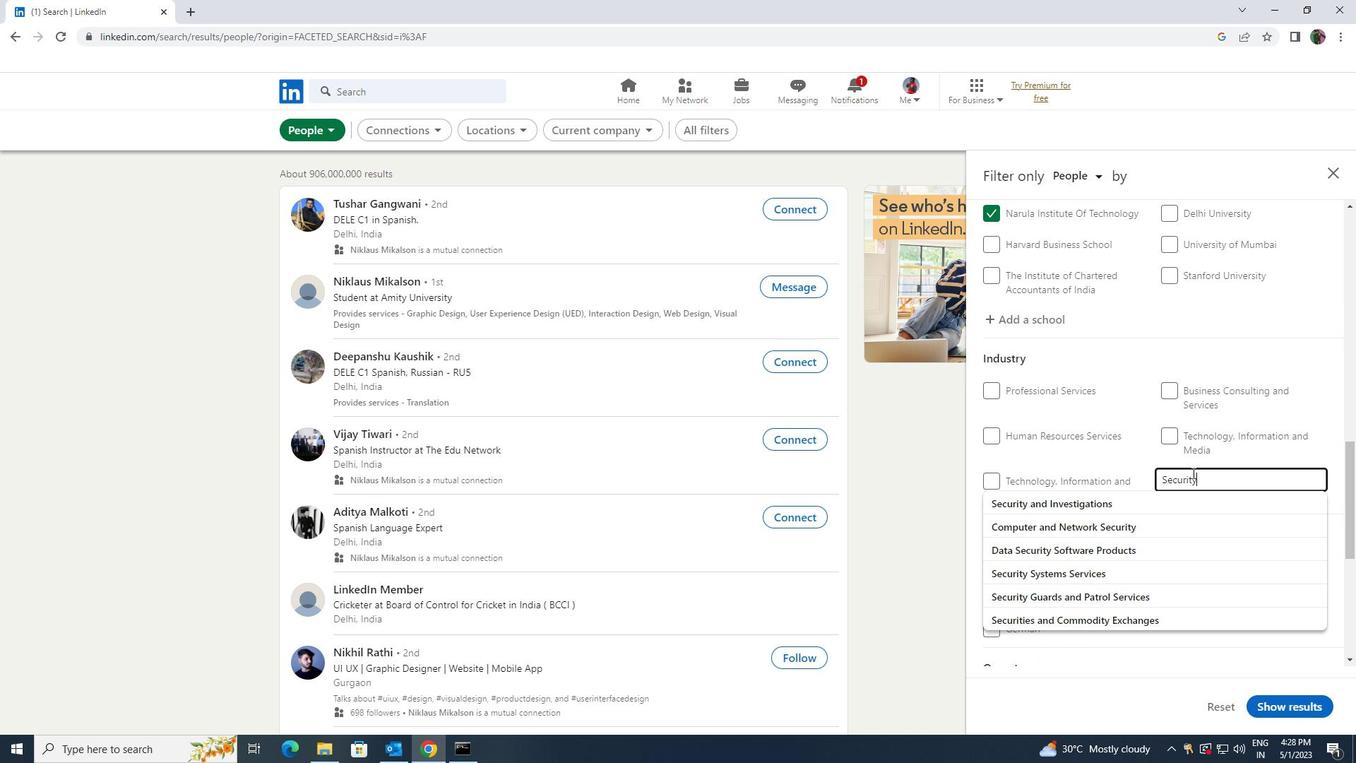 
Action: Mouse moved to (1193, 496)
Screenshot: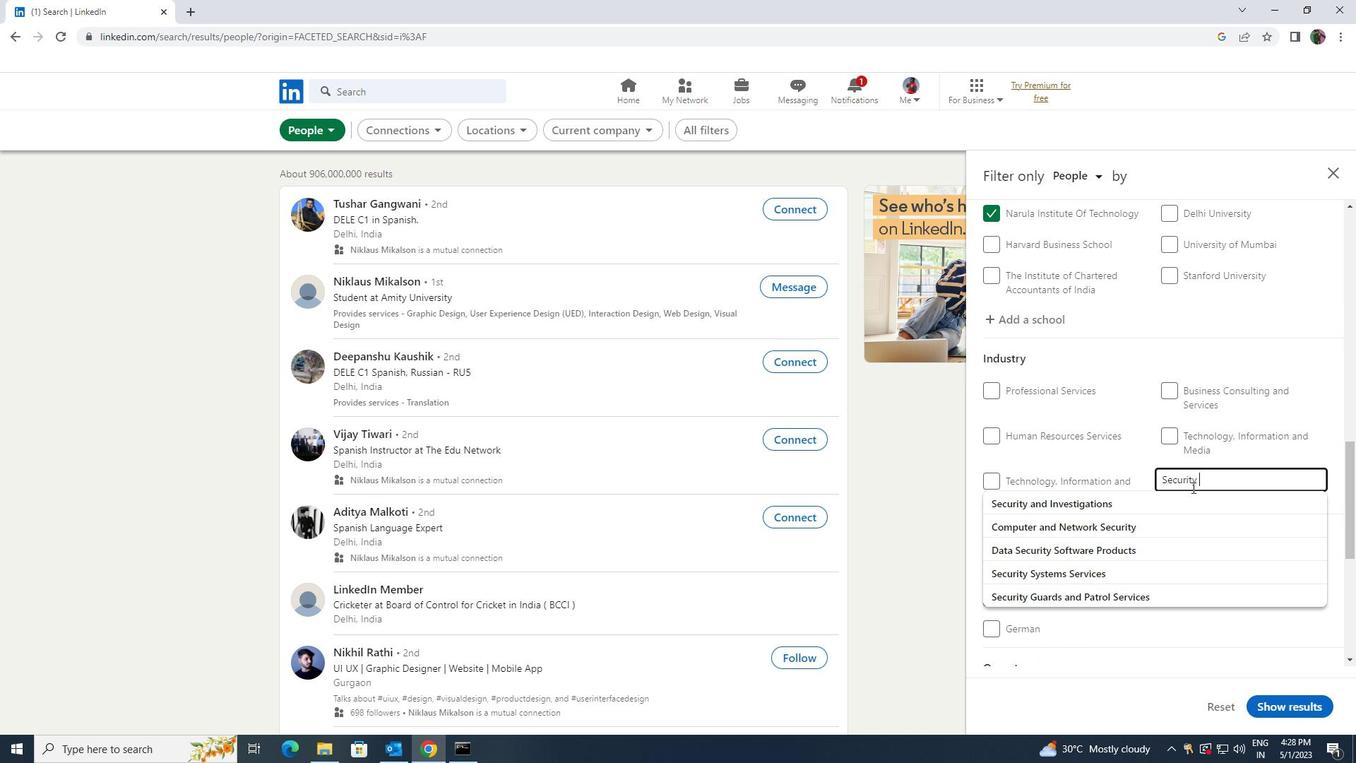 
Action: Mouse pressed left at (1193, 496)
Screenshot: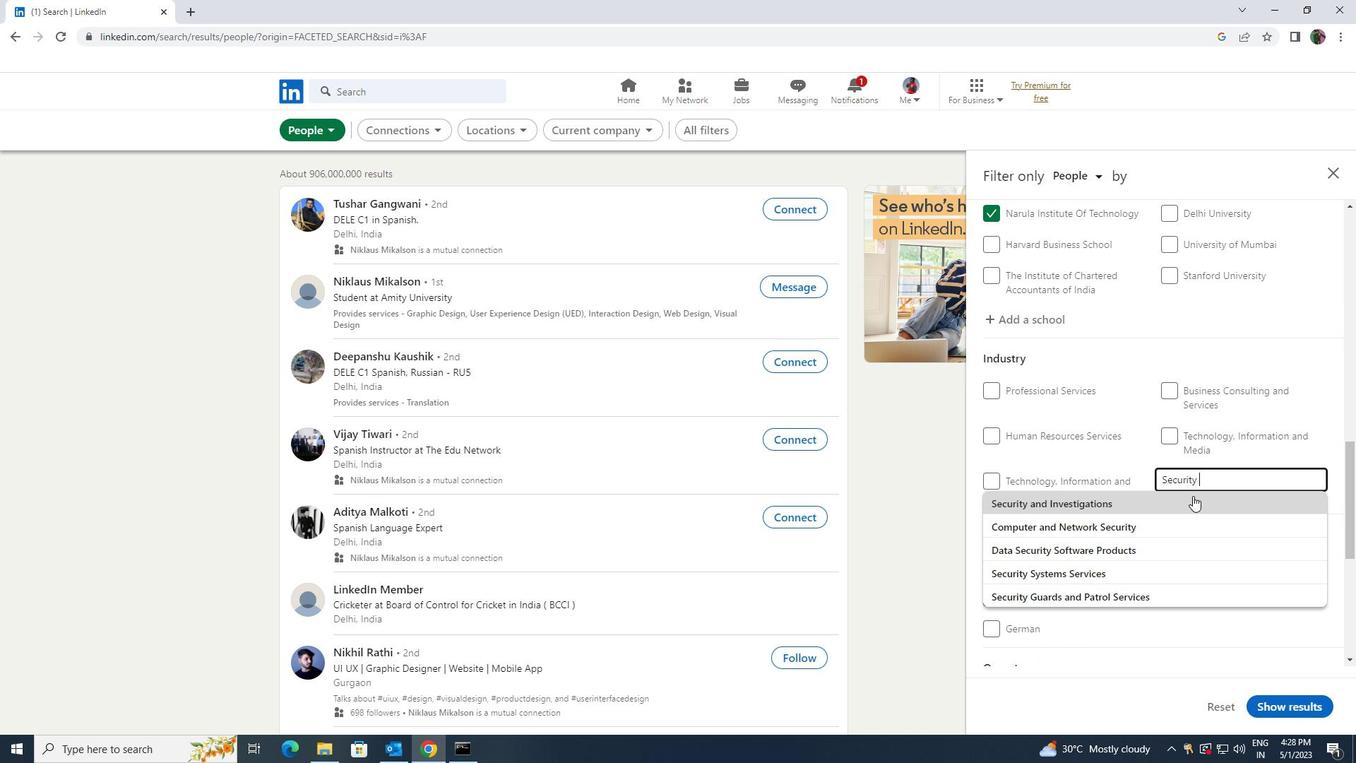 
Action: Mouse scrolled (1193, 495) with delta (0, 0)
Screenshot: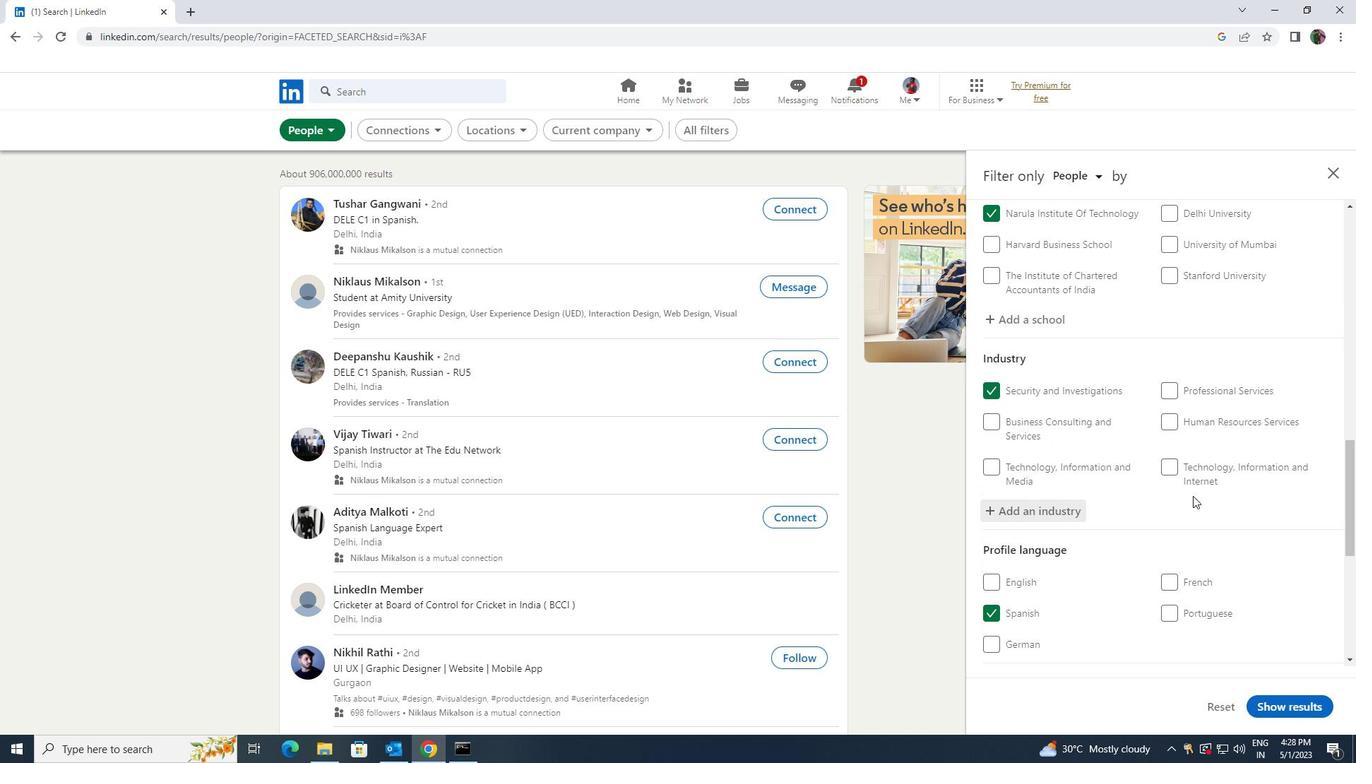 
Action: Mouse scrolled (1193, 495) with delta (0, 0)
Screenshot: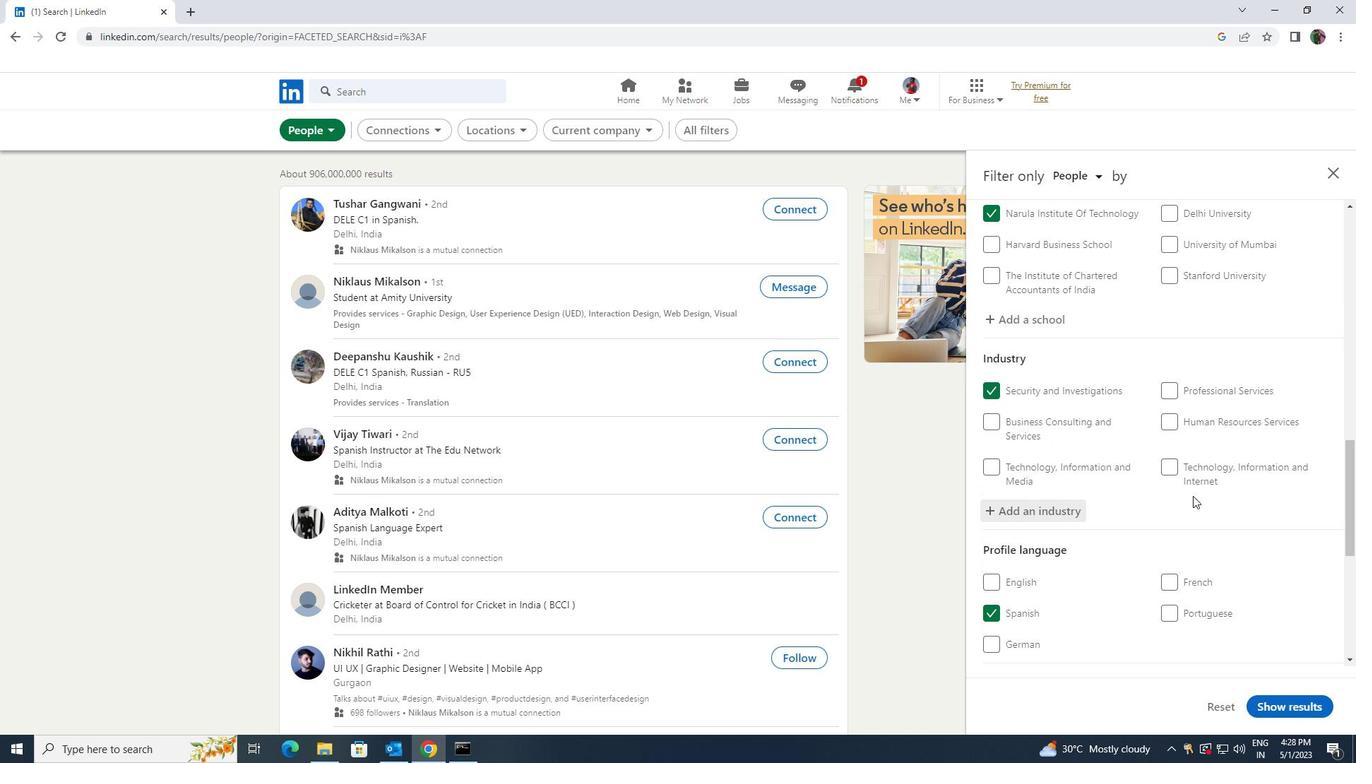 
Action: Mouse moved to (1192, 496)
Screenshot: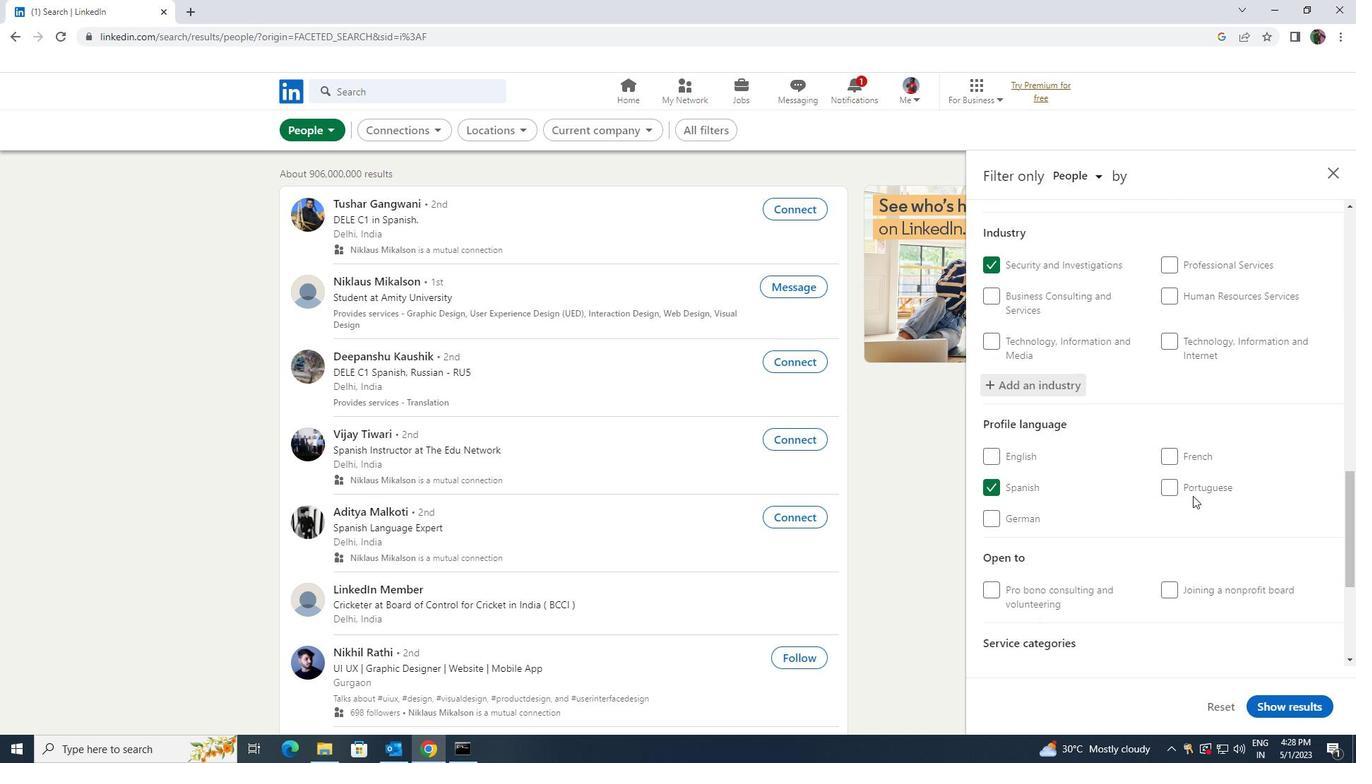 
Action: Mouse scrolled (1192, 496) with delta (0, 0)
Screenshot: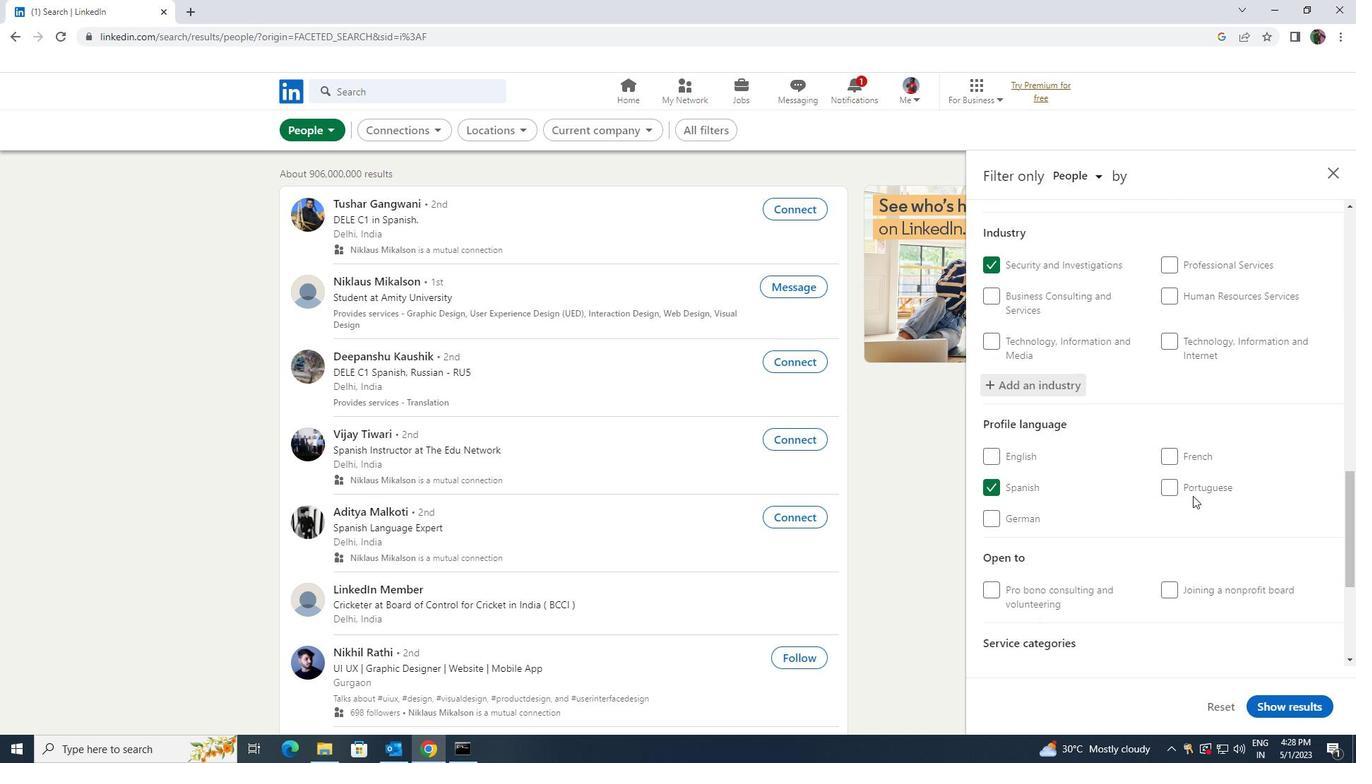 
Action: Mouse moved to (1192, 496)
Screenshot: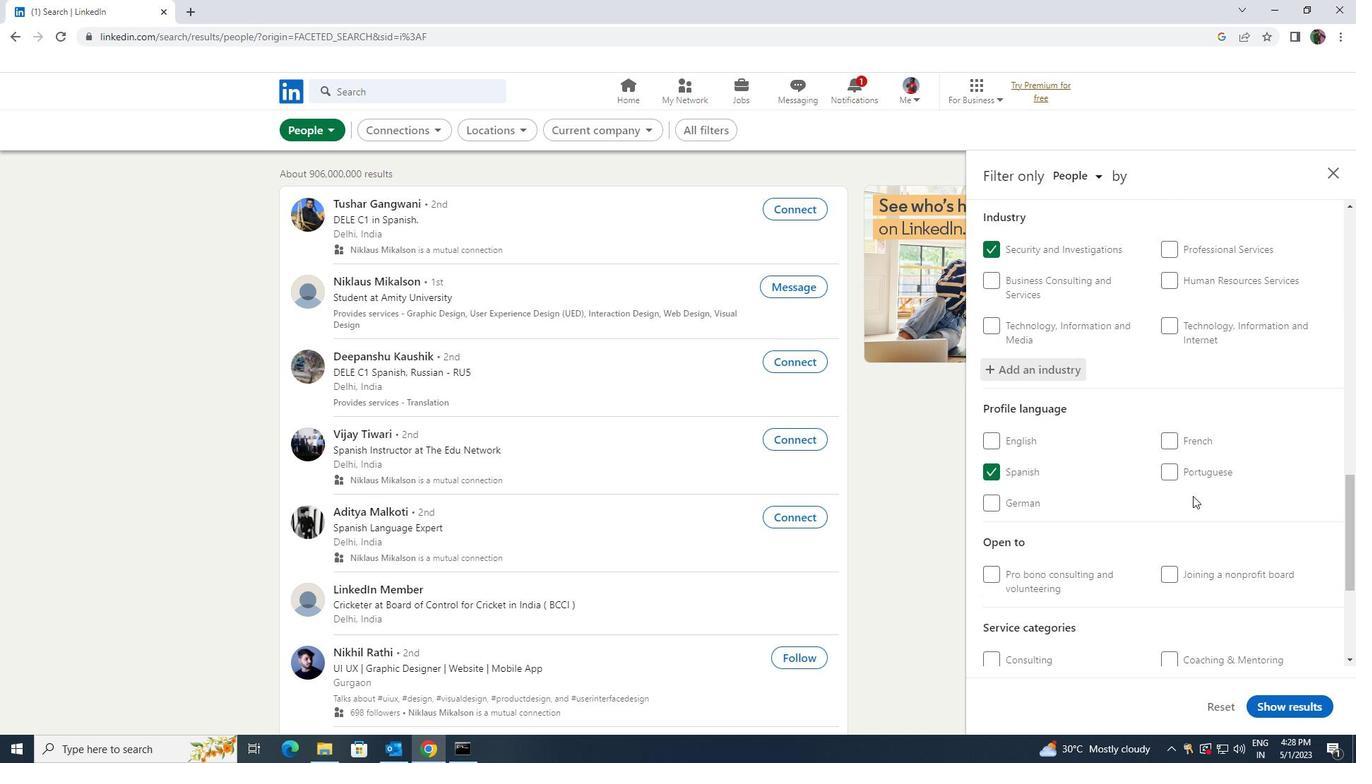 
Action: Mouse scrolled (1192, 496) with delta (0, 0)
Screenshot: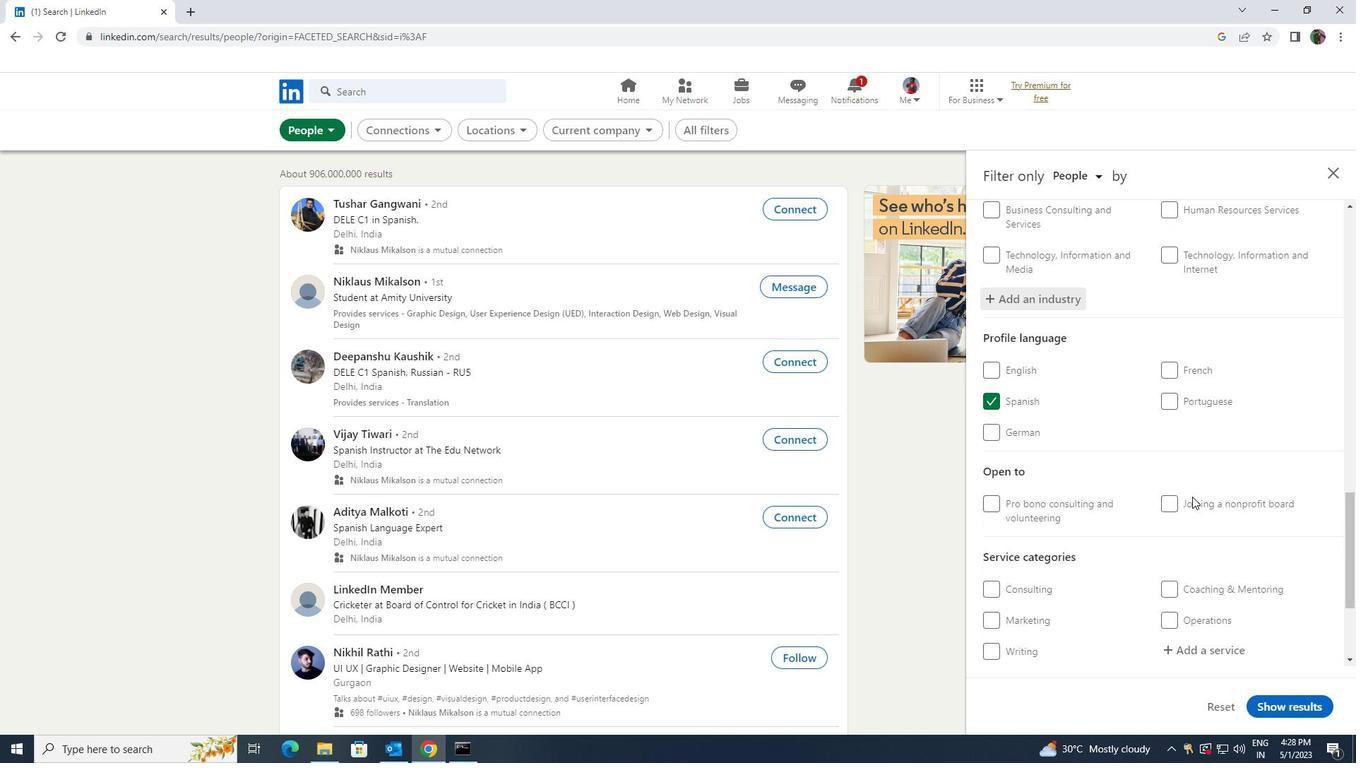 
Action: Mouse scrolled (1192, 496) with delta (0, 0)
Screenshot: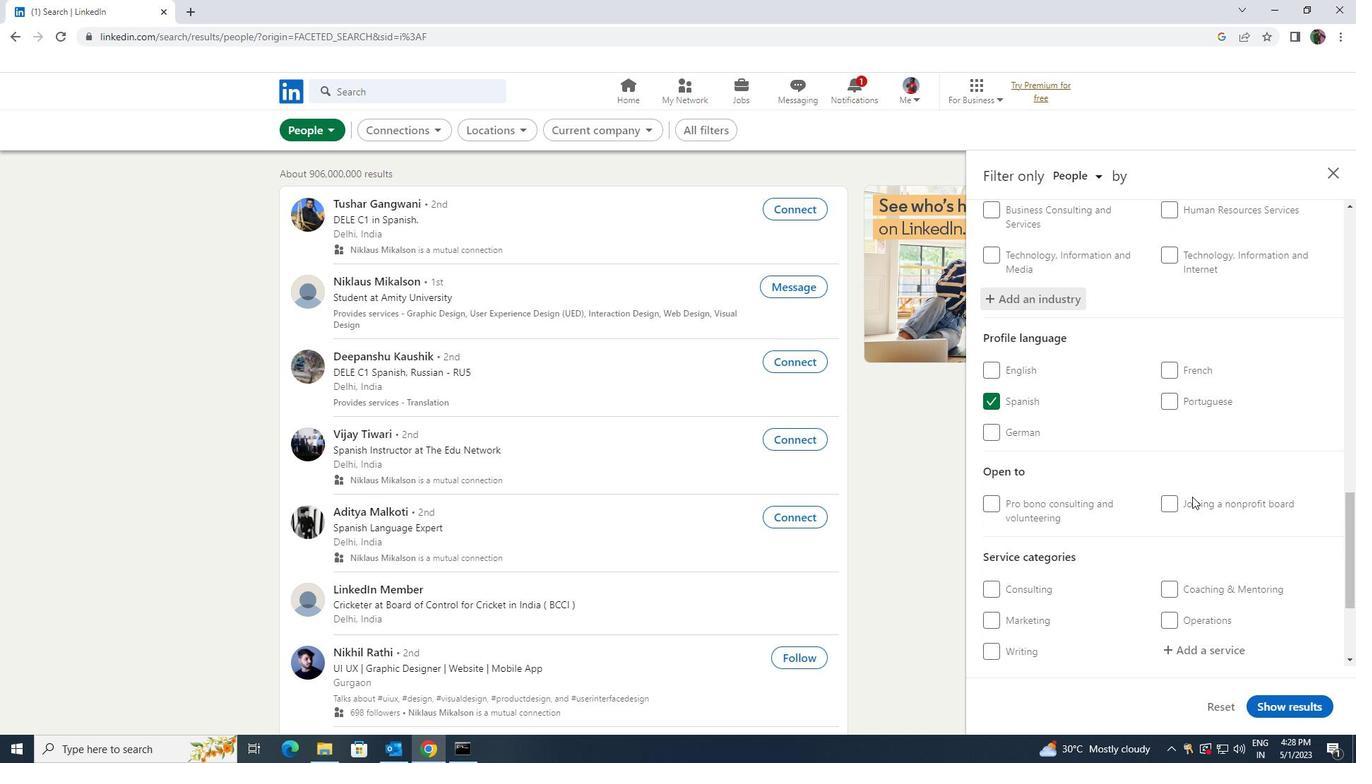 
Action: Mouse moved to (1191, 508)
Screenshot: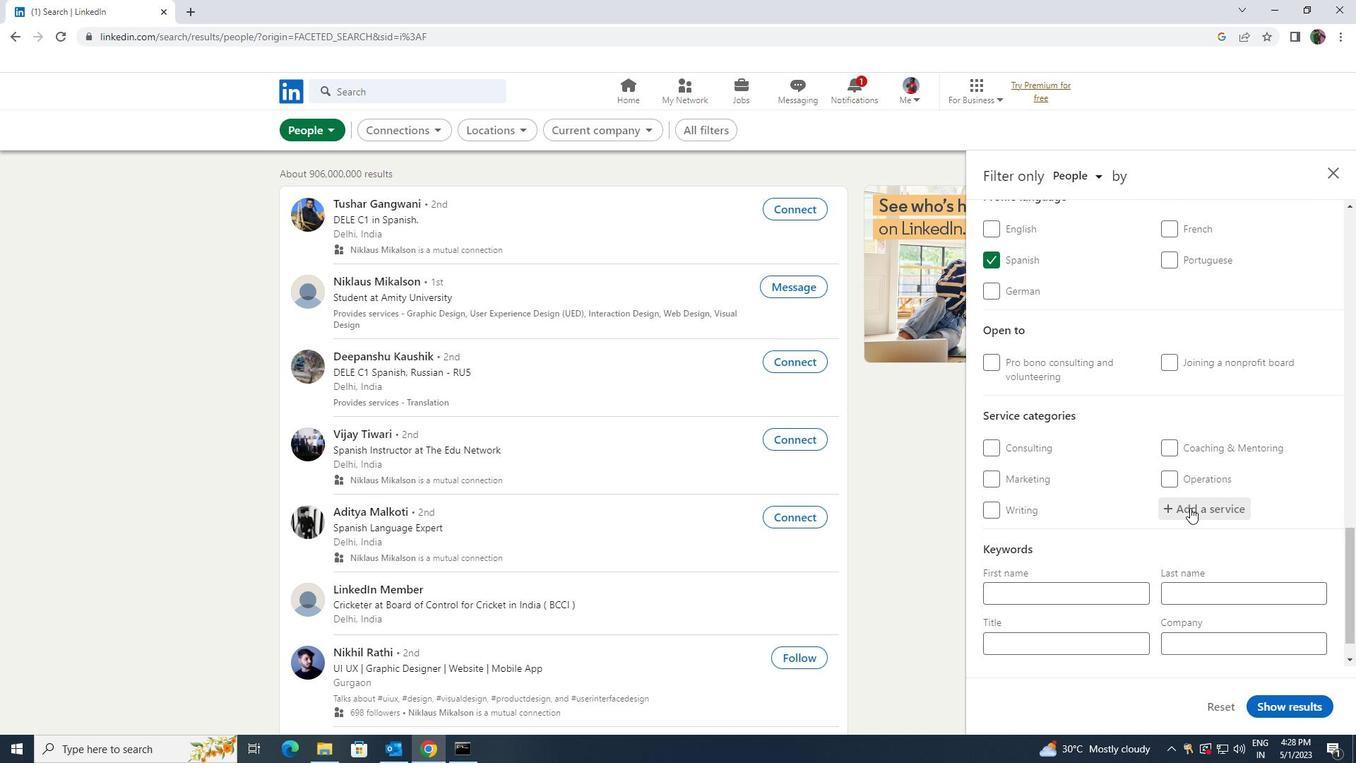 
Action: Mouse pressed left at (1191, 508)
Screenshot: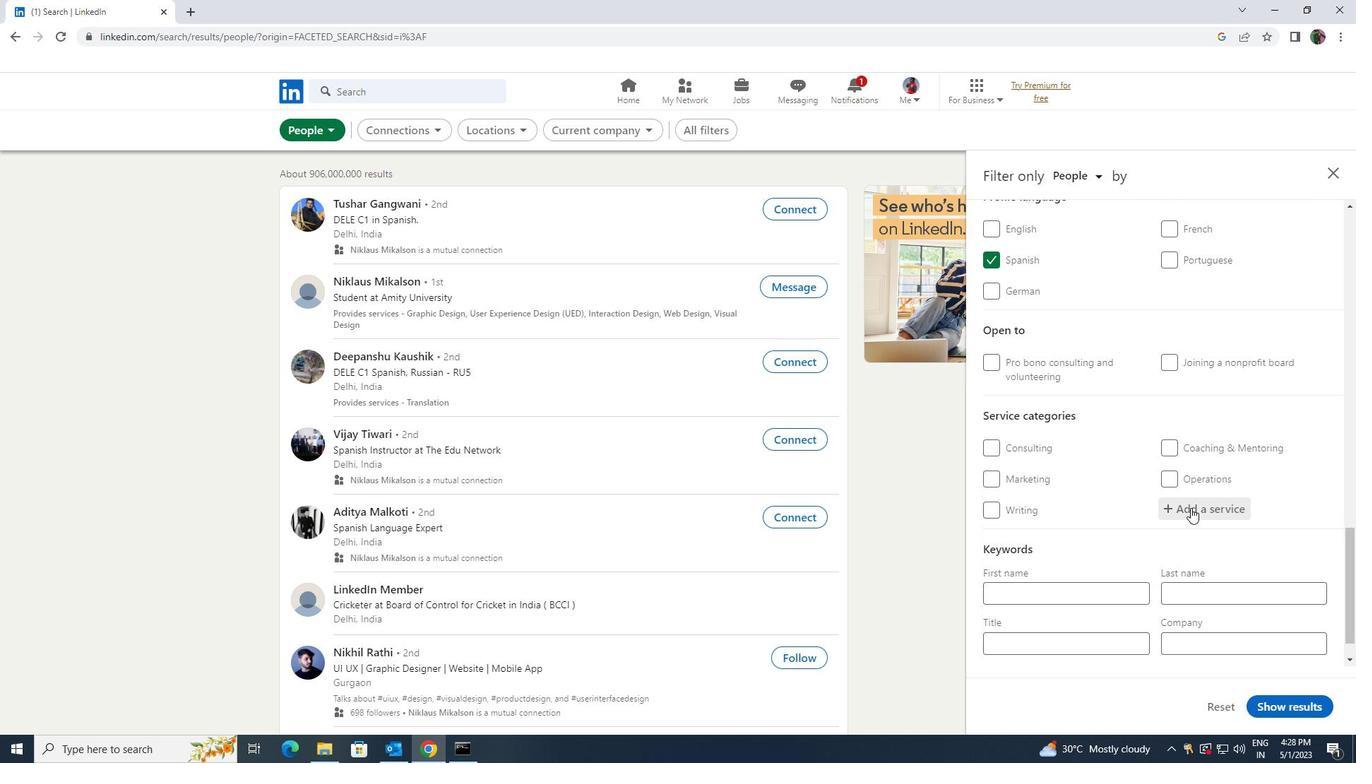 
Action: Key pressed <Key.shift><Key.shift><Key.shift><Key.shift><Key.shift><Key.shift><Key.shift><Key.shift>DEMAND<Key.space><Key.shift>GENER
Screenshot: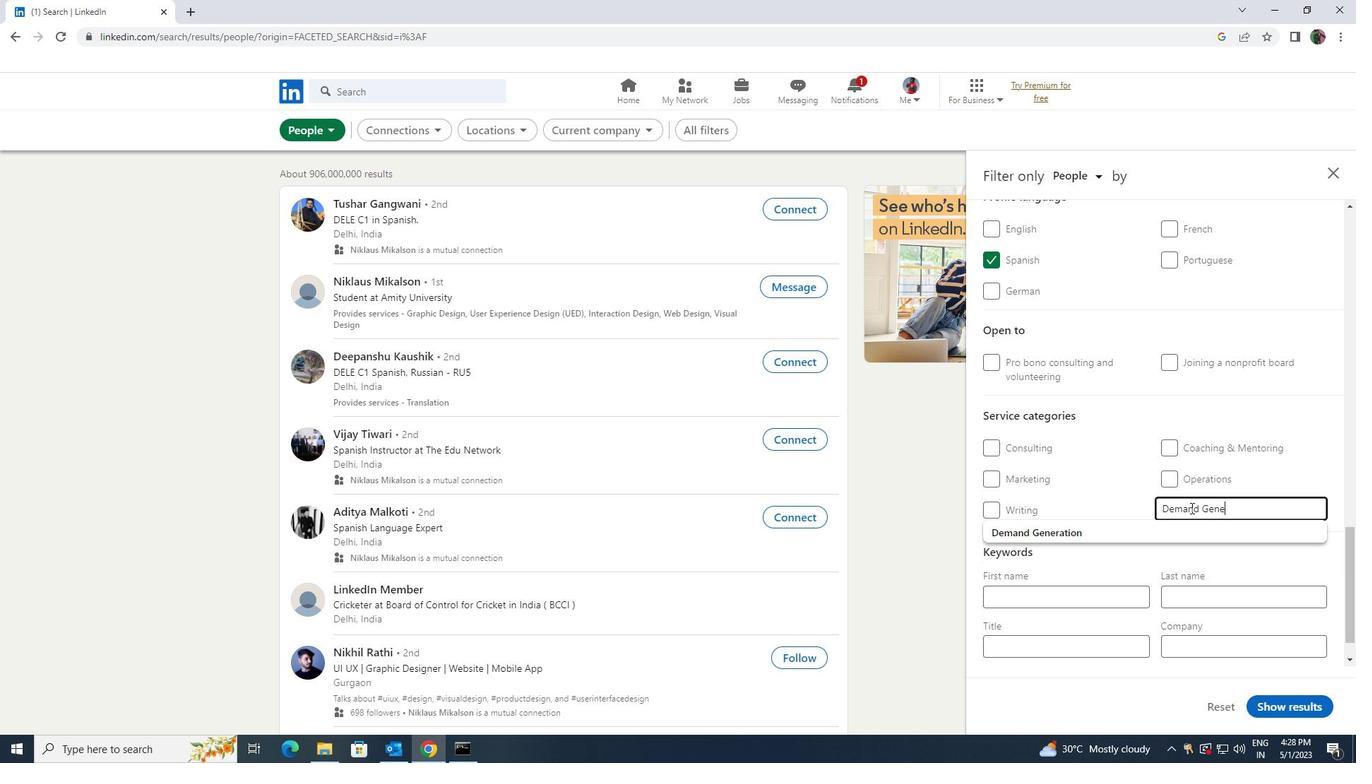 
Action: Mouse moved to (1182, 522)
Screenshot: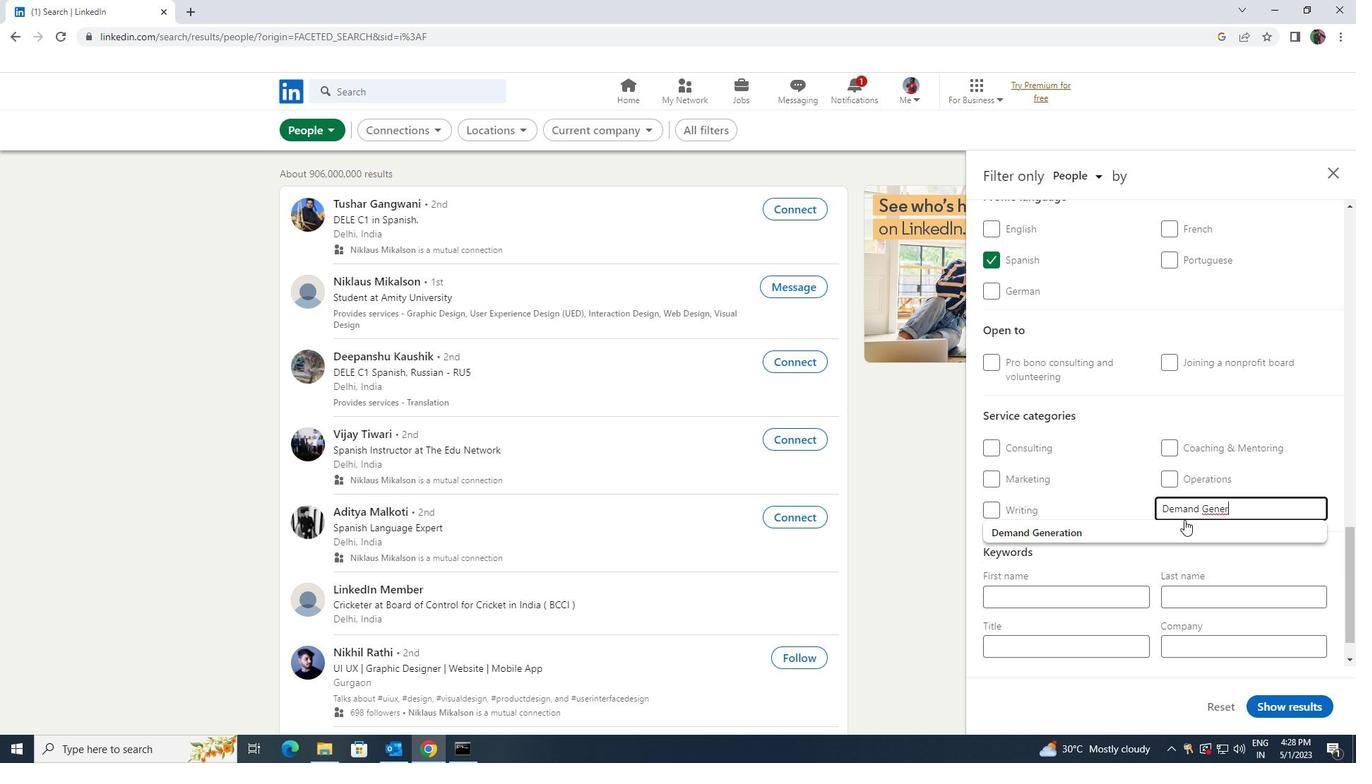 
Action: Mouse pressed left at (1182, 522)
Screenshot: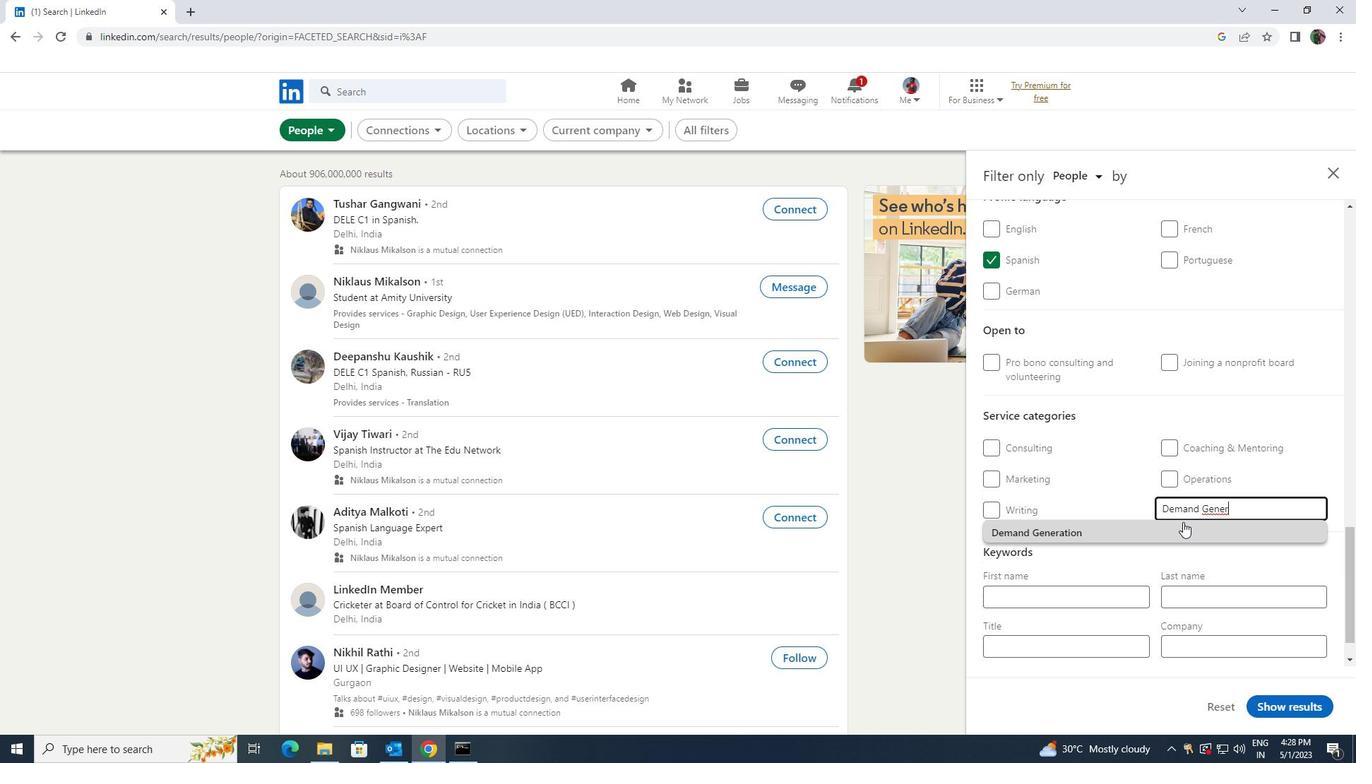 
Action: Mouse moved to (1181, 524)
Screenshot: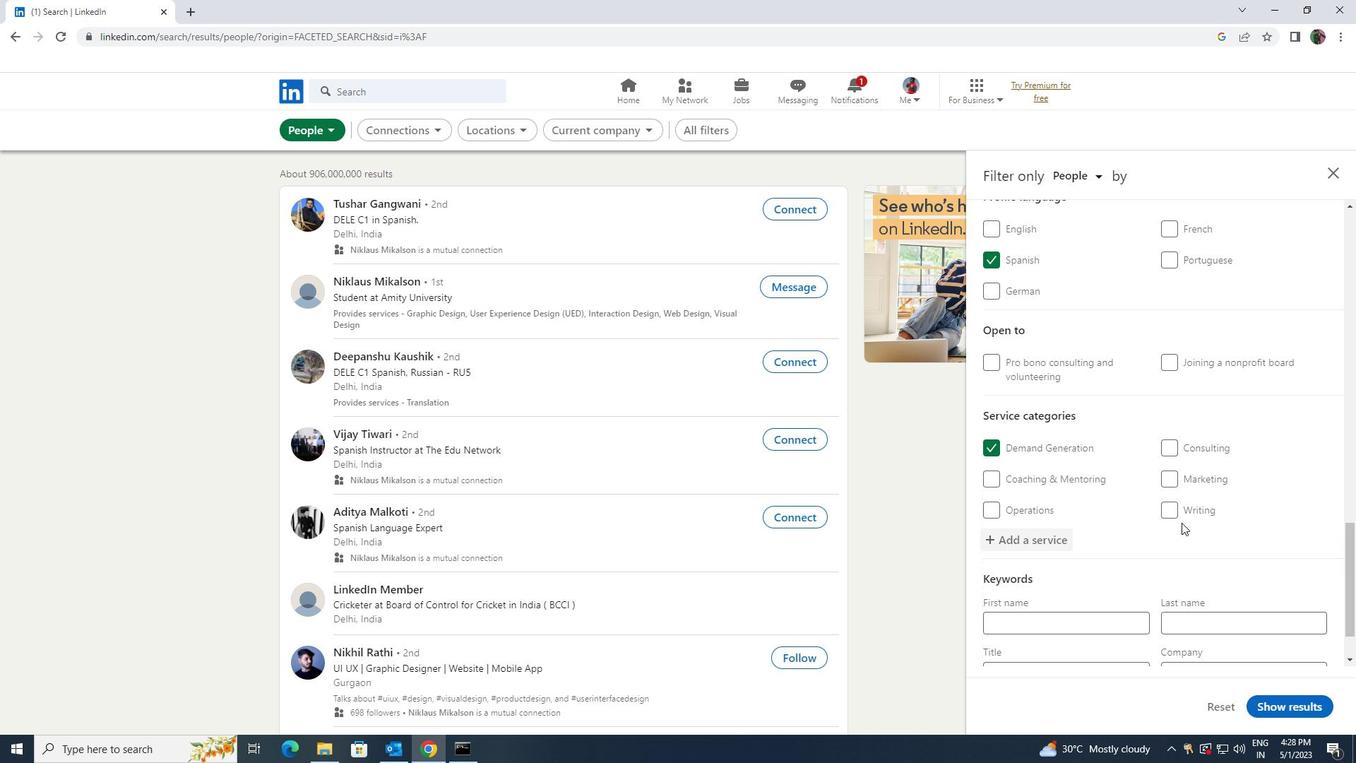 
Action: Mouse scrolled (1181, 523) with delta (0, 0)
Screenshot: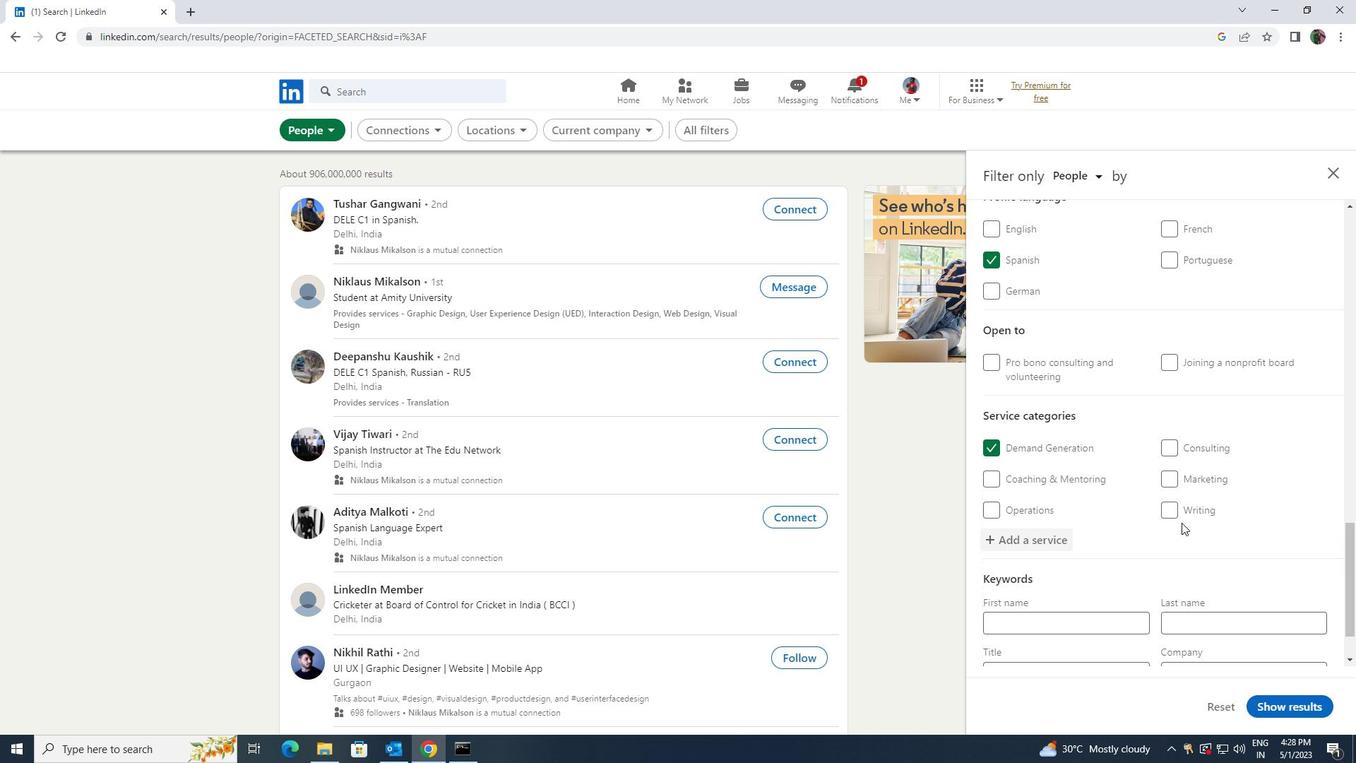 
Action: Mouse scrolled (1181, 523) with delta (0, 0)
Screenshot: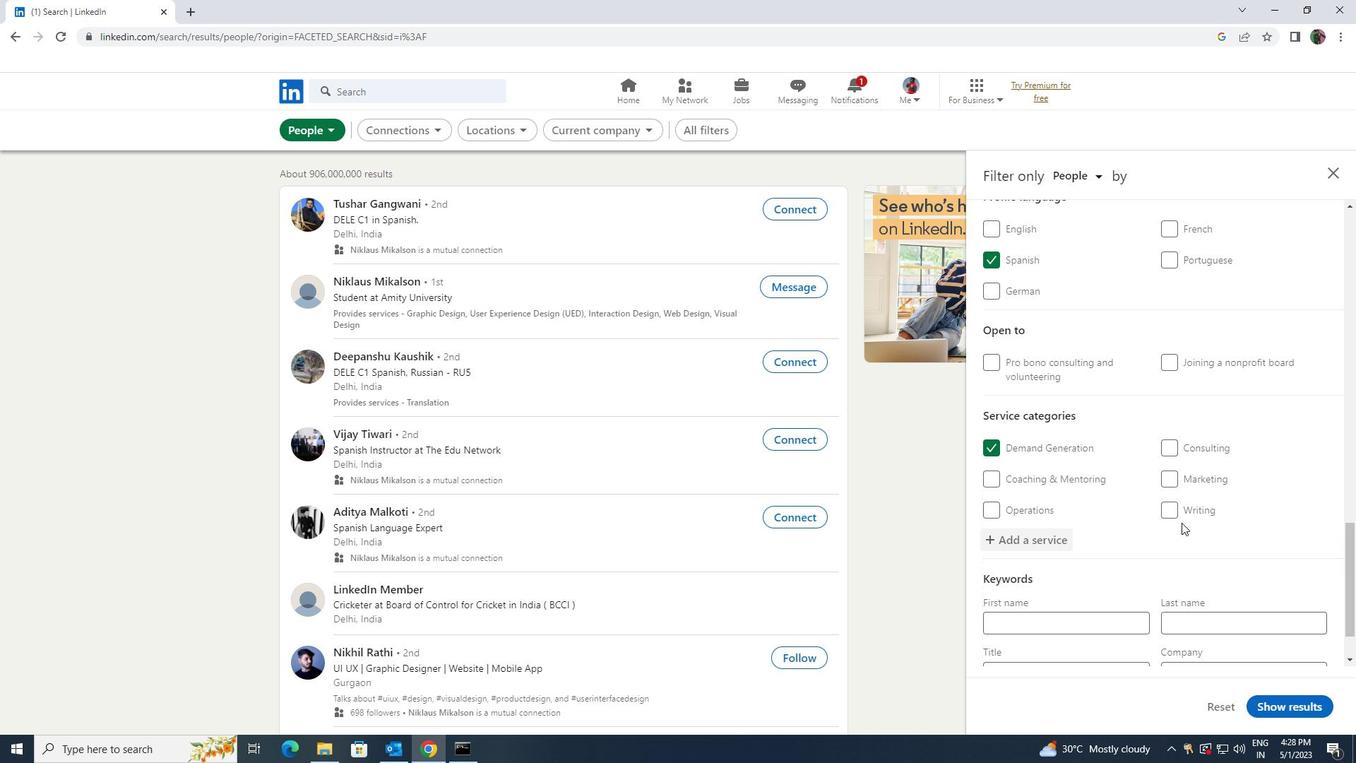 
Action: Mouse scrolled (1181, 523) with delta (0, 0)
Screenshot: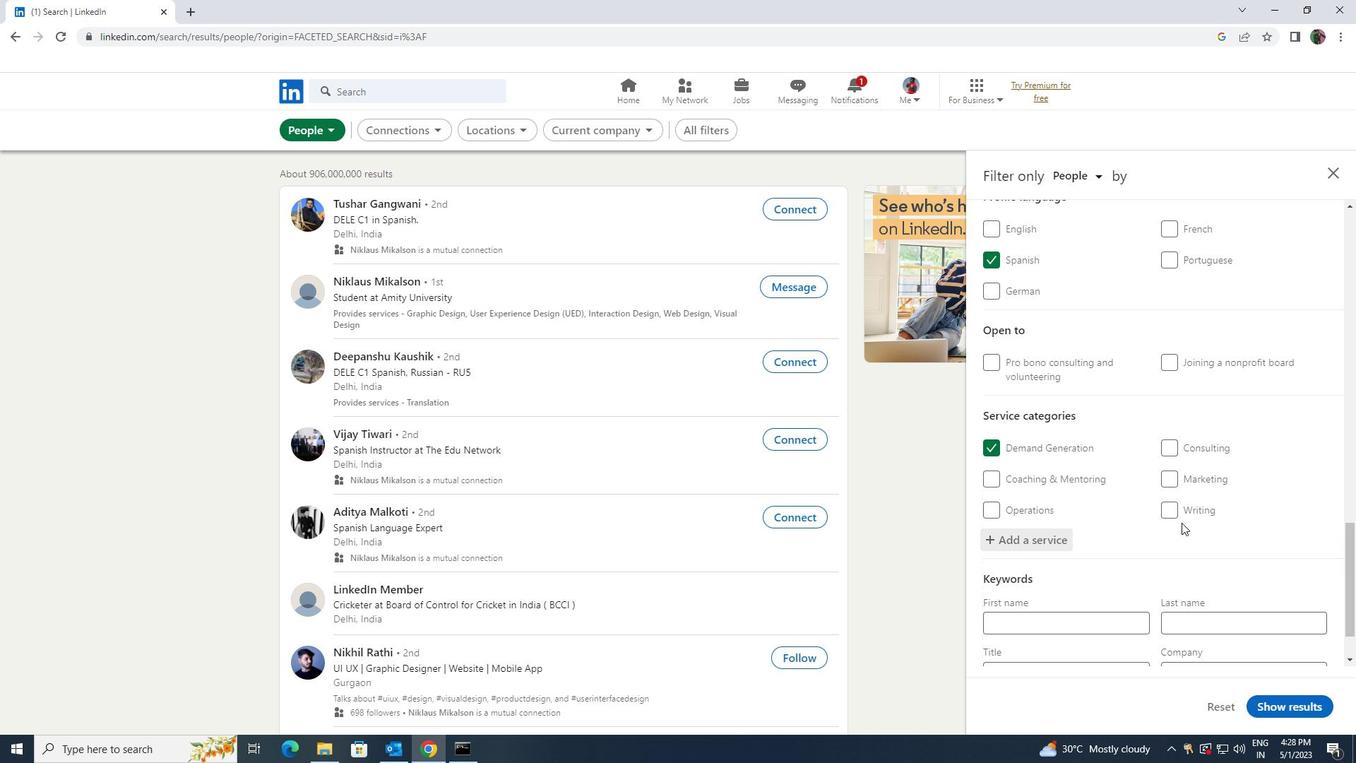 
Action: Mouse moved to (1133, 599)
Screenshot: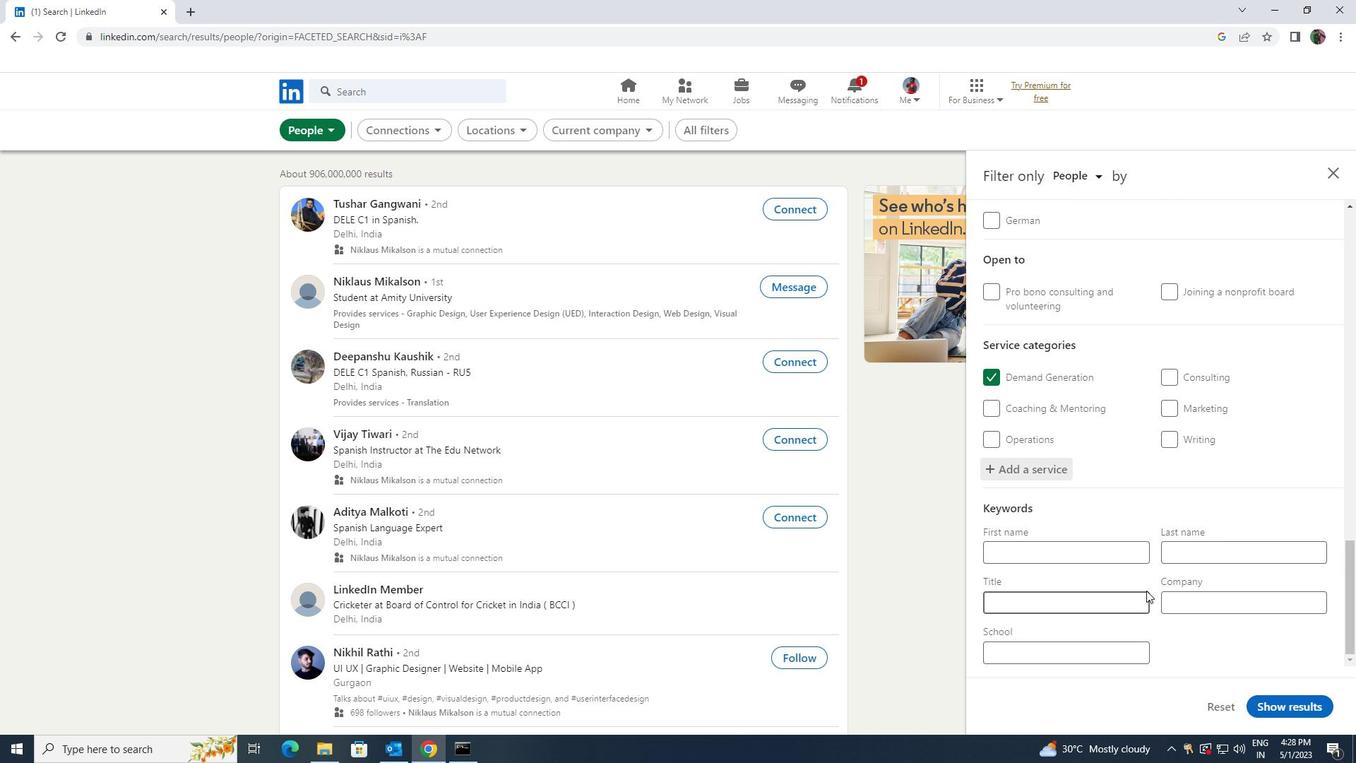 
Action: Mouse pressed left at (1133, 599)
Screenshot: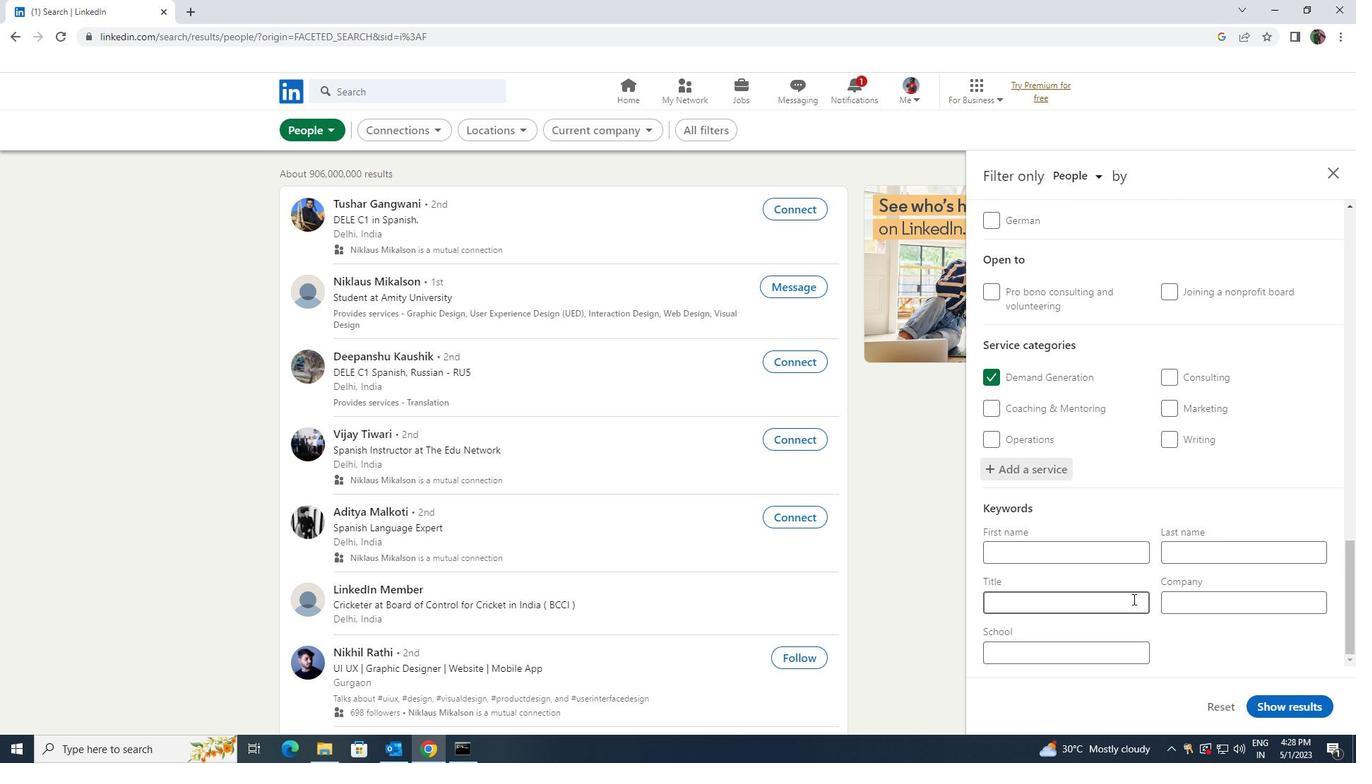 
Action: Key pressed <Key.shift><Key.shift><Key.shift><Key.shift><Key.shift>HOUSEKEEPER
Screenshot: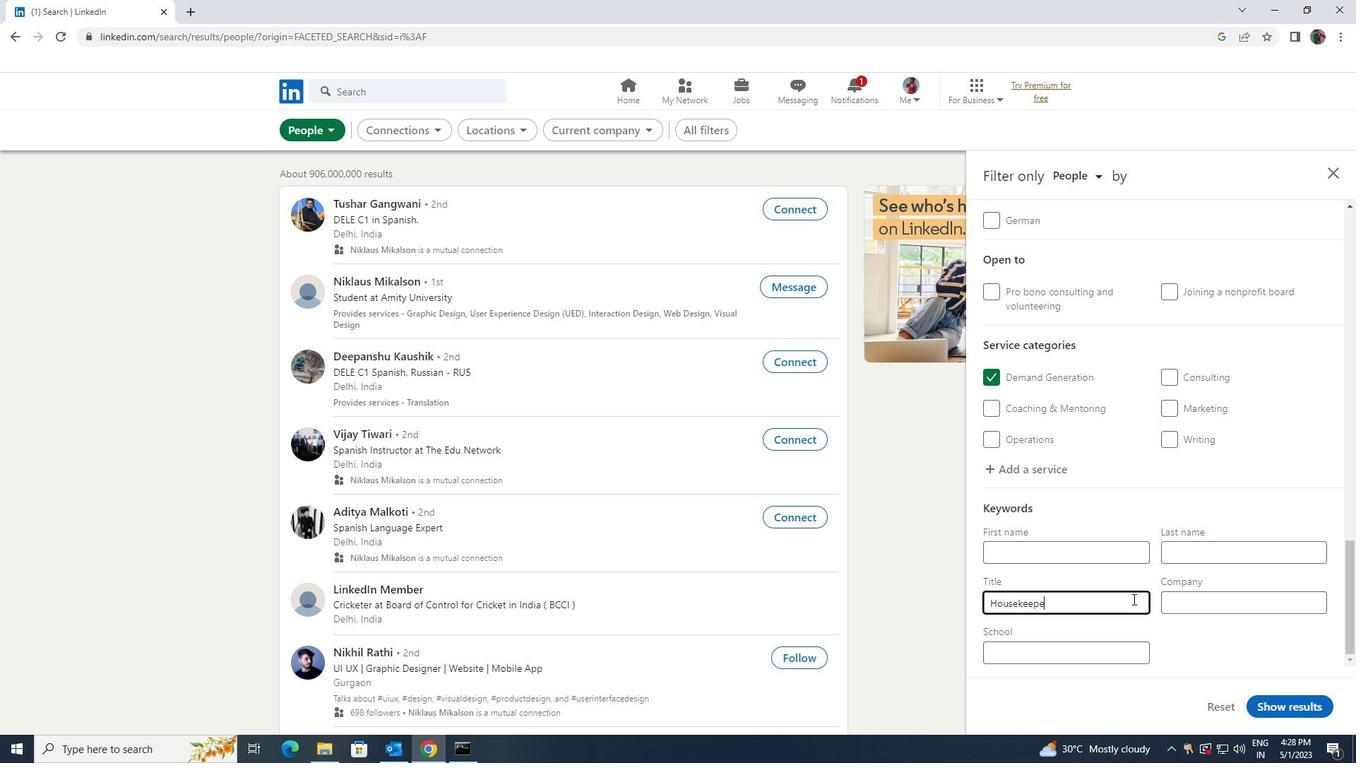 
Action: Mouse moved to (1284, 700)
Screenshot: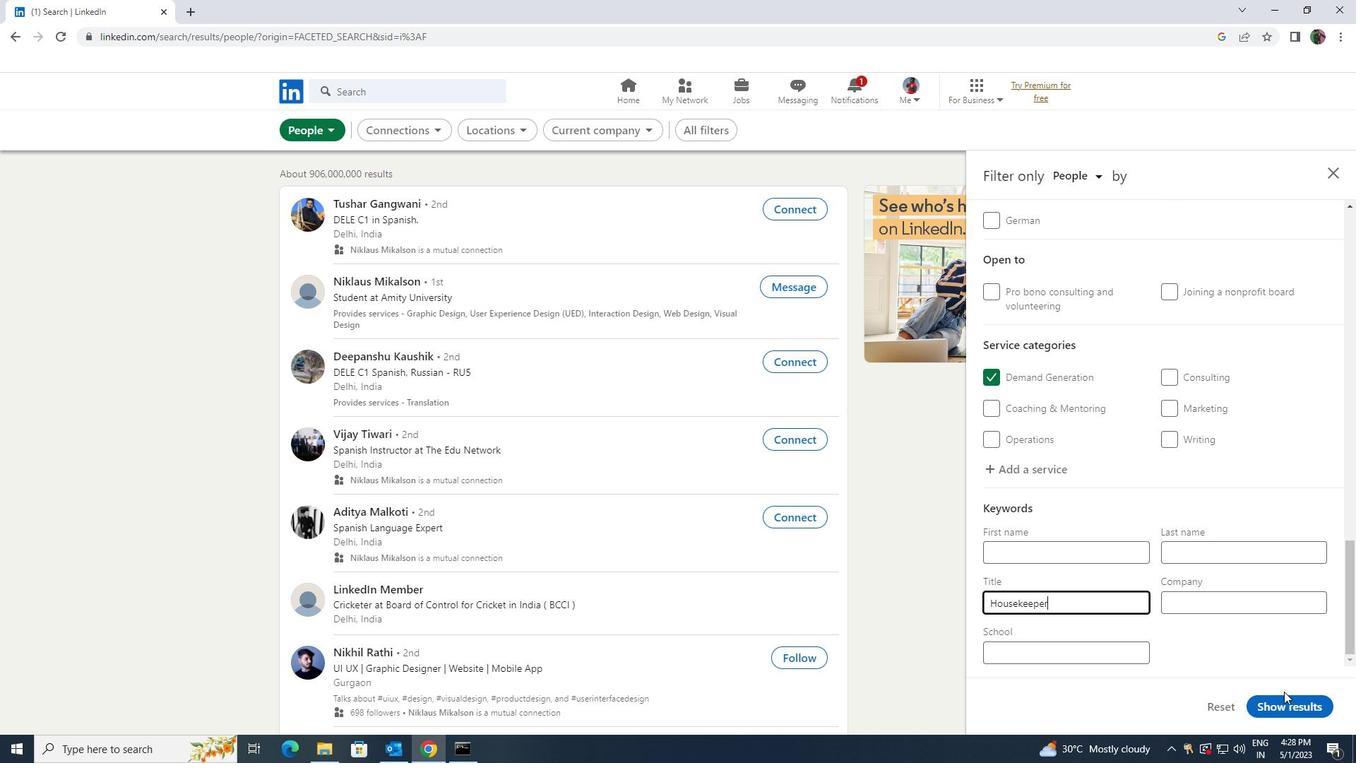 
Action: Mouse pressed left at (1284, 700)
Screenshot: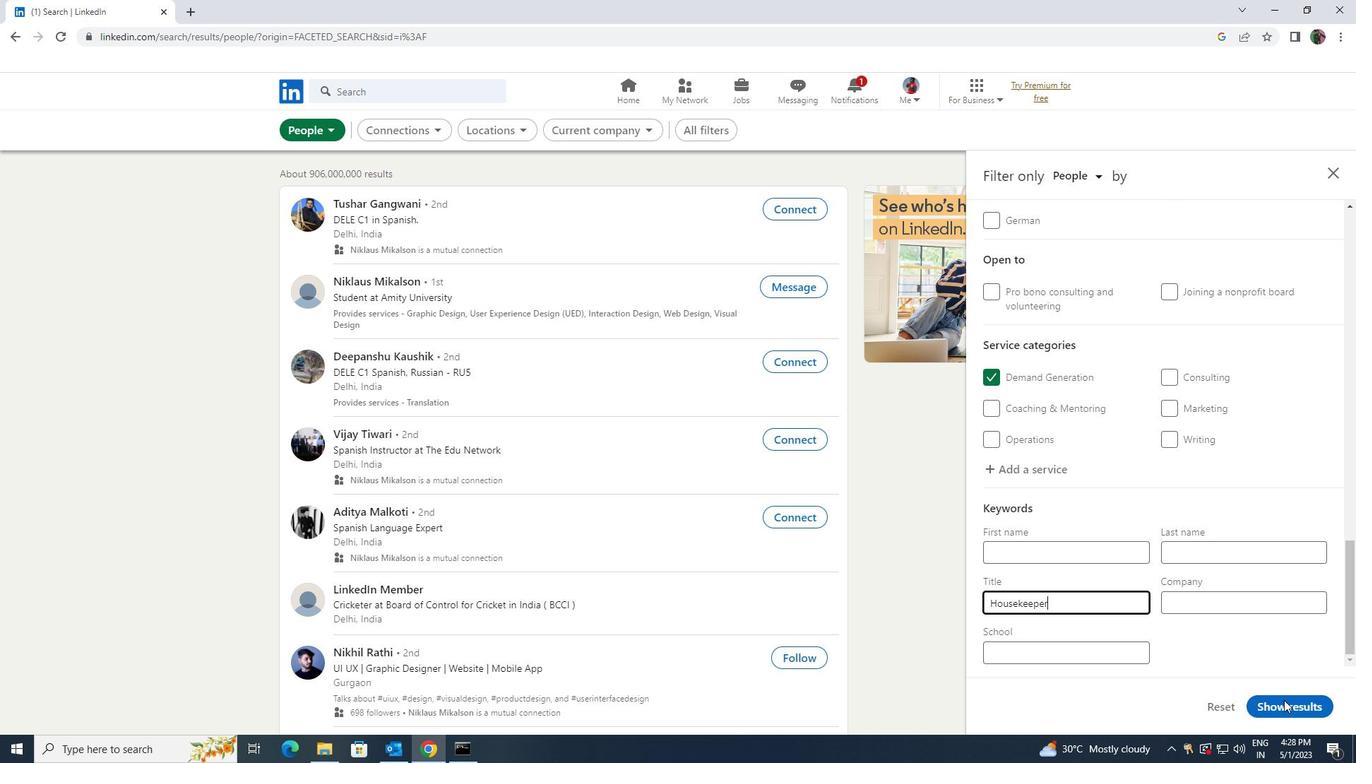 
